 Task: Find connections with filter location Campo de la Cruz with filter topic #linkedinlearningwith filter profile language French with filter current company MetrixLab with filter school Shiv Nadar University with filter industry Insurance and Employee Benefit Funds with filter service category Virtual Assistance with filter keywords title Social Media Specialist
Action: Mouse moved to (616, 80)
Screenshot: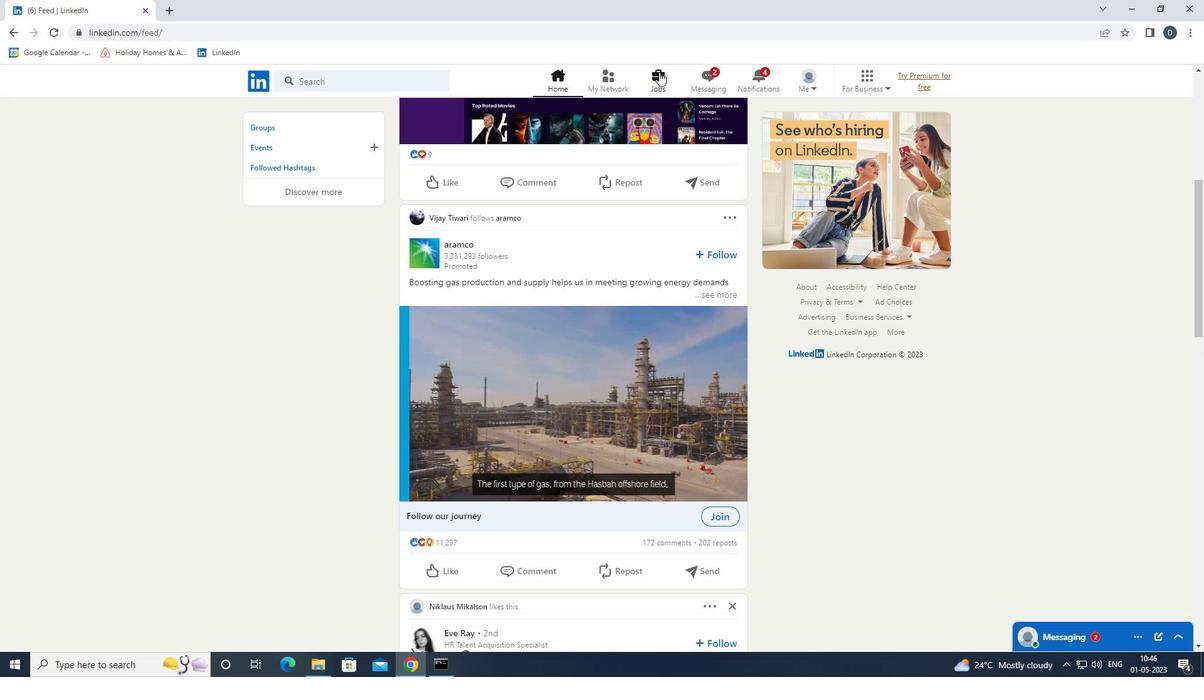 
Action: Mouse pressed left at (616, 80)
Screenshot: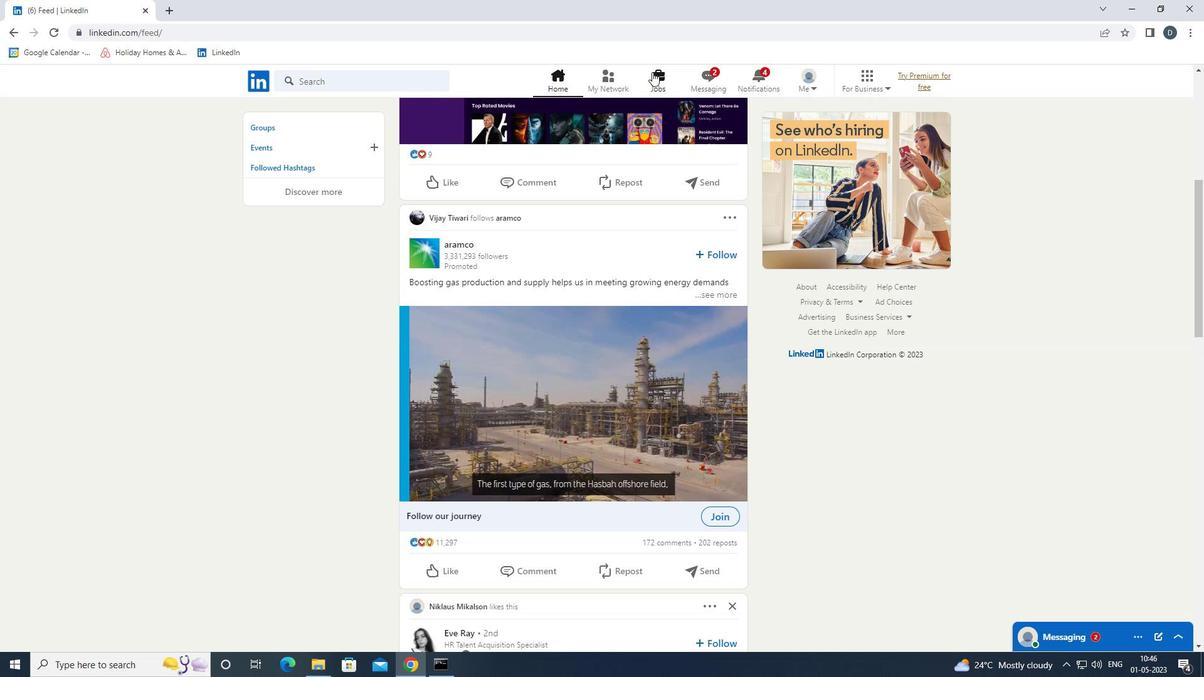 
Action: Mouse moved to (416, 153)
Screenshot: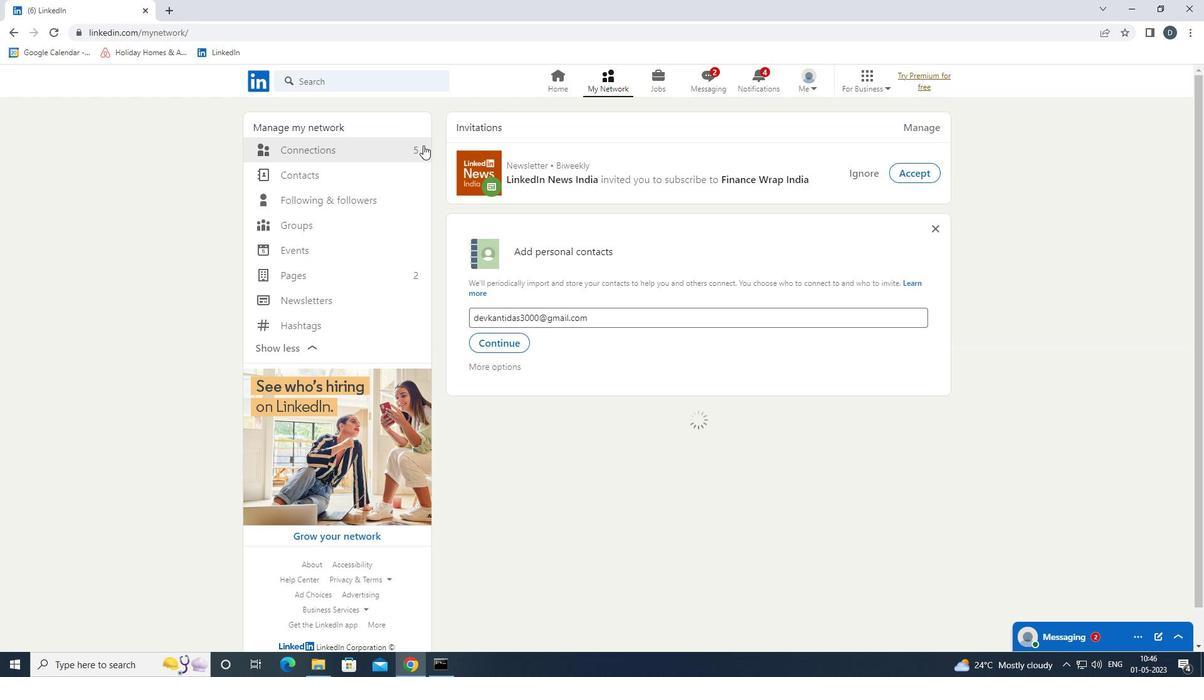 
Action: Mouse pressed left at (416, 153)
Screenshot: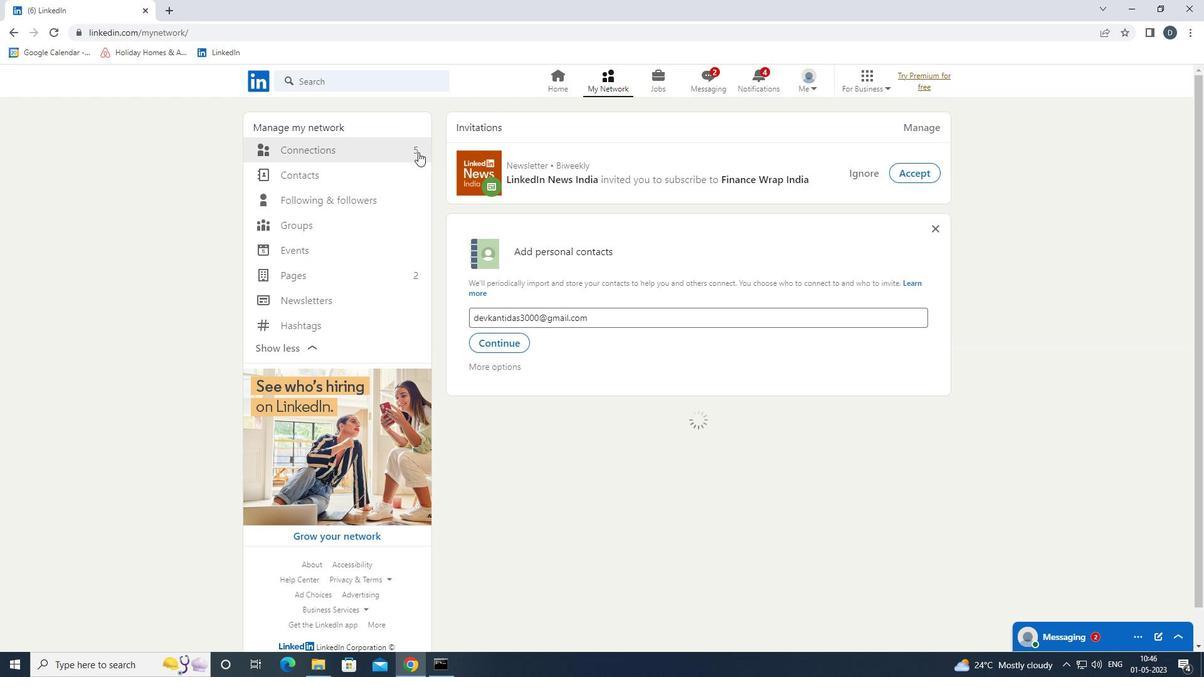 
Action: Mouse moved to (414, 150)
Screenshot: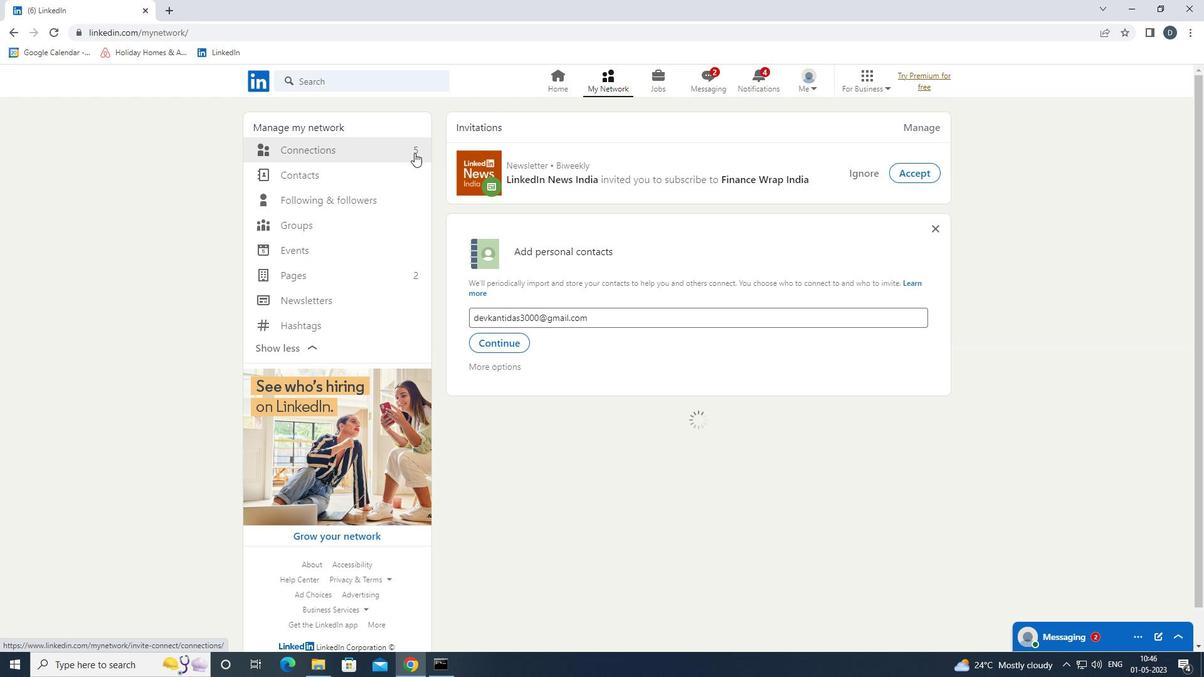 
Action: Mouse pressed left at (414, 150)
Screenshot: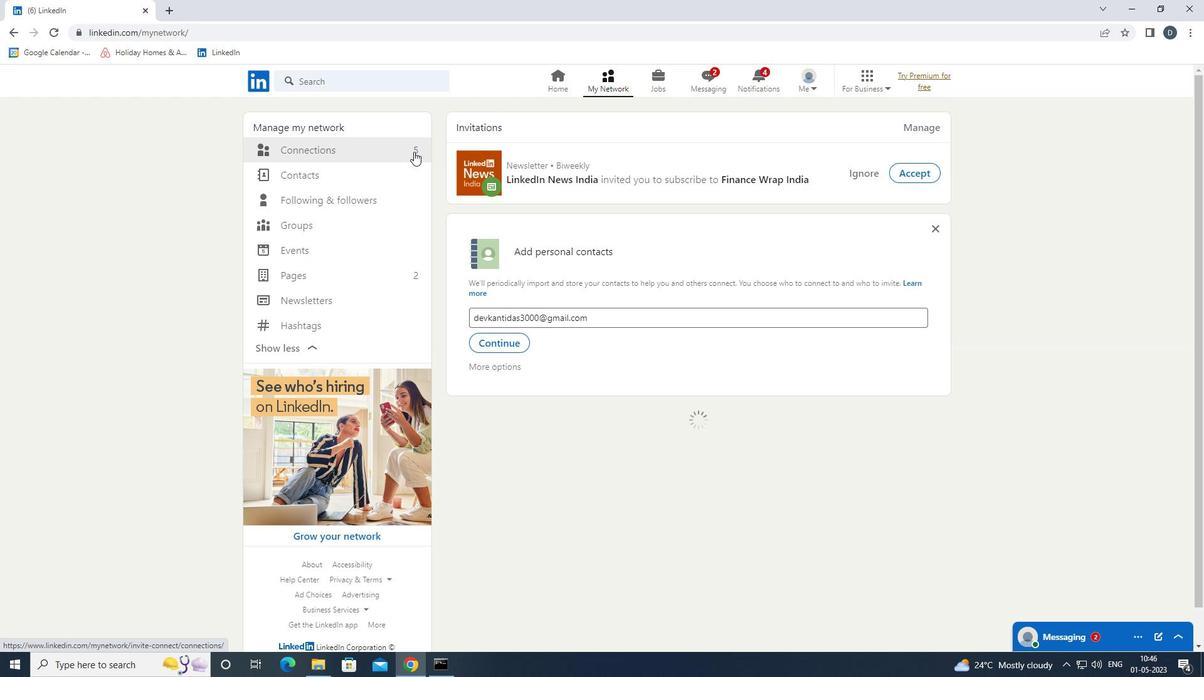 
Action: Mouse moved to (711, 151)
Screenshot: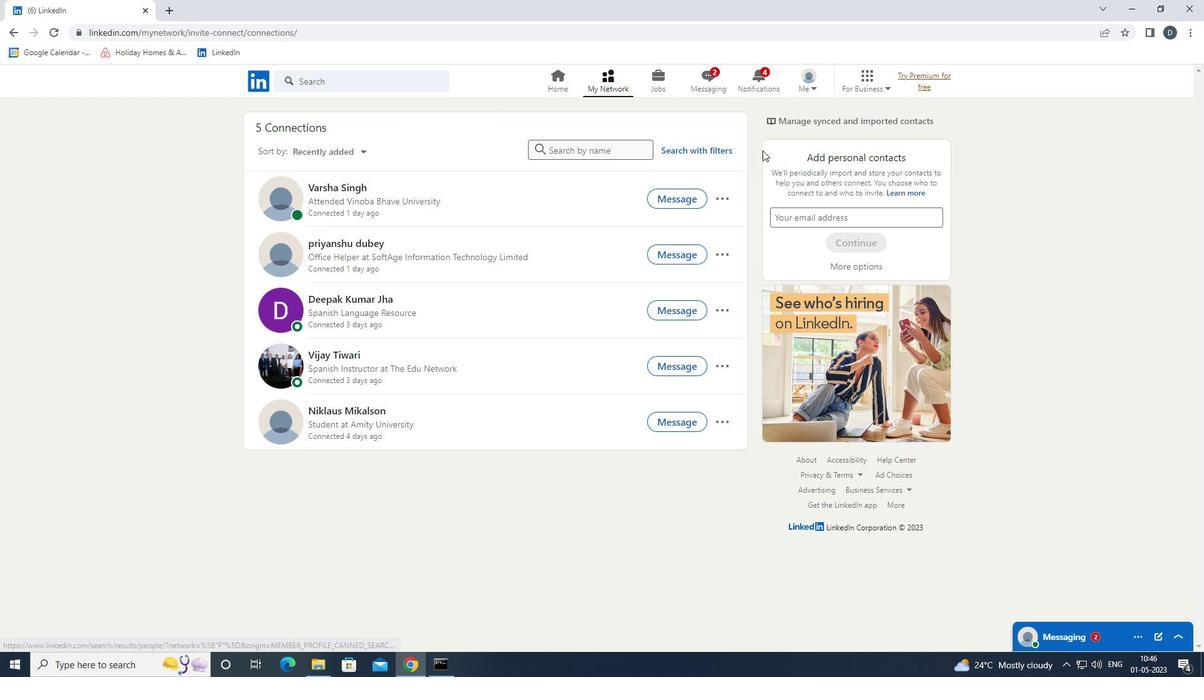 
Action: Mouse pressed left at (711, 151)
Screenshot: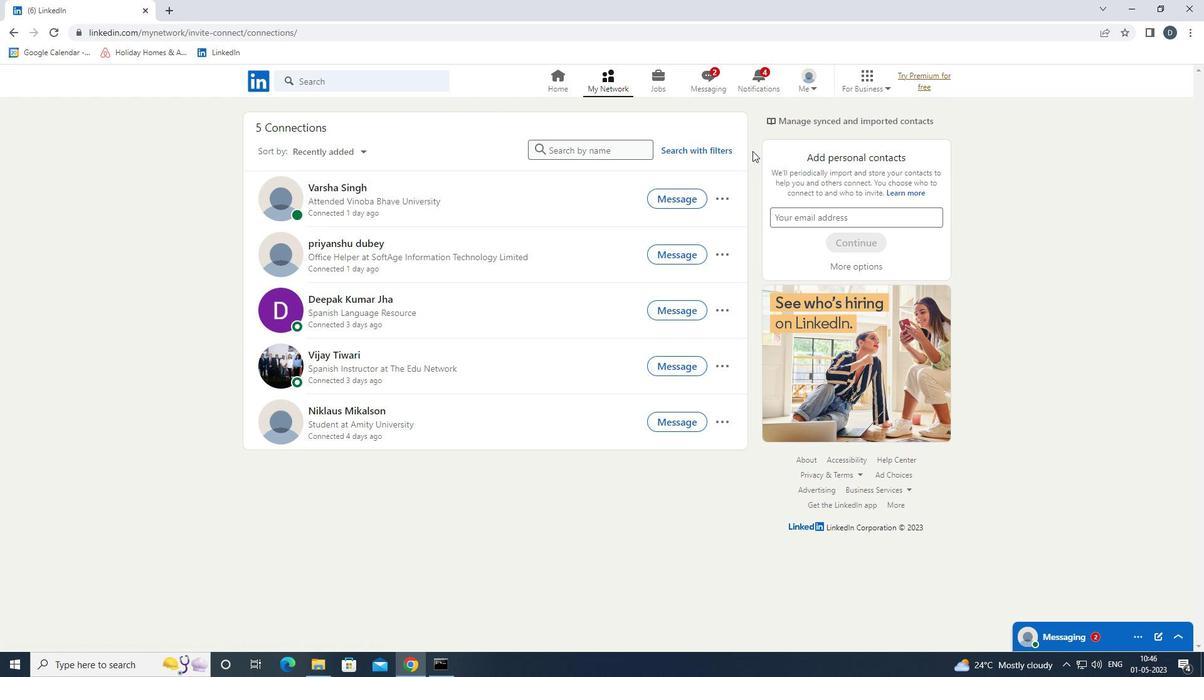 
Action: Mouse moved to (636, 116)
Screenshot: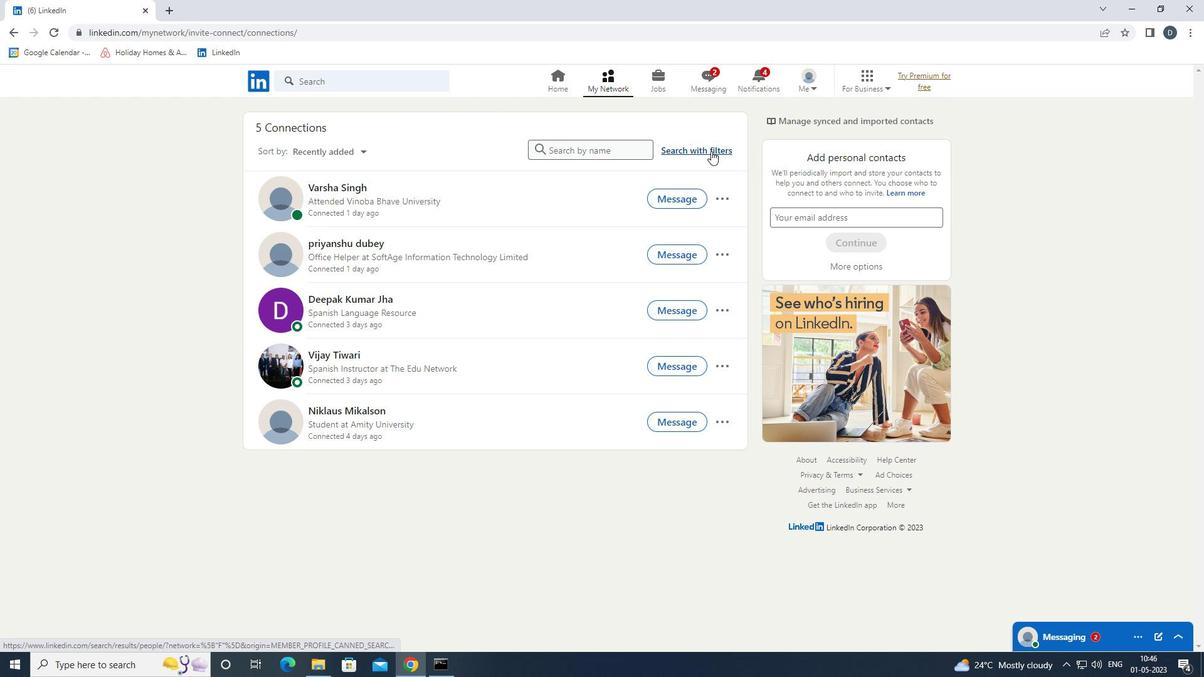 
Action: Mouse pressed left at (636, 116)
Screenshot: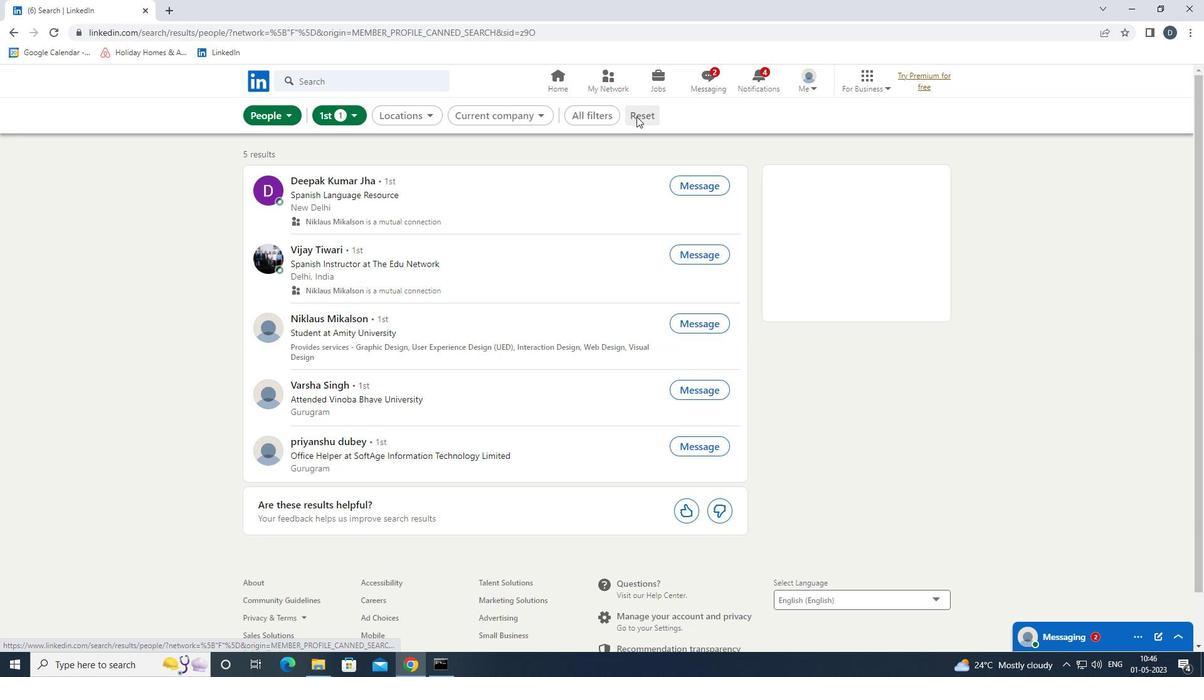 
Action: Mouse moved to (622, 115)
Screenshot: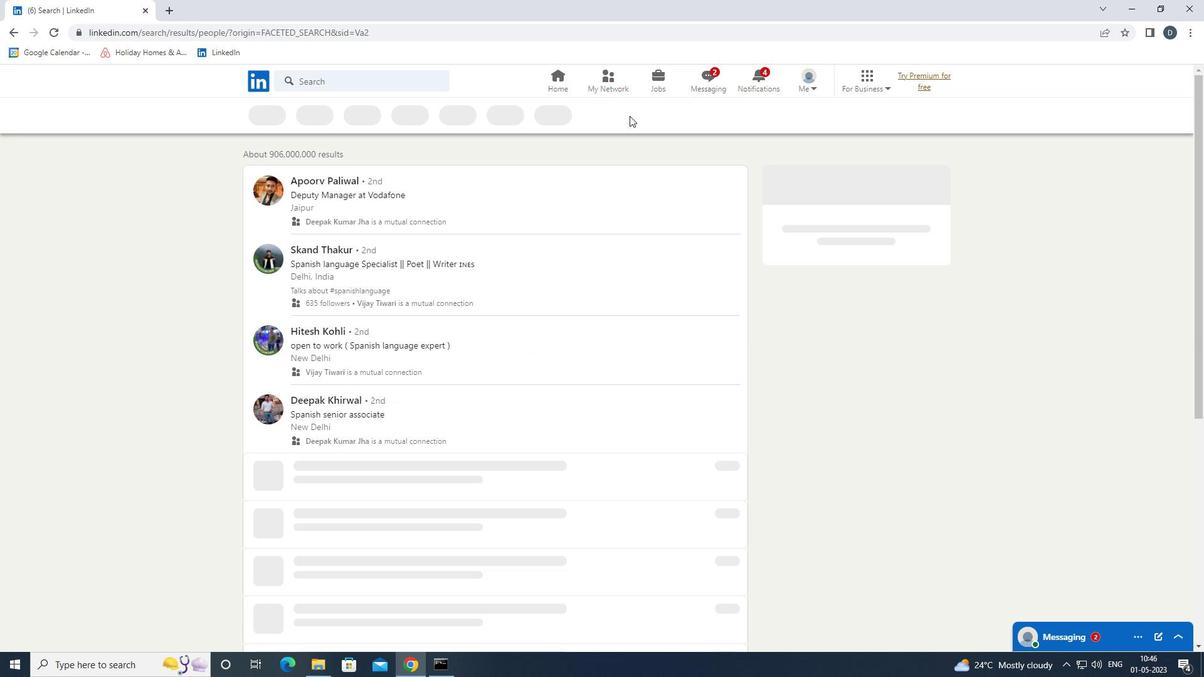
Action: Mouse pressed left at (622, 115)
Screenshot: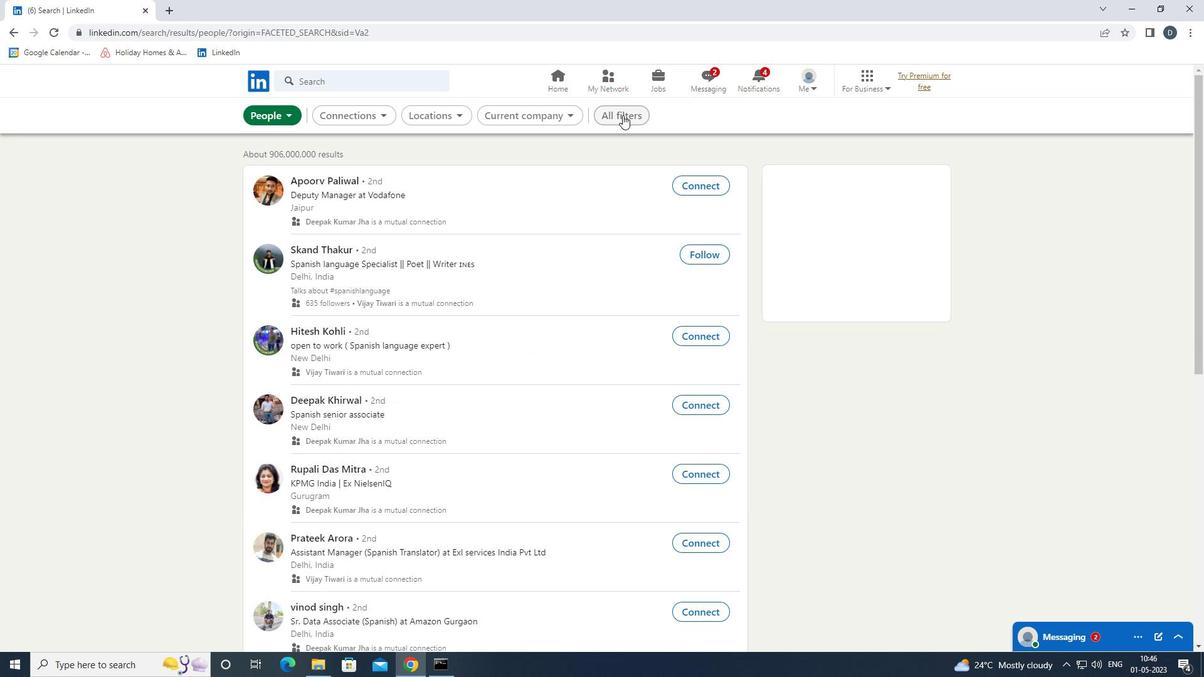 
Action: Mouse moved to (1035, 274)
Screenshot: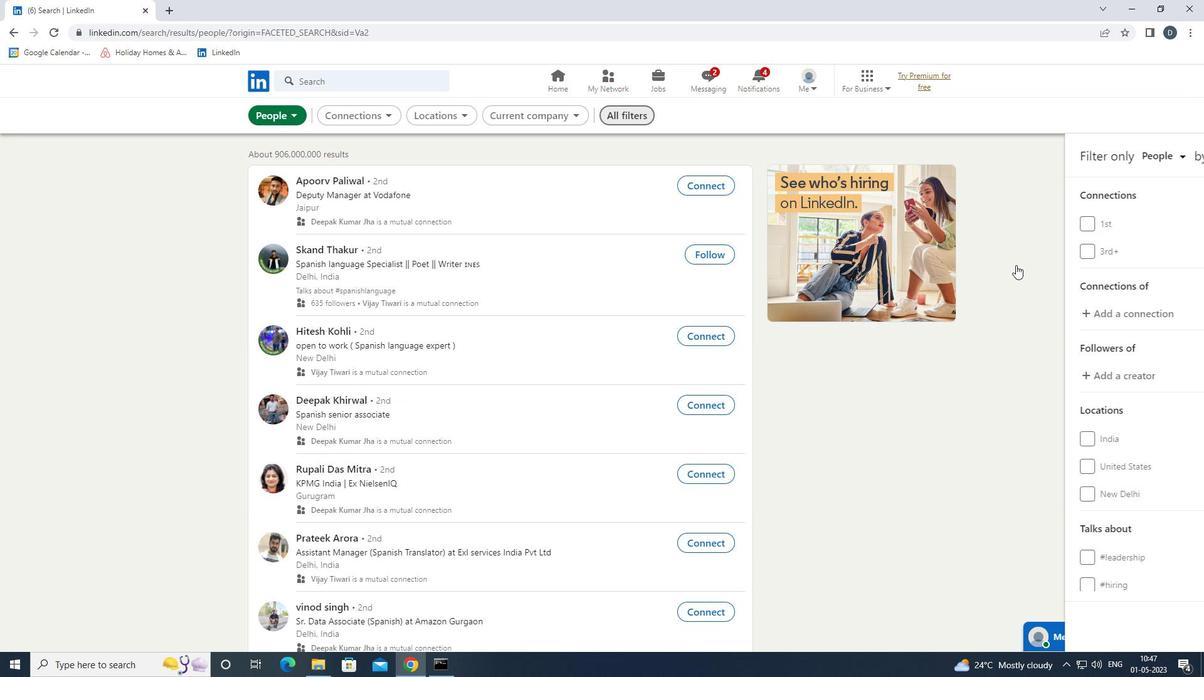 
Action: Mouse scrolled (1035, 274) with delta (0, 0)
Screenshot: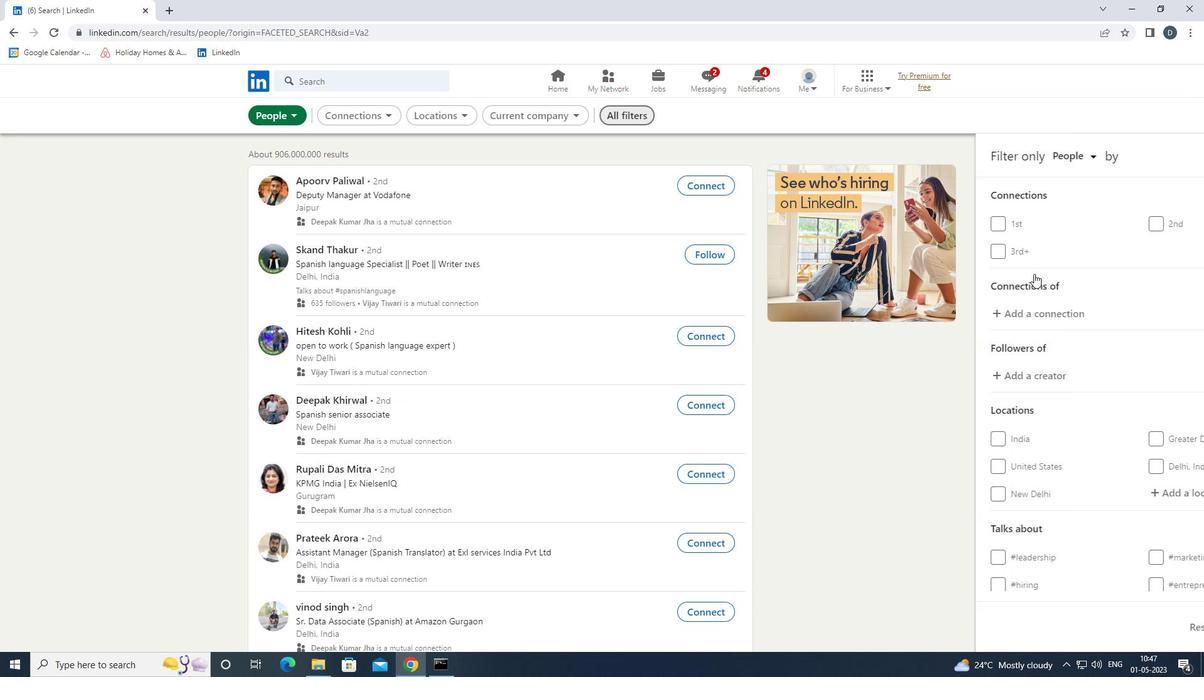 
Action: Mouse scrolled (1035, 274) with delta (0, 0)
Screenshot: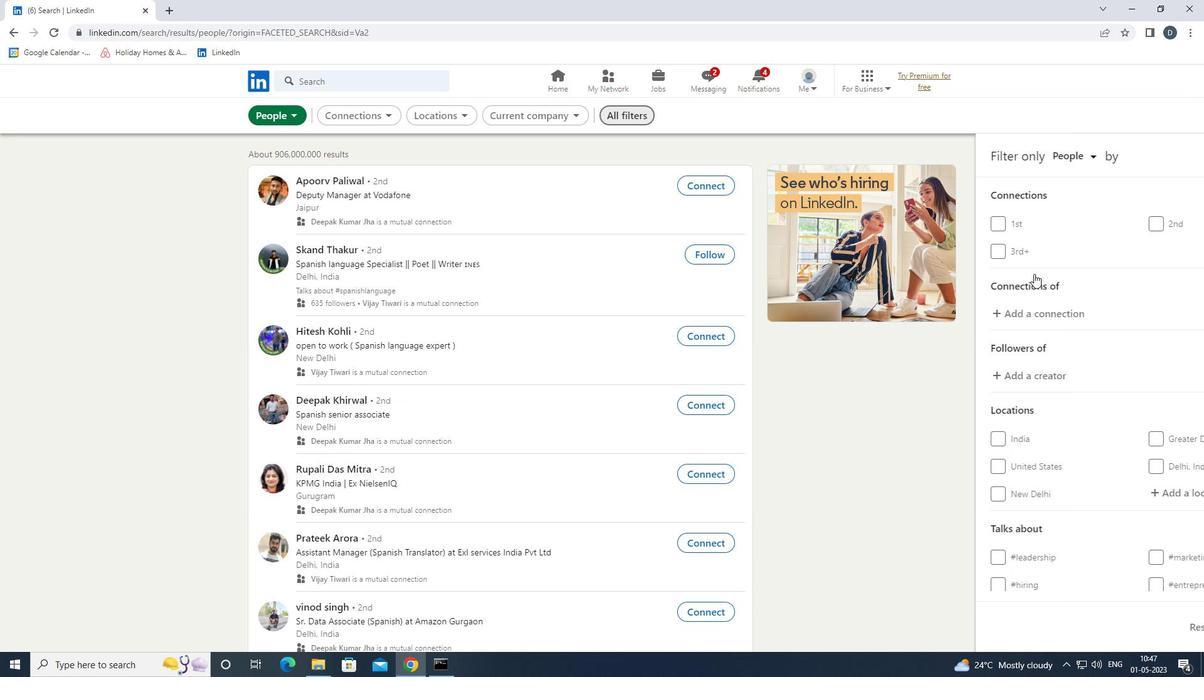 
Action: Mouse moved to (1095, 366)
Screenshot: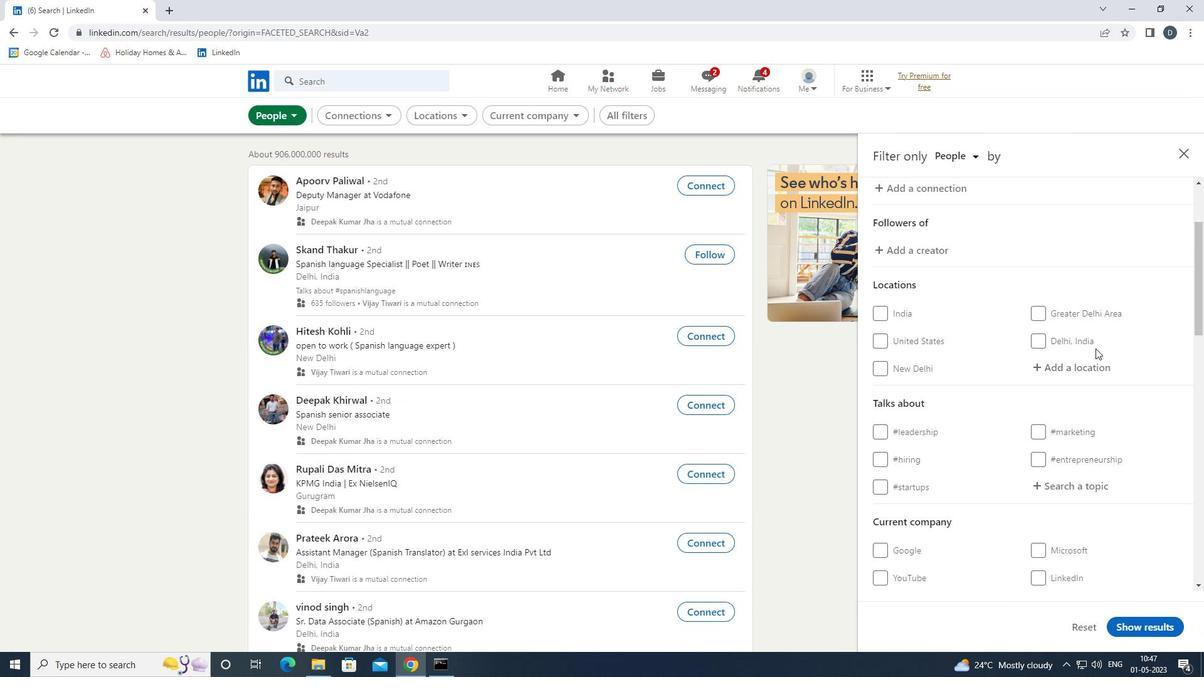 
Action: Mouse pressed left at (1095, 366)
Screenshot: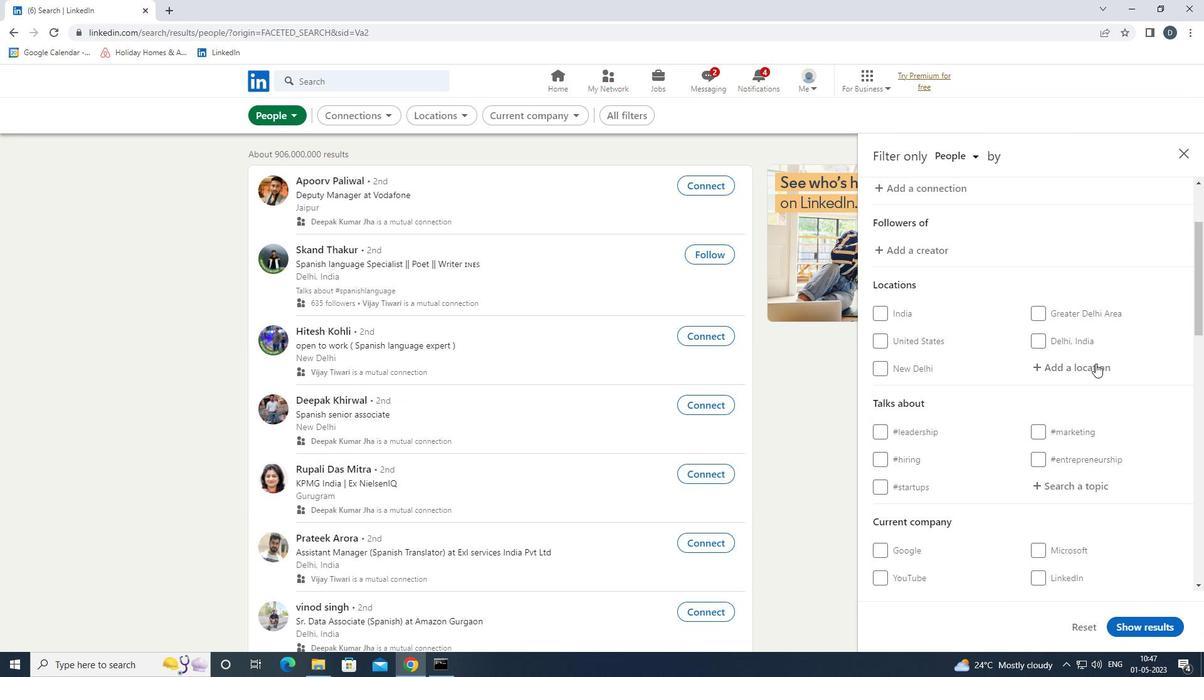 
Action: Key pressed <Key.shift>CAMPO<Key.space><Key.shift>DE<Key.space>LA<Key.space><Key.down><Key.down><Key.enter>
Screenshot: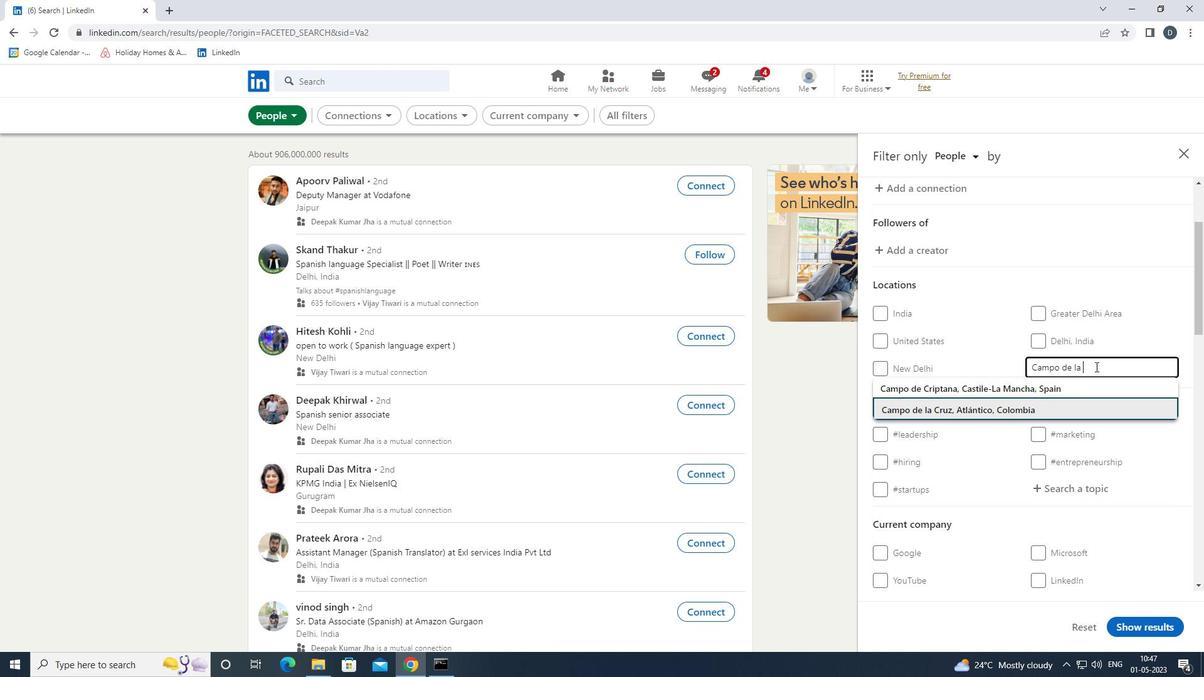 
Action: Mouse scrolled (1095, 366) with delta (0, 0)
Screenshot: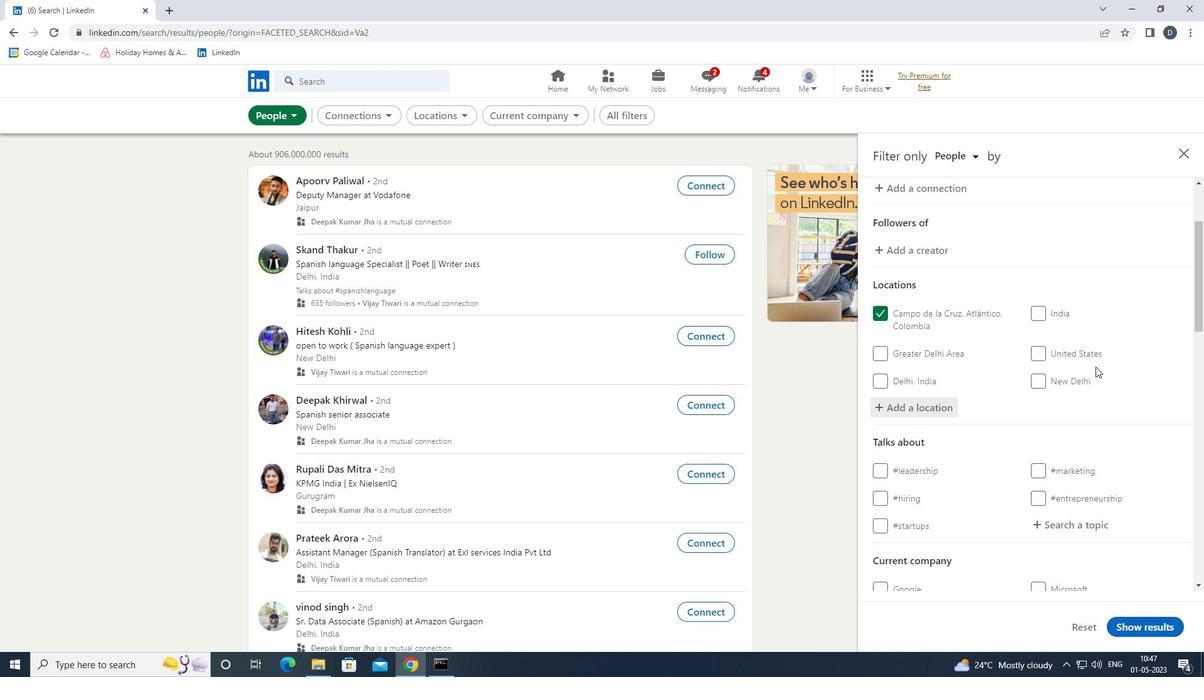 
Action: Mouse scrolled (1095, 366) with delta (0, 0)
Screenshot: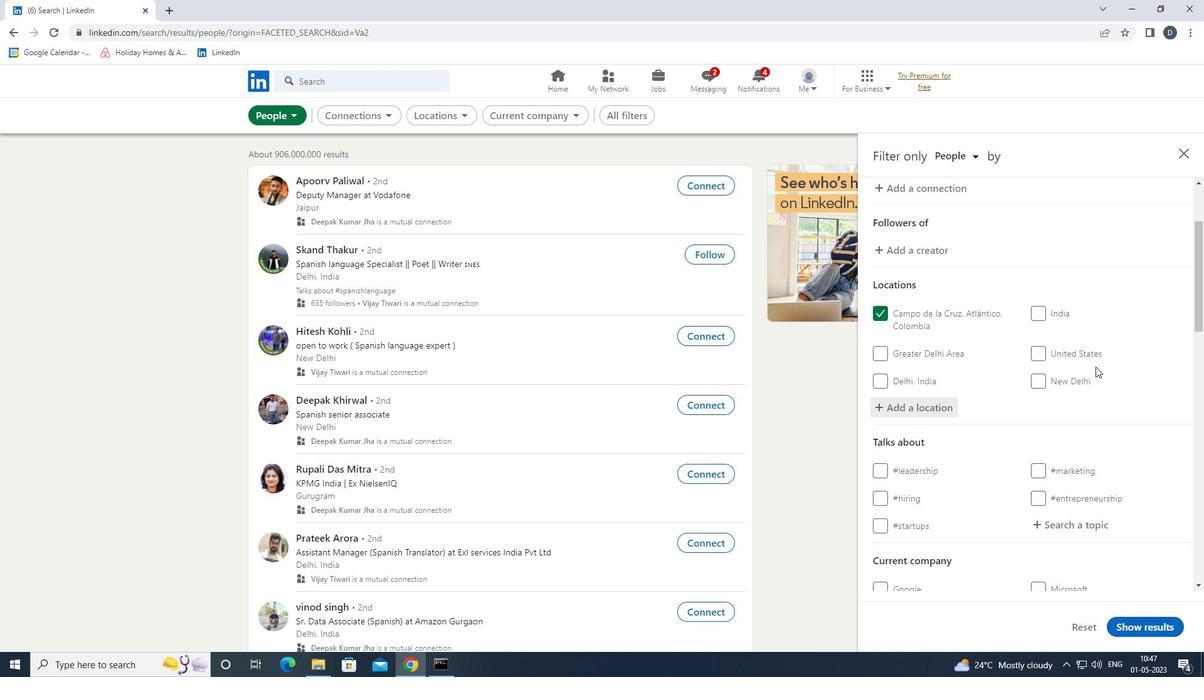
Action: Mouse scrolled (1095, 366) with delta (0, 0)
Screenshot: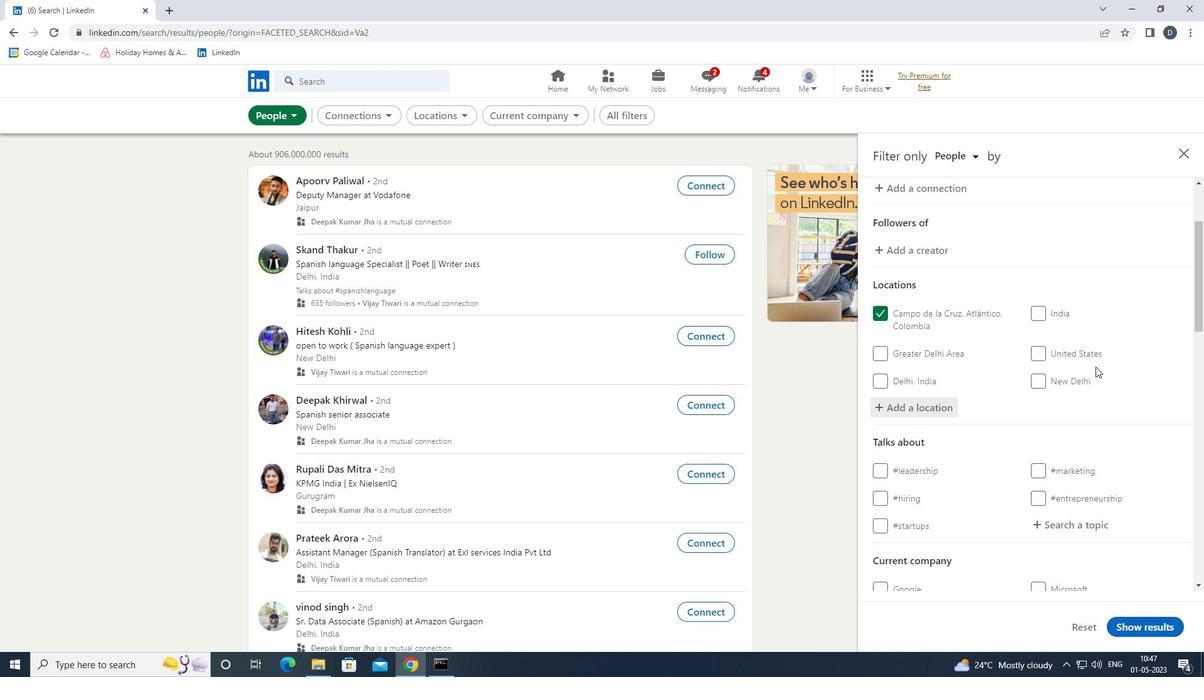 
Action: Mouse moved to (1090, 339)
Screenshot: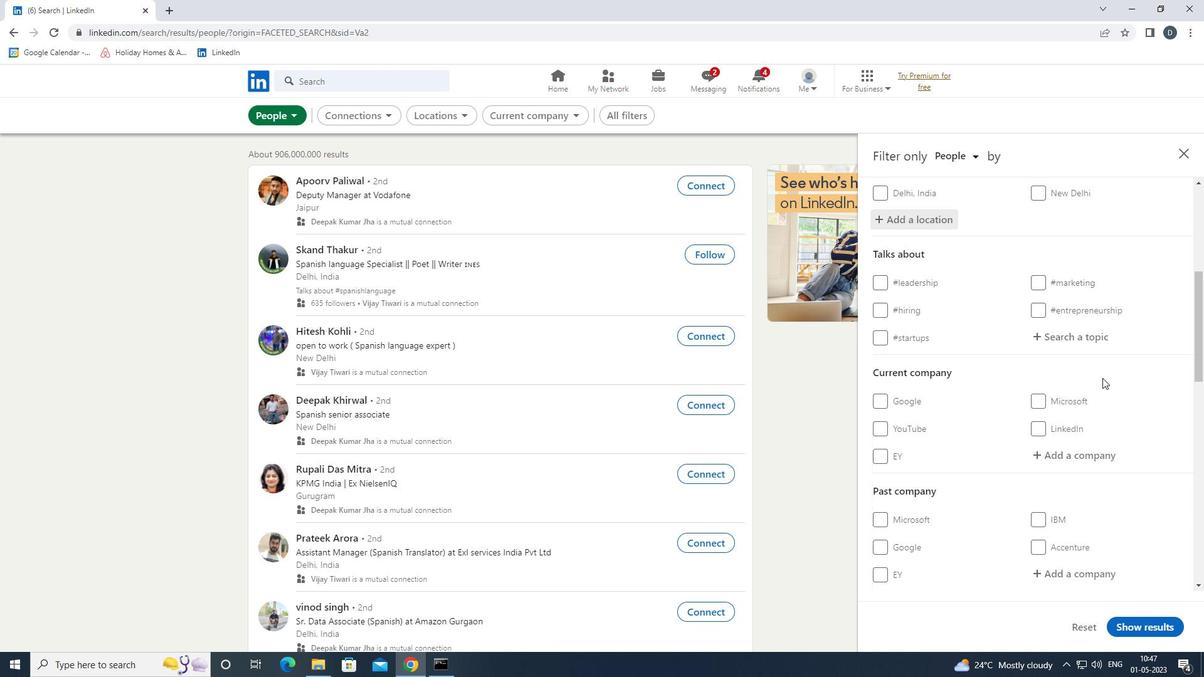 
Action: Mouse pressed left at (1090, 339)
Screenshot: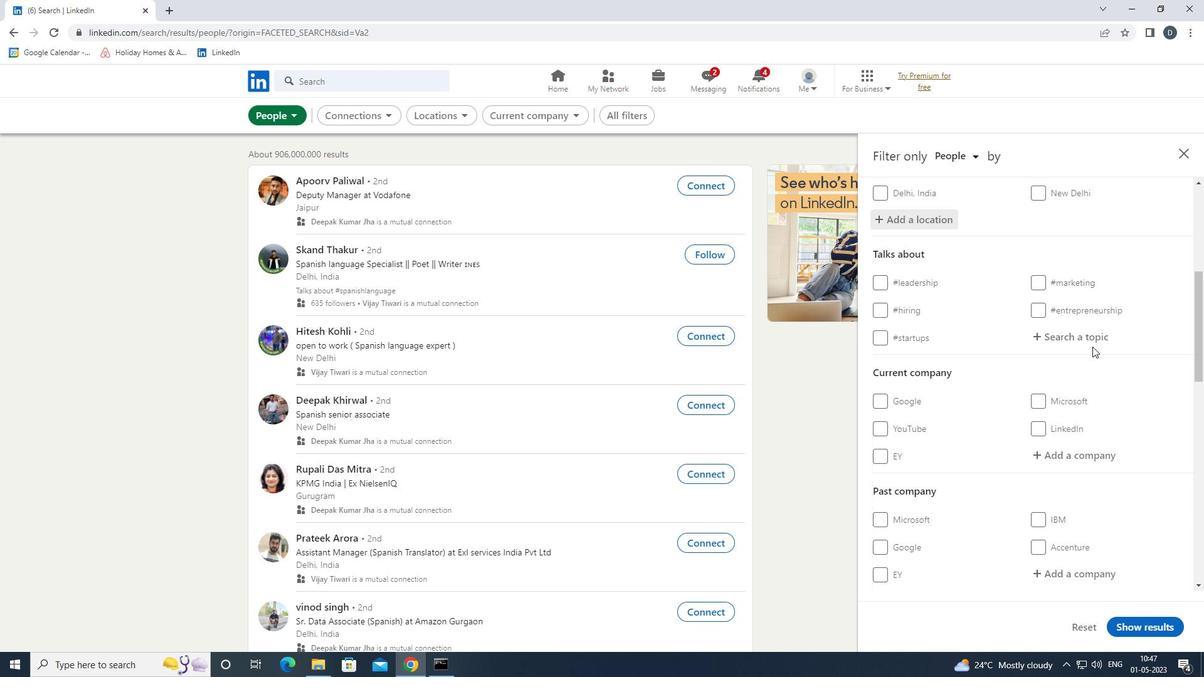 
Action: Key pressed <Key.shift><Key.shift><Key.shift><Key.shift><Key.shift>#LINE<Key.backspace>KEDINLEARNING
Screenshot: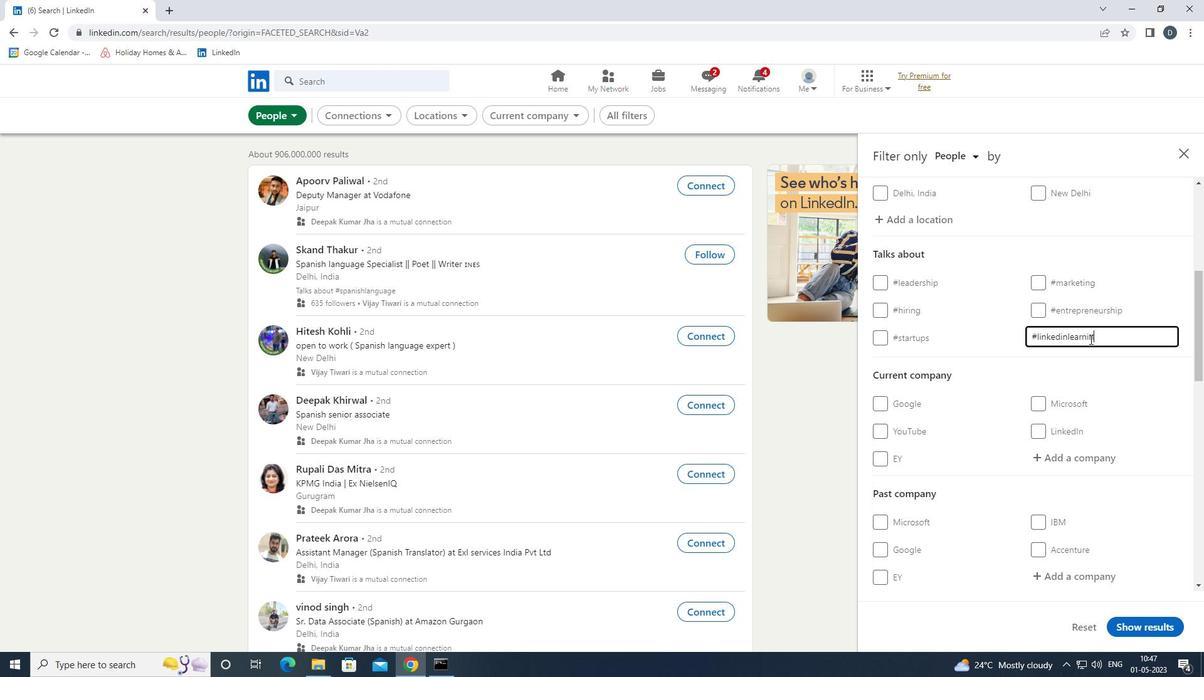 
Action: Mouse moved to (1085, 335)
Screenshot: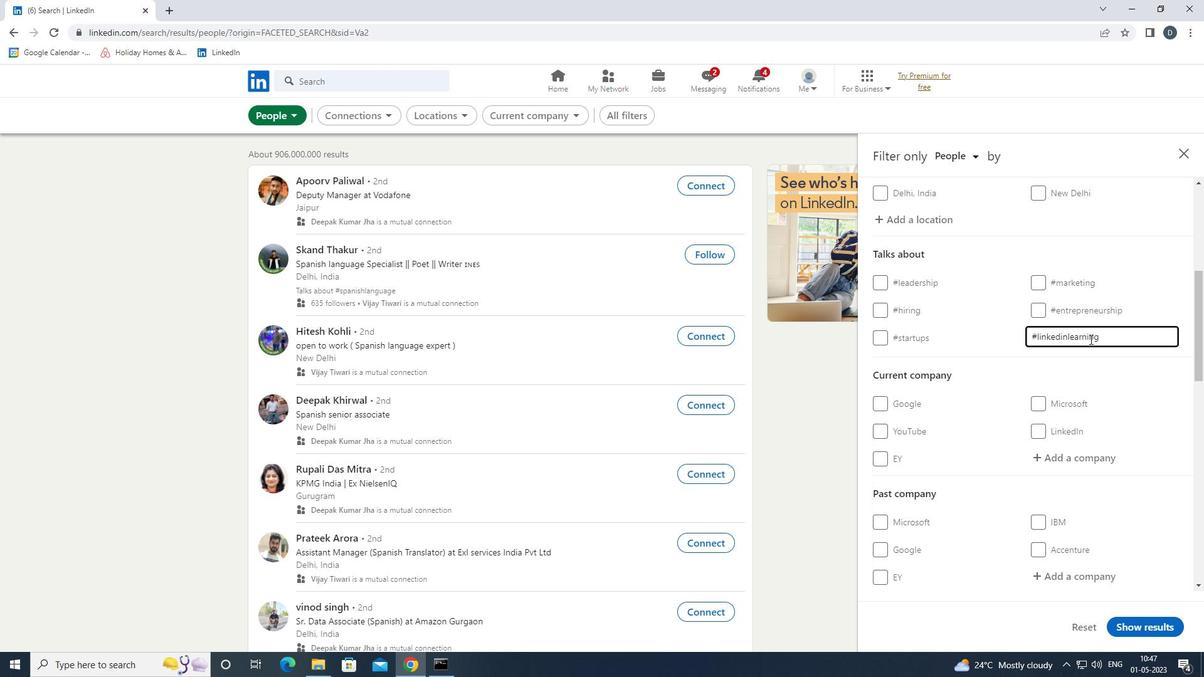 
Action: Mouse scrolled (1085, 334) with delta (0, 0)
Screenshot: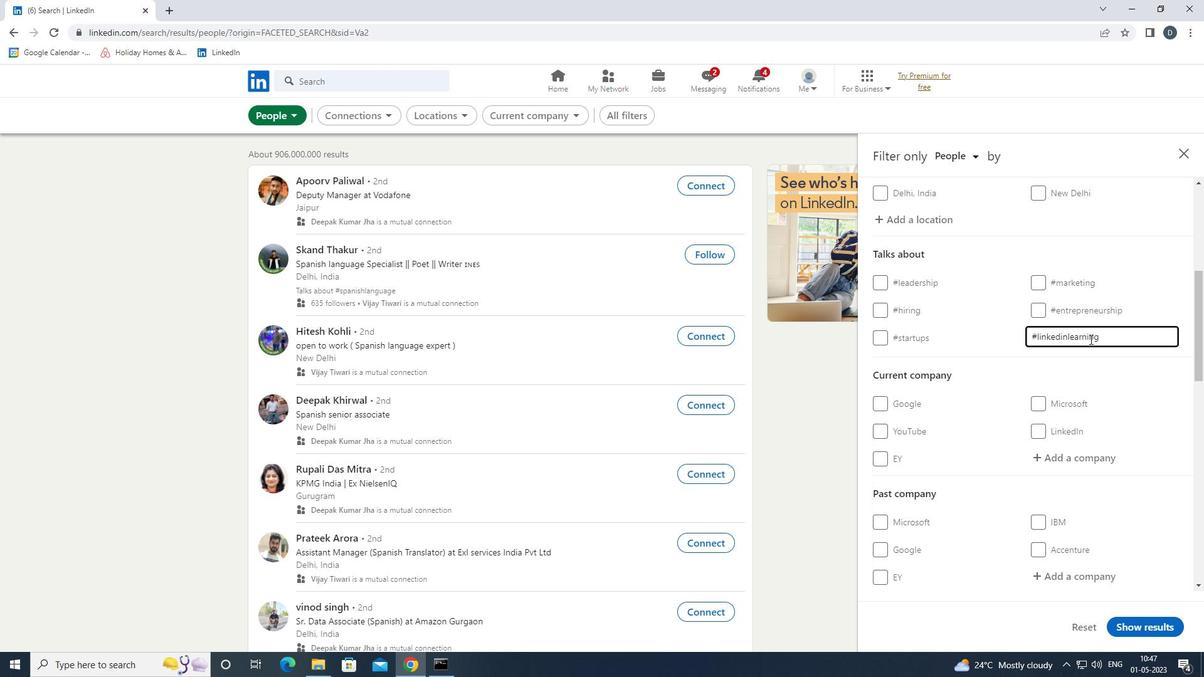 
Action: Mouse scrolled (1085, 334) with delta (0, 0)
Screenshot: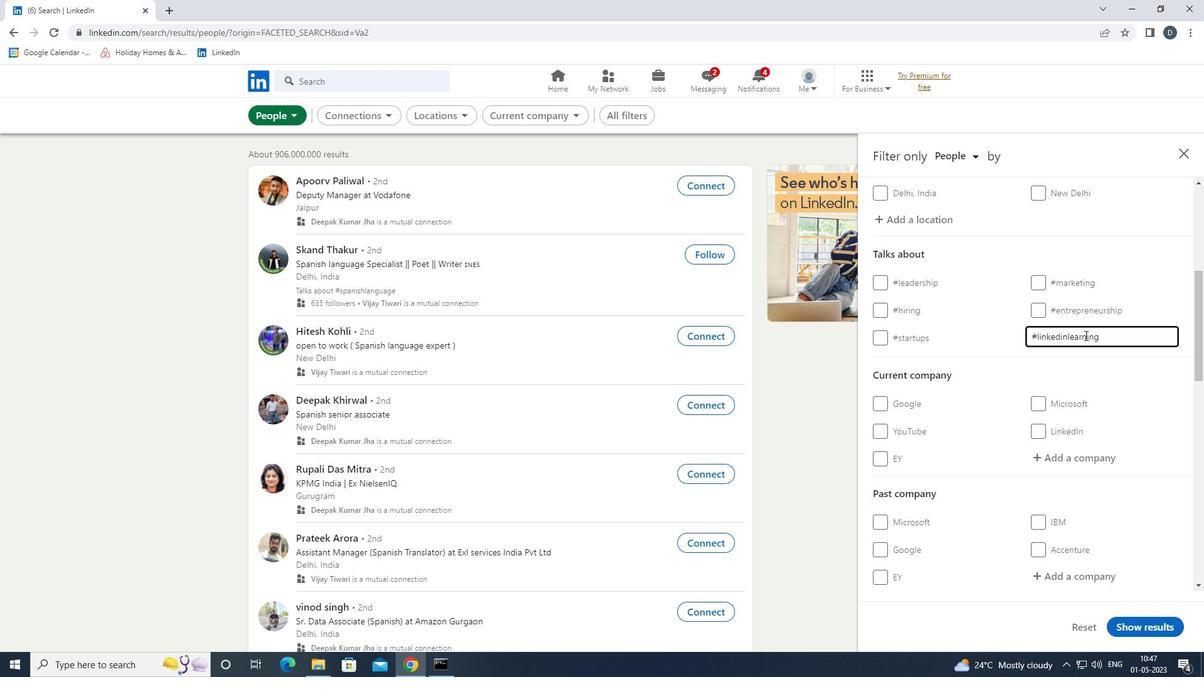 
Action: Mouse moved to (1095, 358)
Screenshot: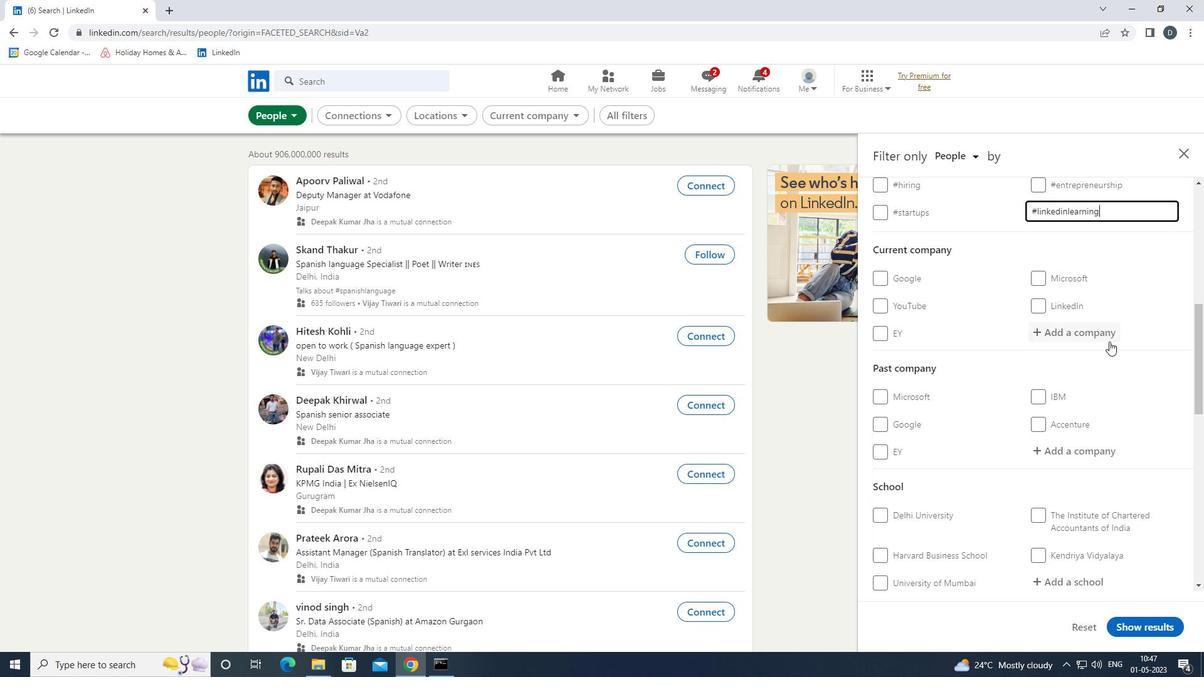 
Action: Mouse scrolled (1095, 358) with delta (0, 0)
Screenshot: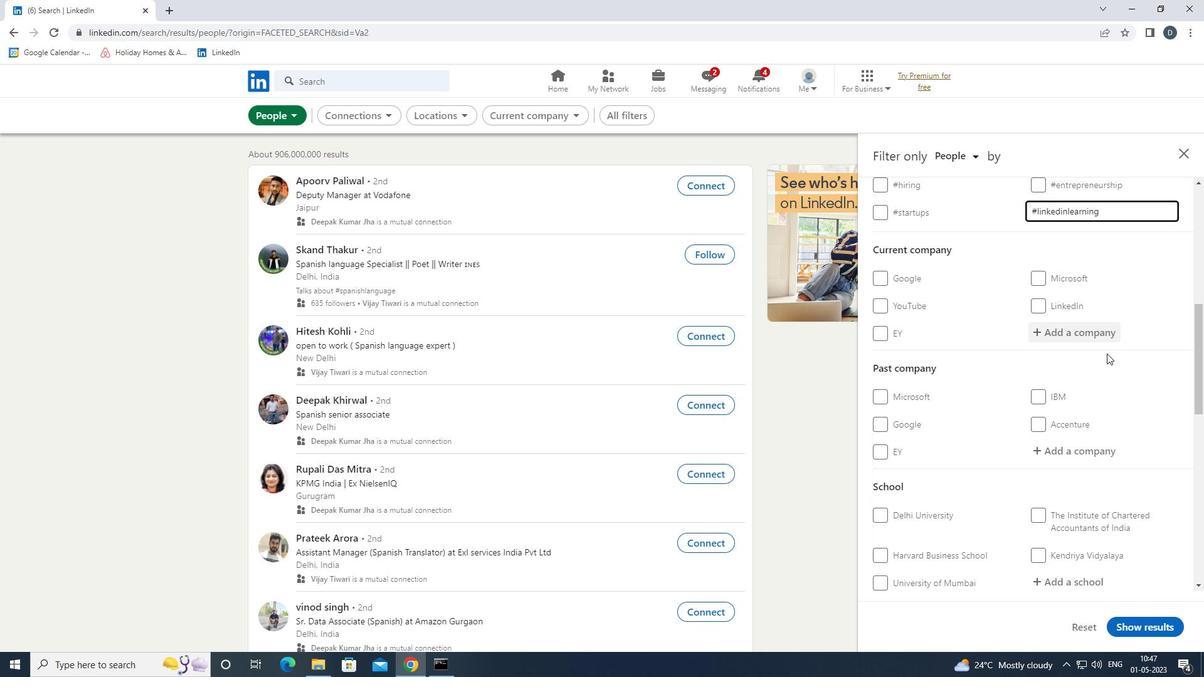 
Action: Mouse scrolled (1095, 358) with delta (0, 0)
Screenshot: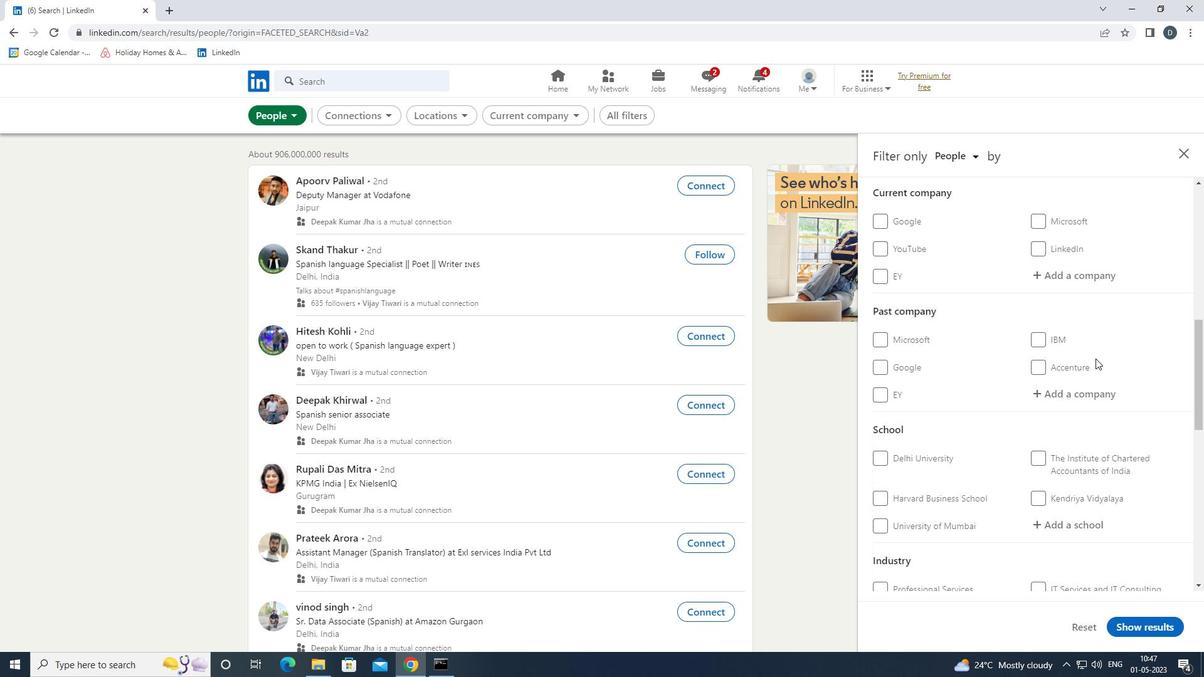 
Action: Mouse scrolled (1095, 358) with delta (0, 0)
Screenshot: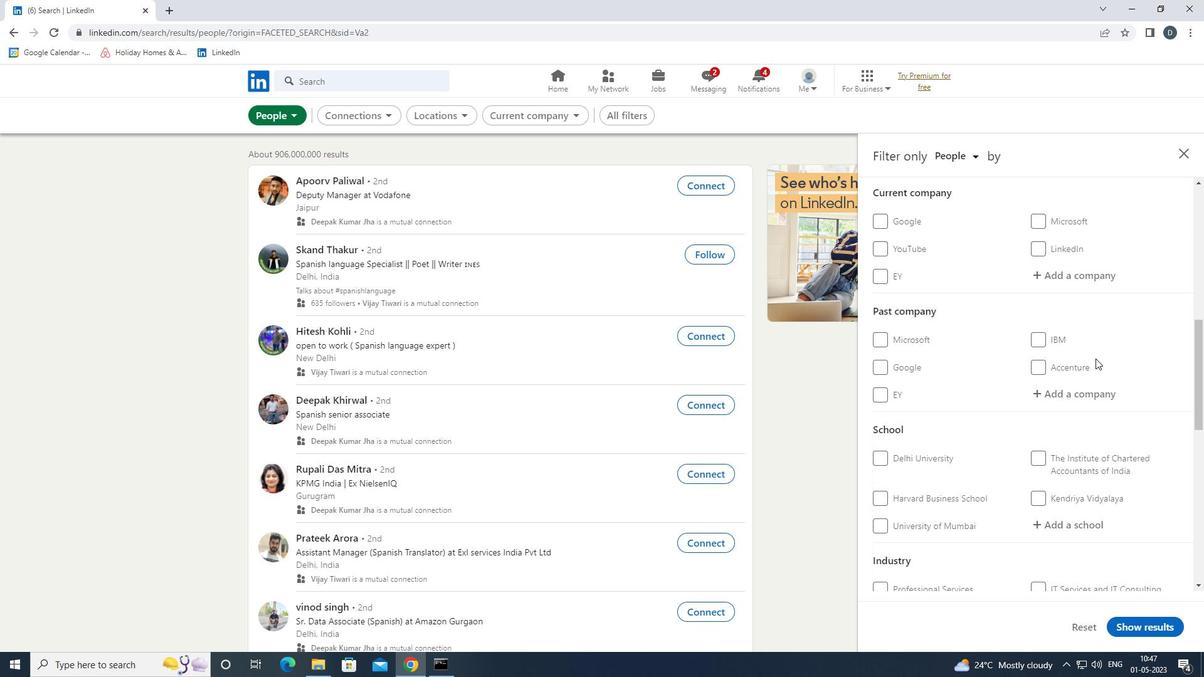 
Action: Mouse scrolled (1095, 358) with delta (0, 0)
Screenshot: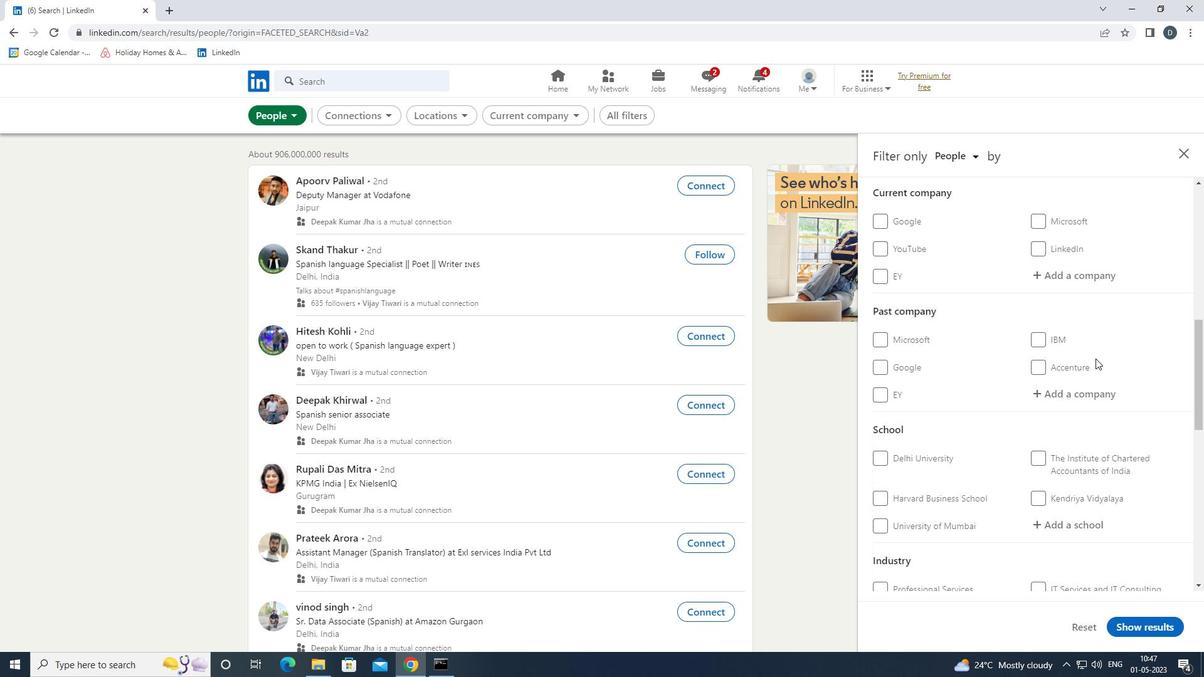
Action: Mouse scrolled (1095, 358) with delta (0, 0)
Screenshot: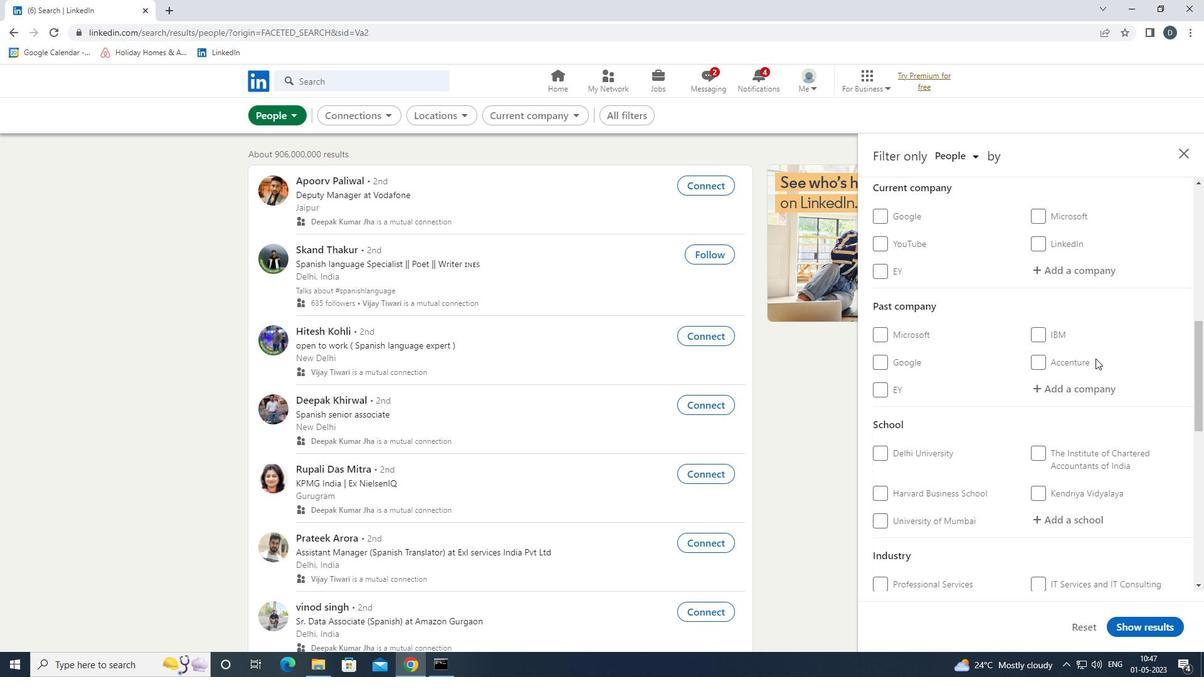 
Action: Mouse scrolled (1095, 358) with delta (0, 0)
Screenshot: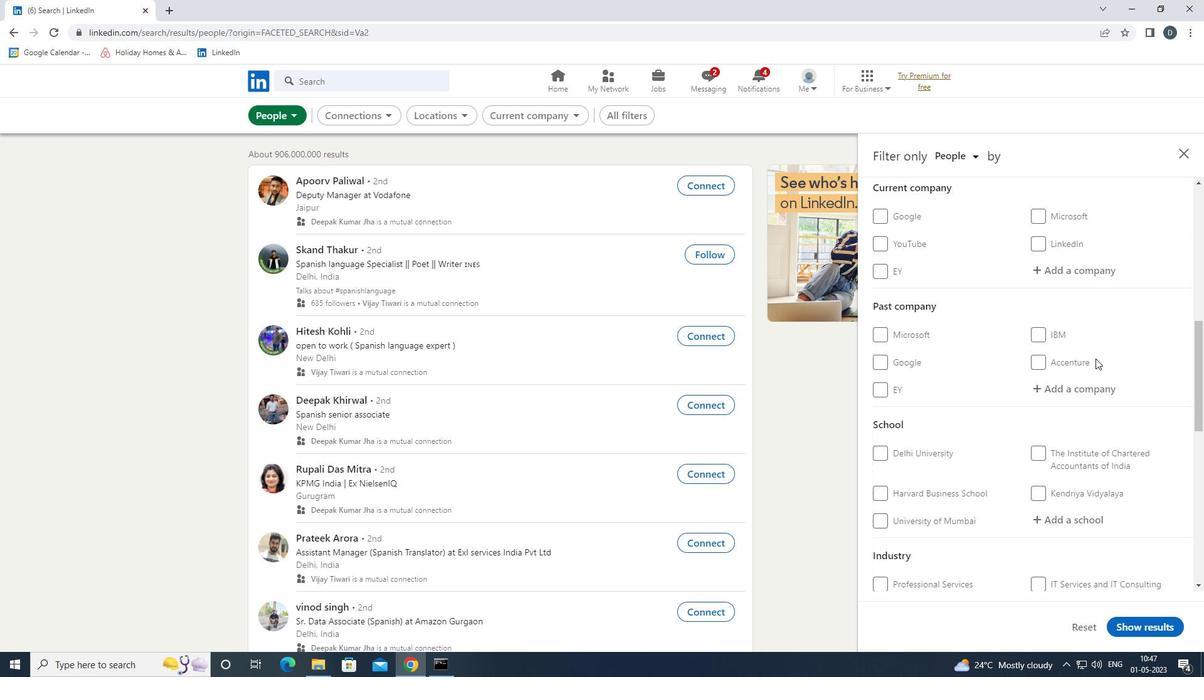 
Action: Mouse moved to (1058, 411)
Screenshot: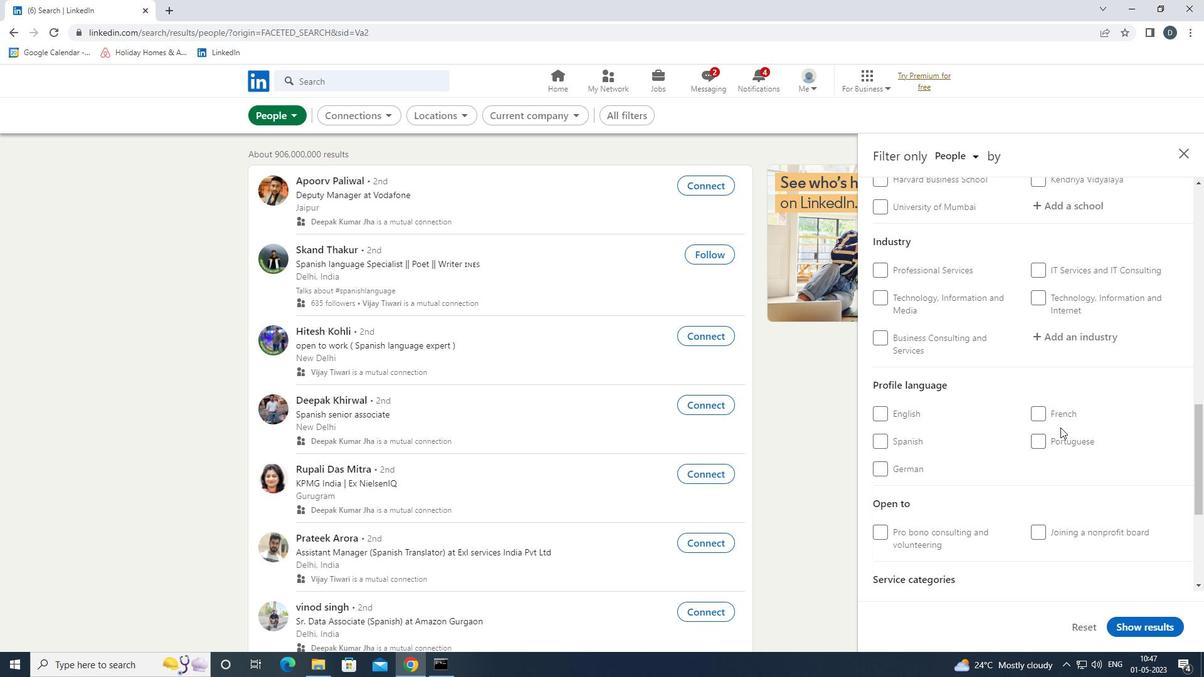 
Action: Mouse pressed left at (1058, 411)
Screenshot: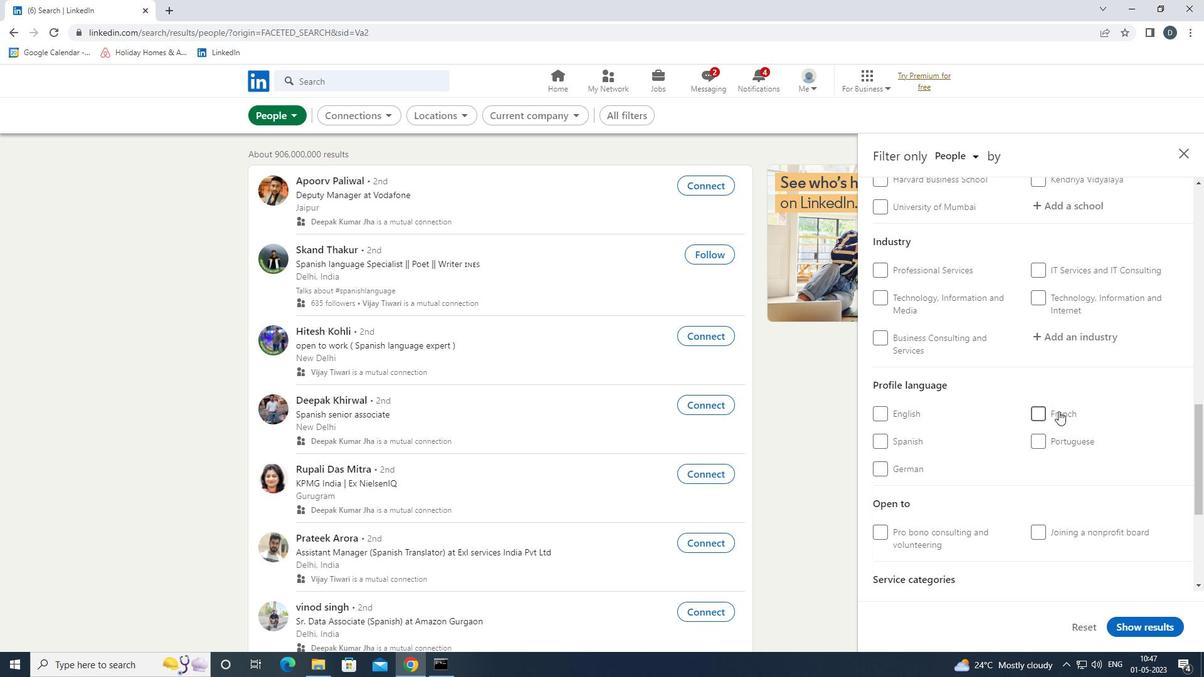
Action: Mouse scrolled (1058, 412) with delta (0, 0)
Screenshot: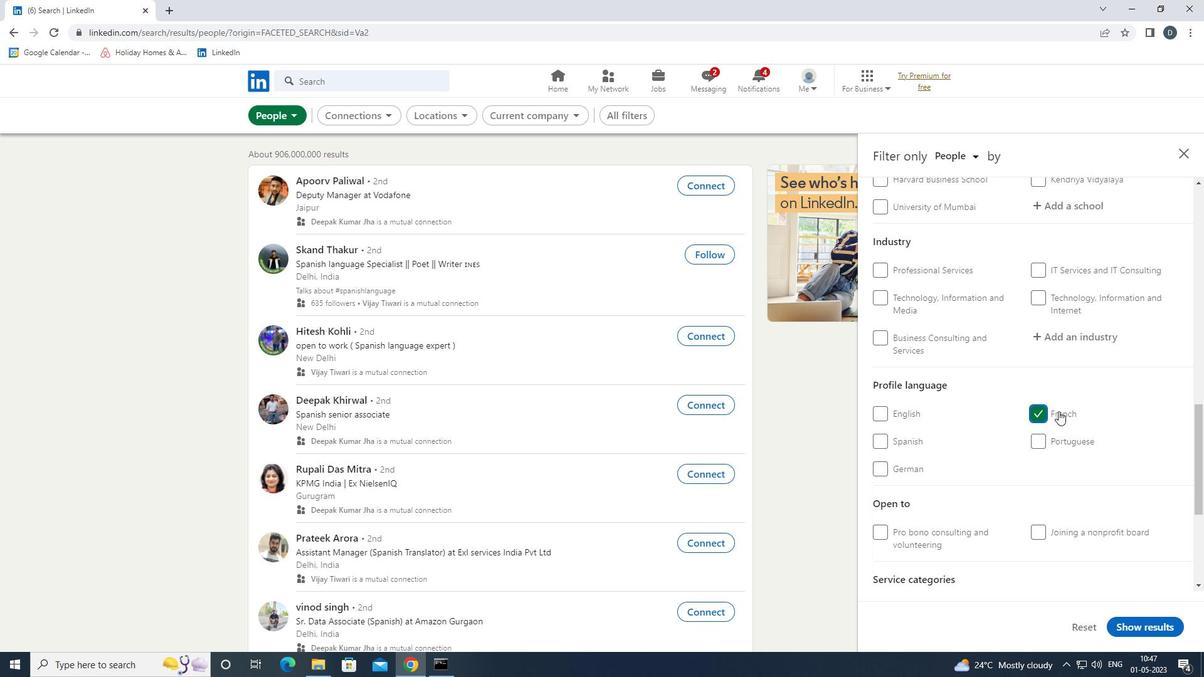 
Action: Mouse scrolled (1058, 412) with delta (0, 0)
Screenshot: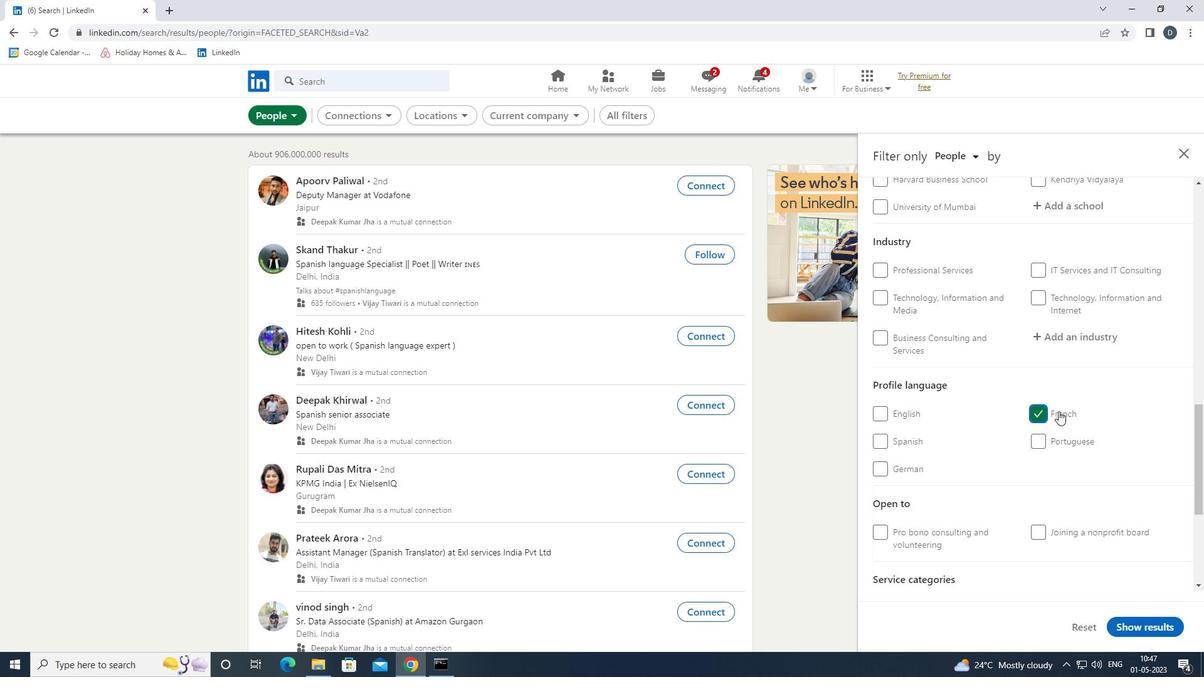 
Action: Mouse scrolled (1058, 412) with delta (0, 0)
Screenshot: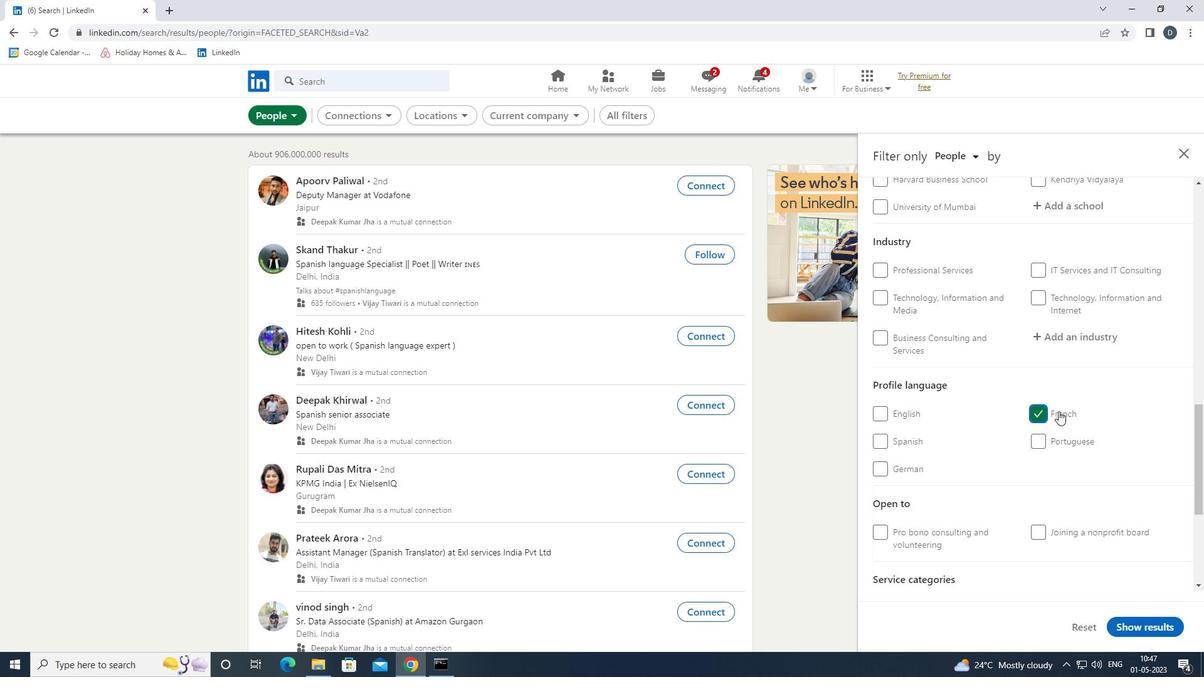 
Action: Mouse scrolled (1058, 412) with delta (0, 0)
Screenshot: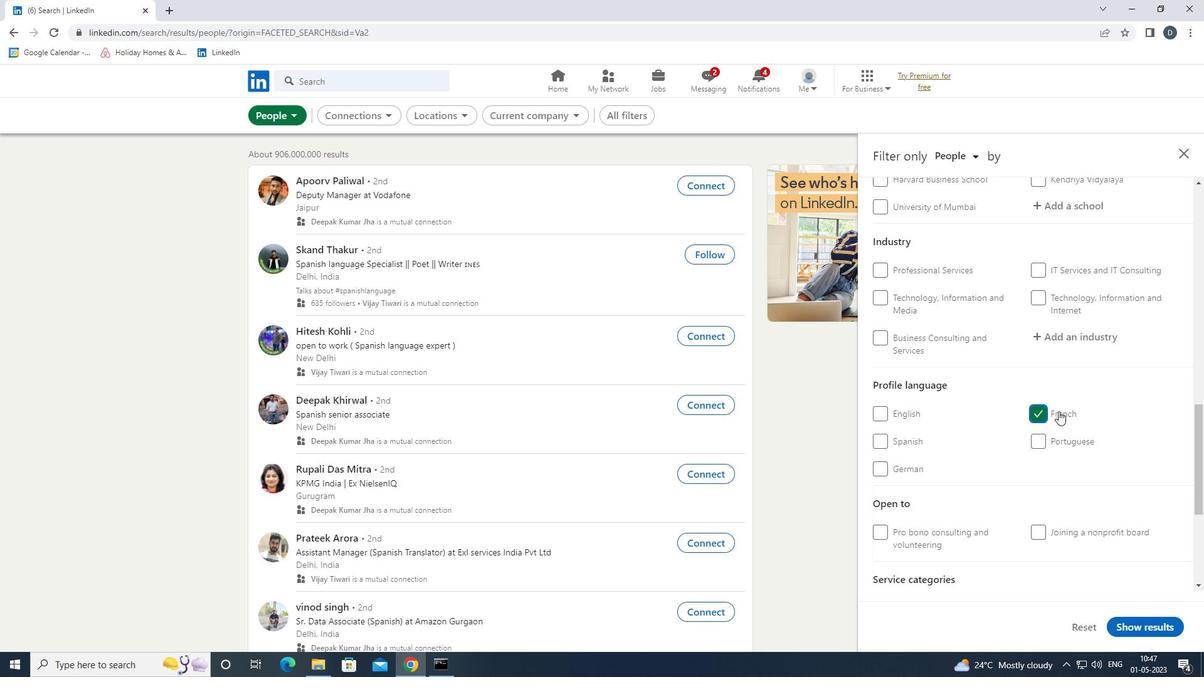 
Action: Mouse scrolled (1058, 412) with delta (0, 0)
Screenshot: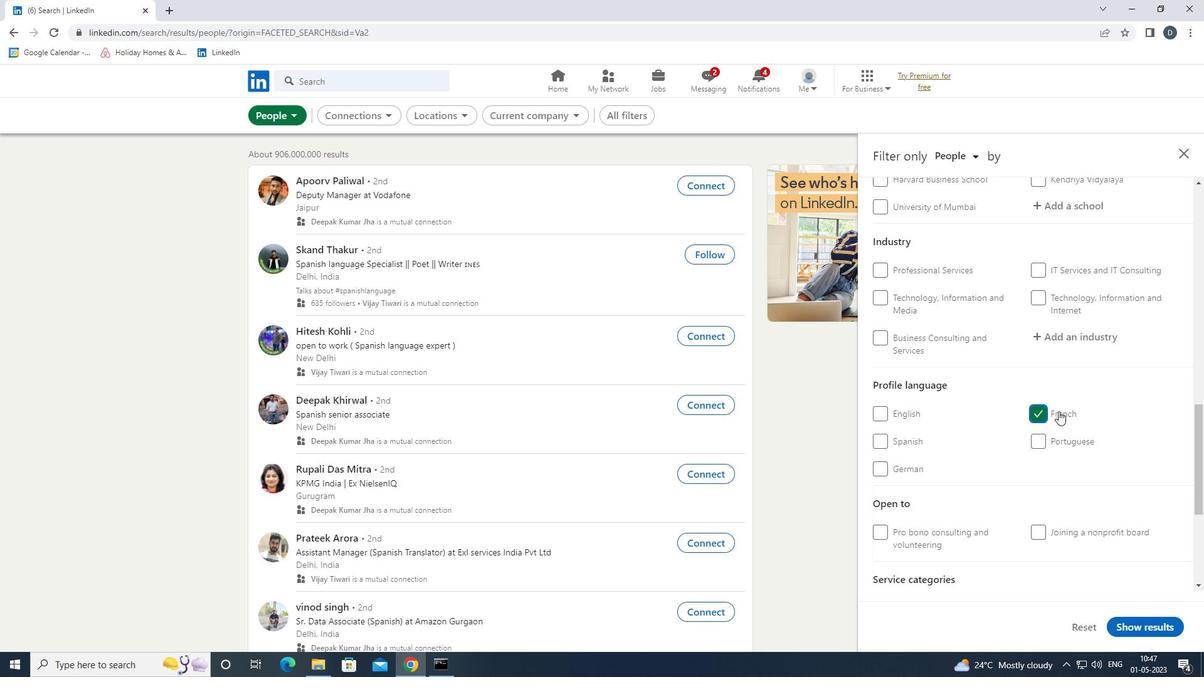 
Action: Mouse moved to (1058, 410)
Screenshot: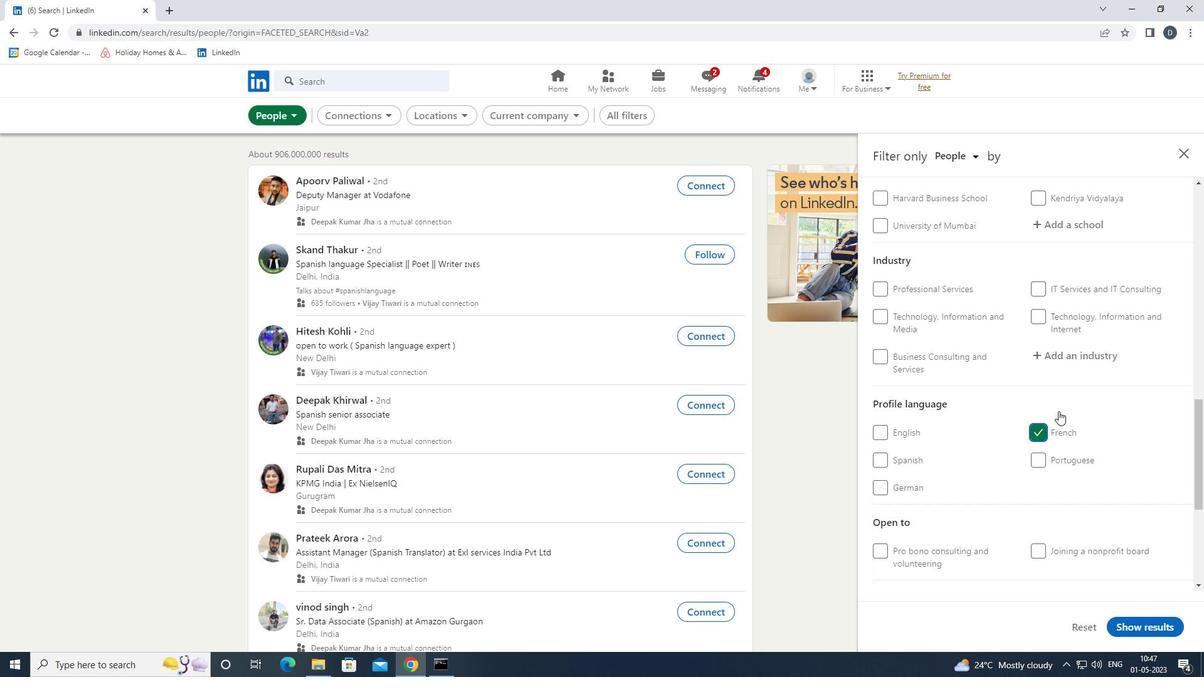 
Action: Mouse scrolled (1058, 410) with delta (0, 0)
Screenshot: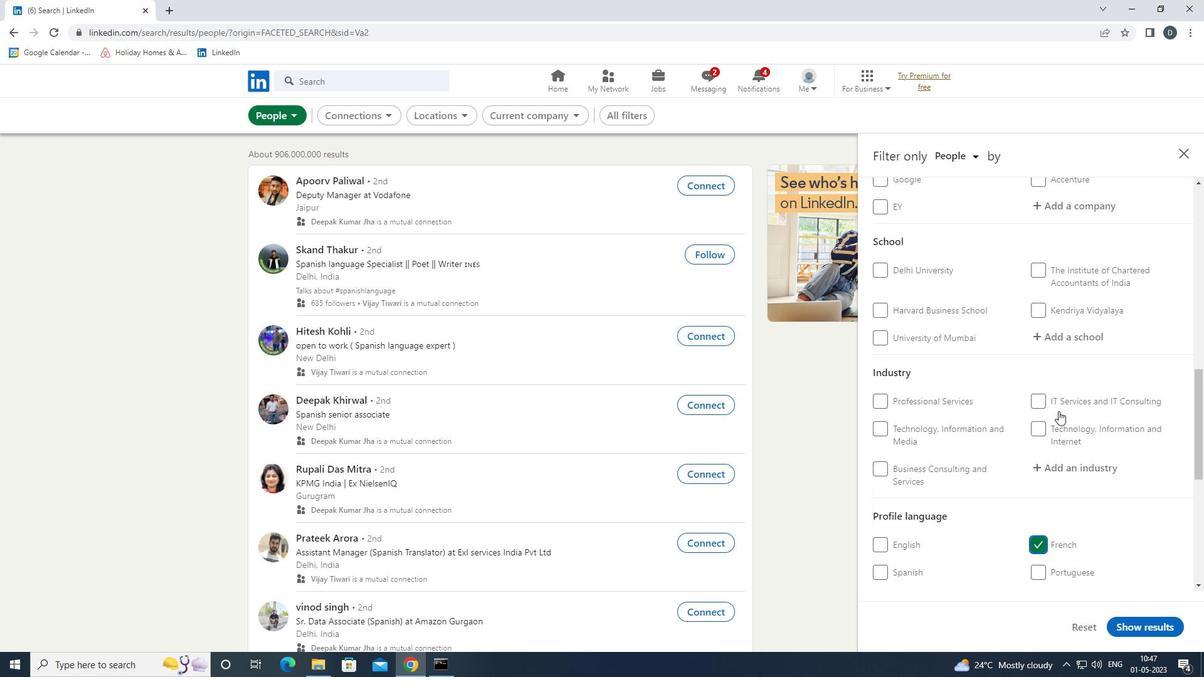
Action: Mouse moved to (1082, 330)
Screenshot: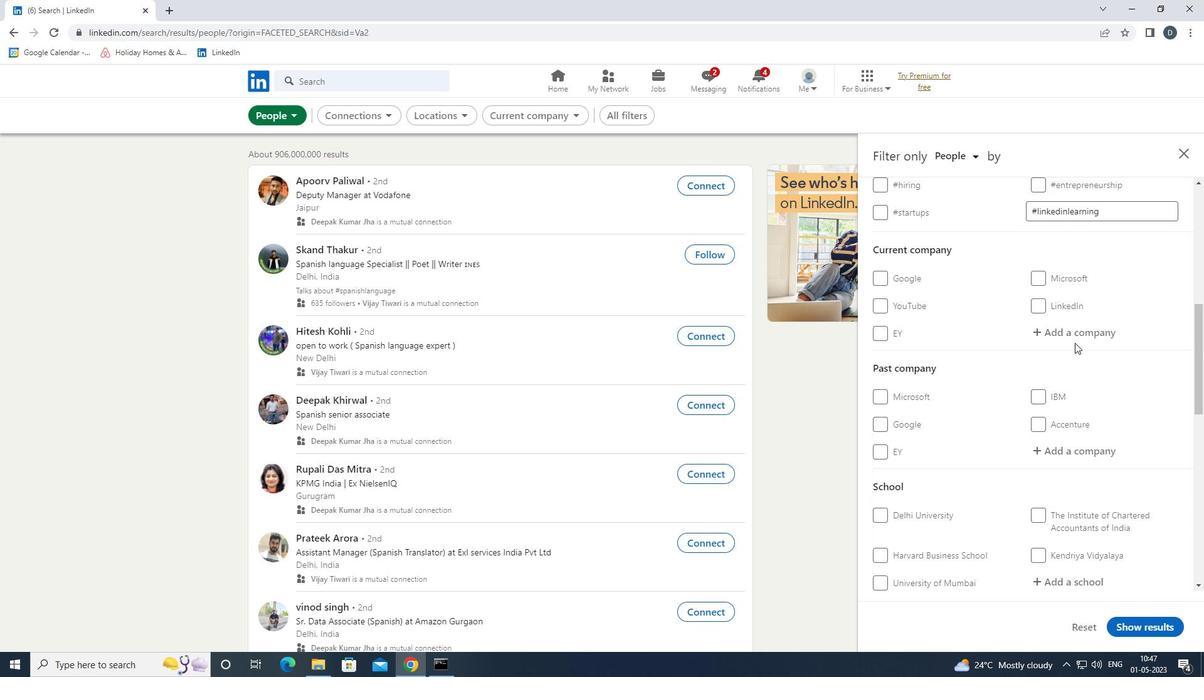 
Action: Mouse pressed left at (1082, 330)
Screenshot: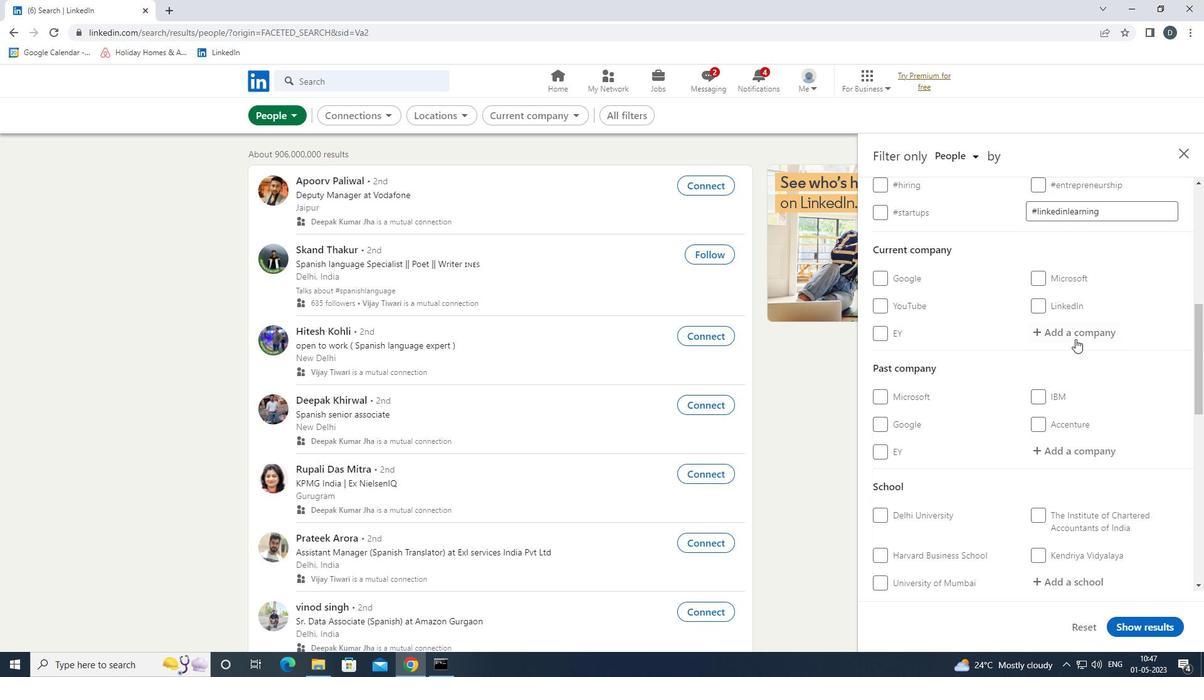 
Action: Key pressed <Key.shift><Key.shift>METRIX<Key.shift>LAB<Key.down><Key.enter>
Screenshot: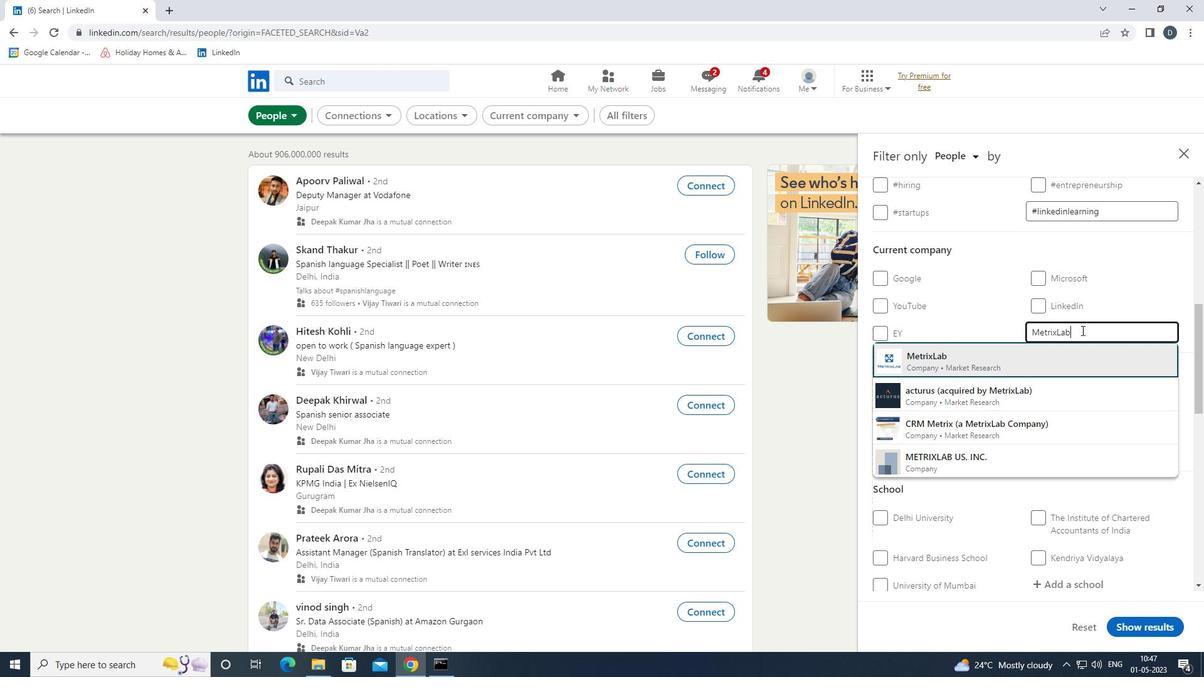 
Action: Mouse scrolled (1082, 329) with delta (0, 0)
Screenshot: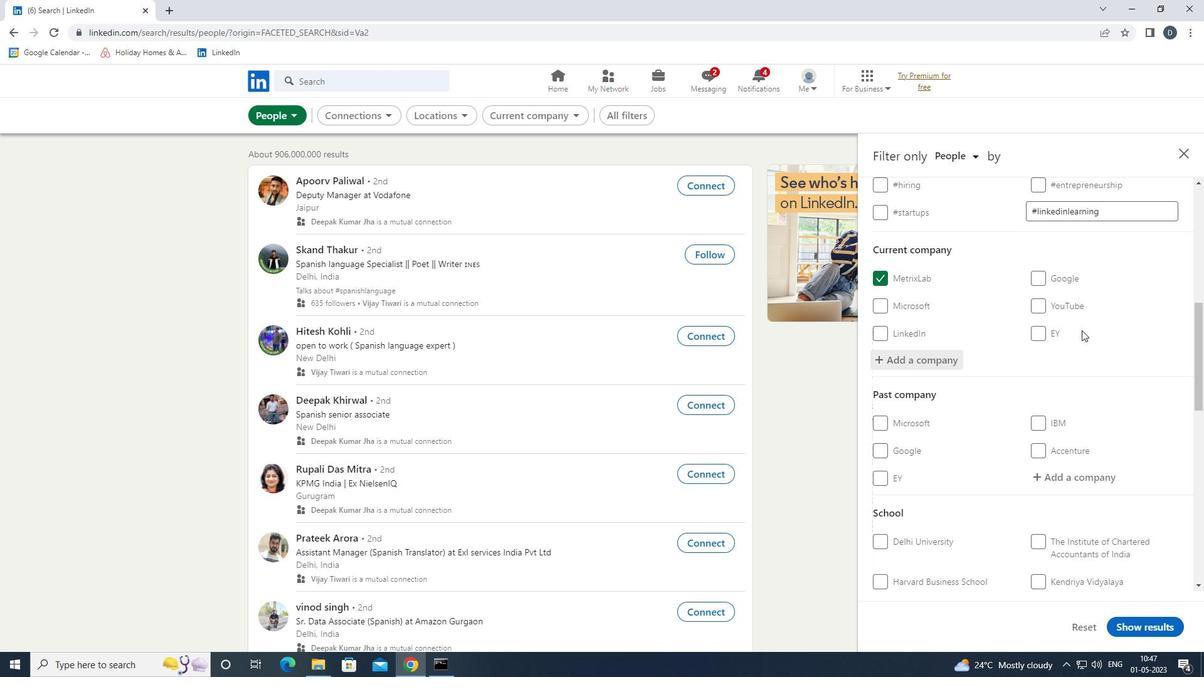
Action: Mouse moved to (1082, 330)
Screenshot: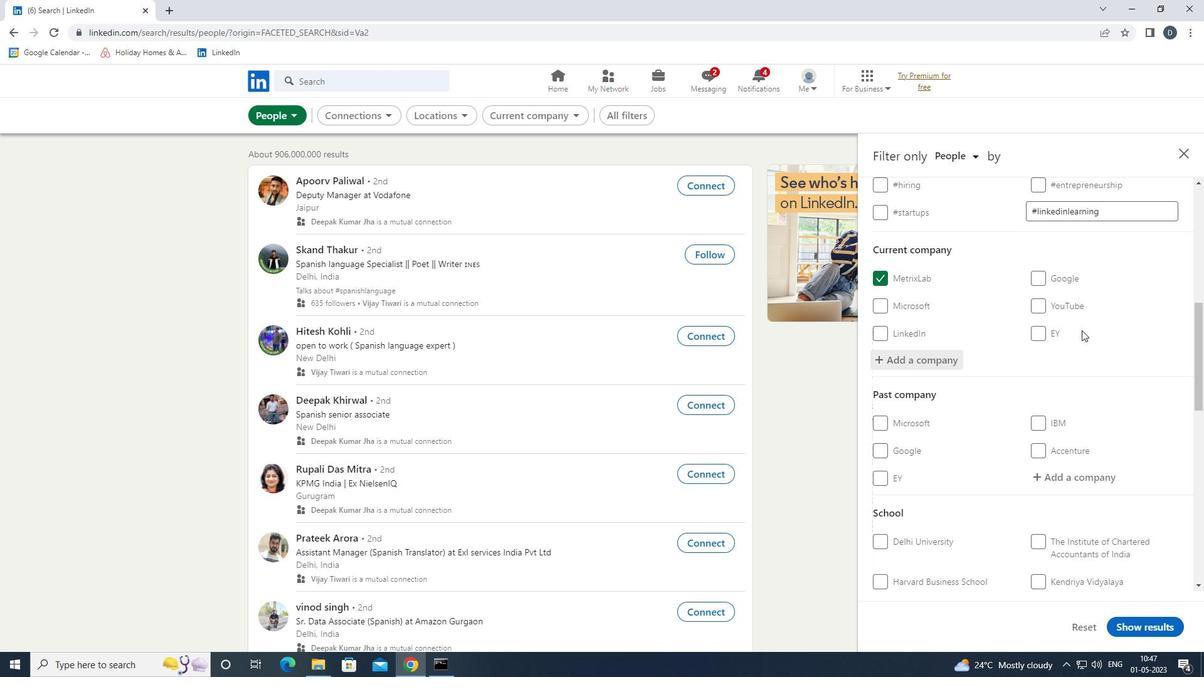
Action: Mouse scrolled (1082, 329) with delta (0, 0)
Screenshot: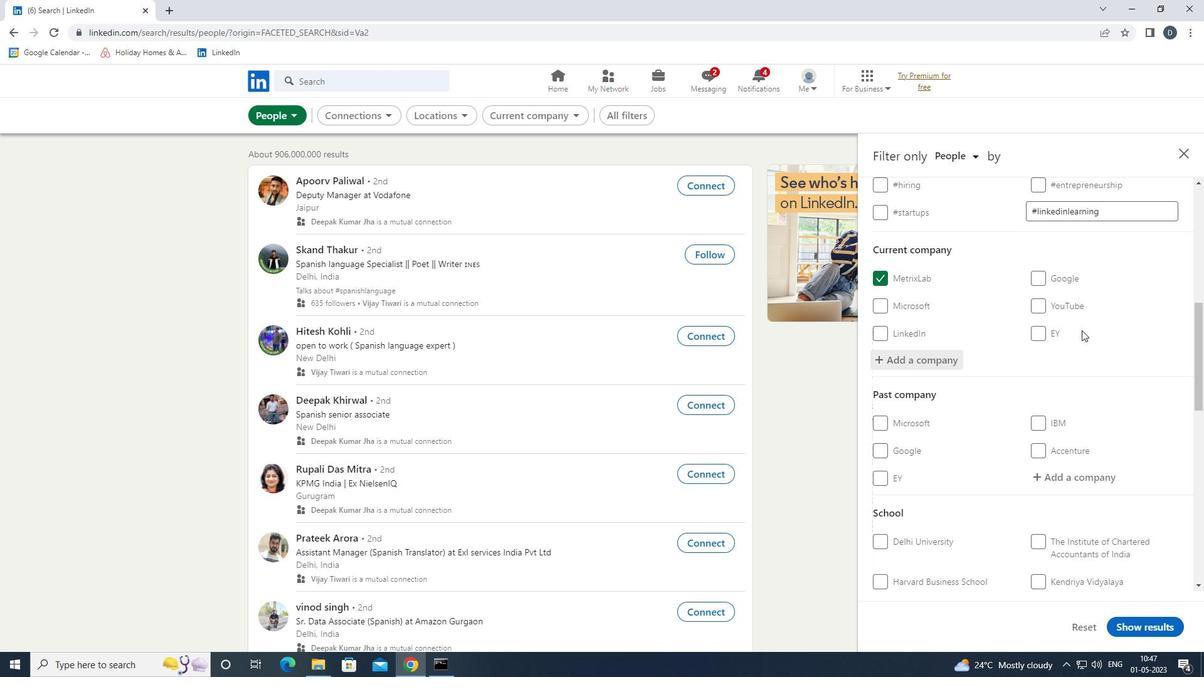 
Action: Mouse moved to (1089, 366)
Screenshot: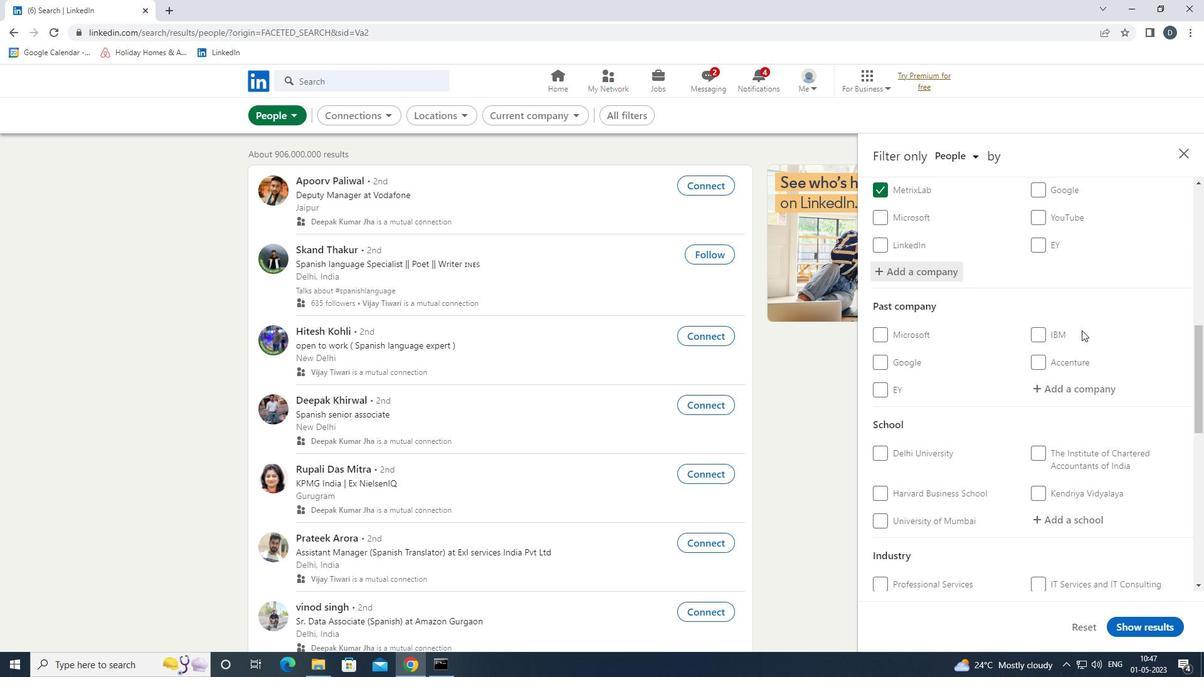 
Action: Mouse scrolled (1089, 366) with delta (0, 0)
Screenshot: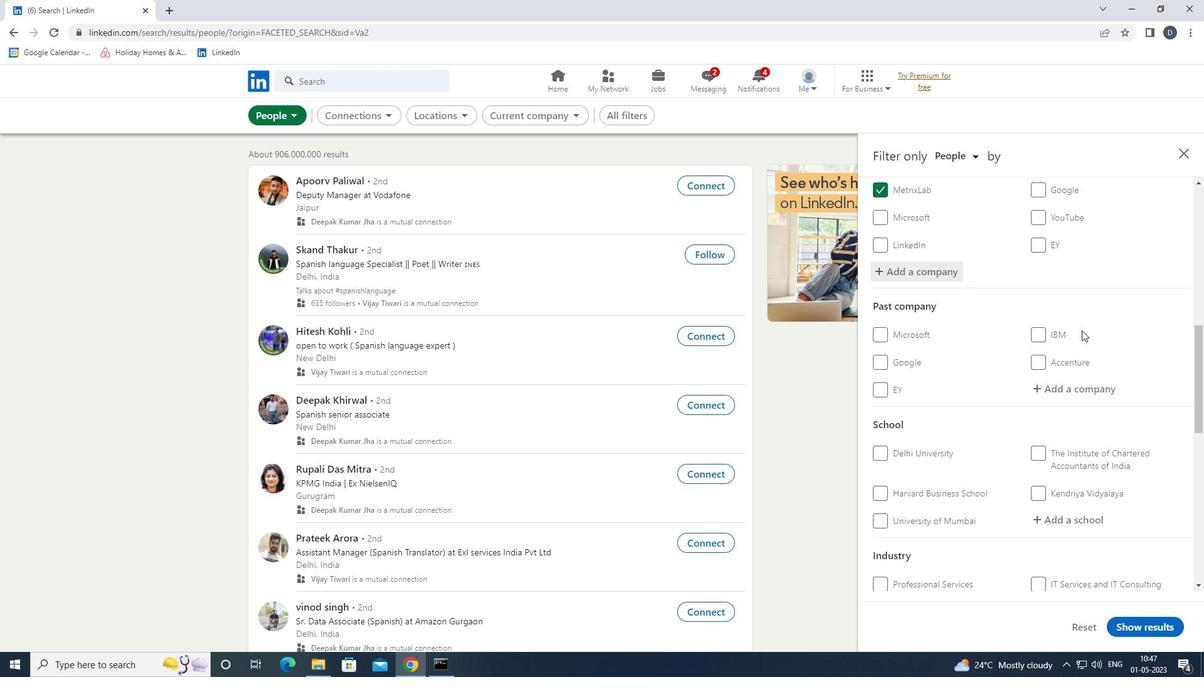 
Action: Mouse moved to (1089, 366)
Screenshot: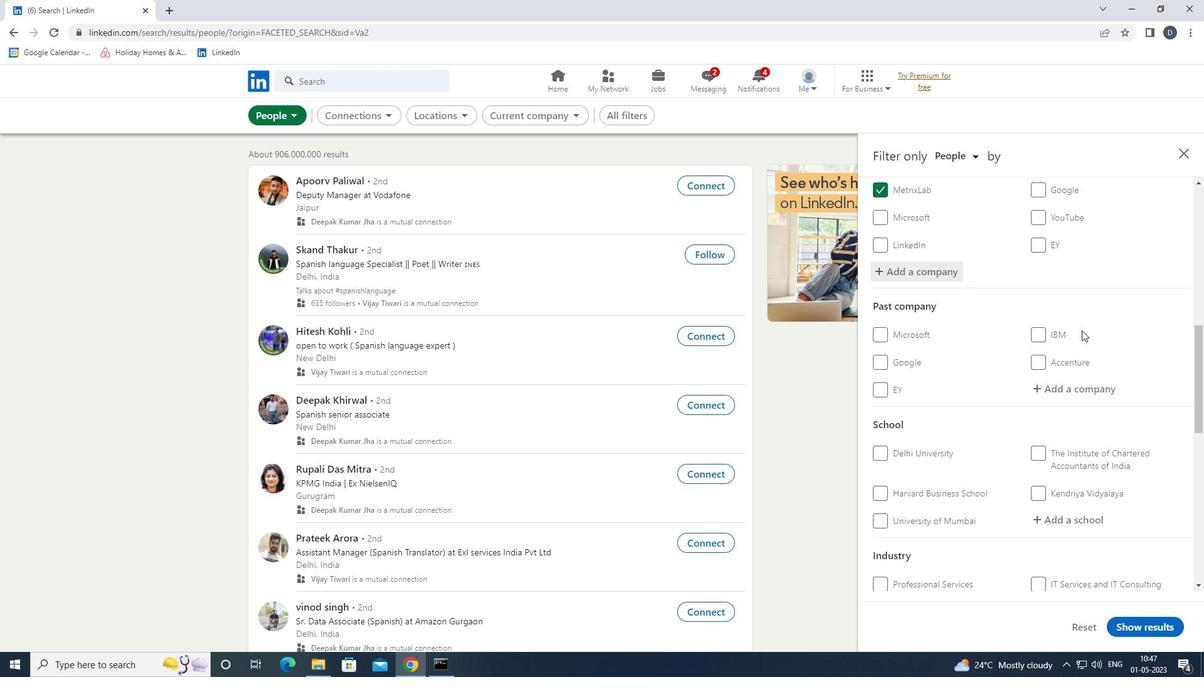 
Action: Mouse scrolled (1089, 366) with delta (0, 0)
Screenshot: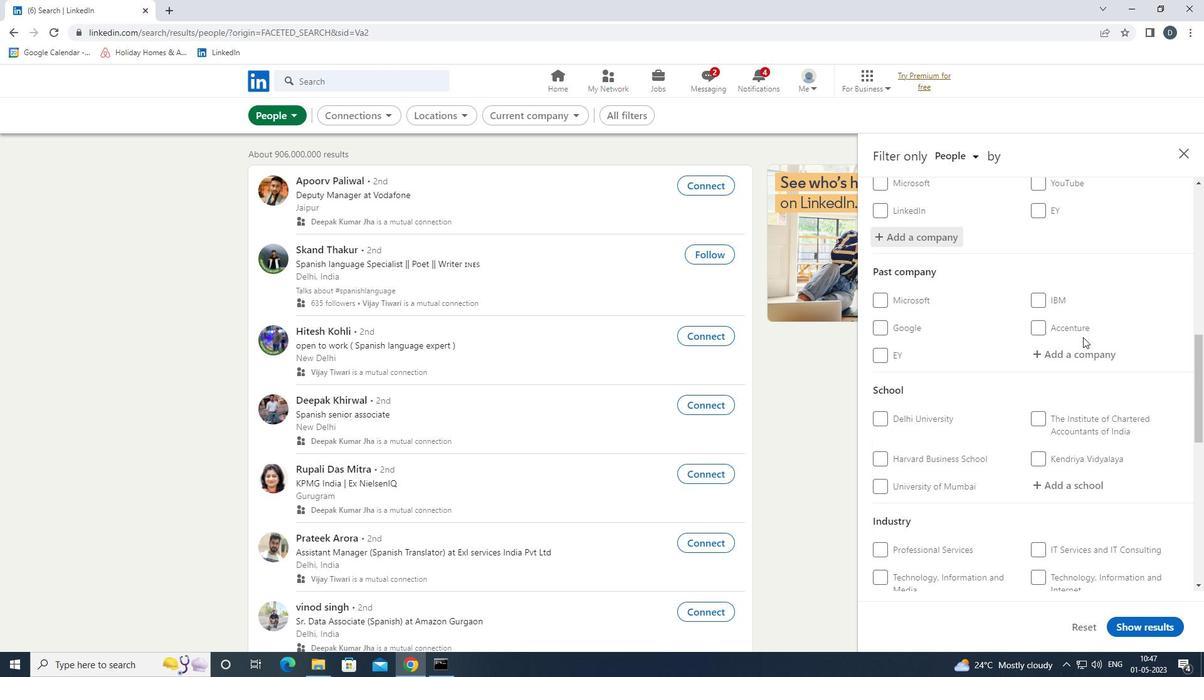 
Action: Mouse moved to (1084, 360)
Screenshot: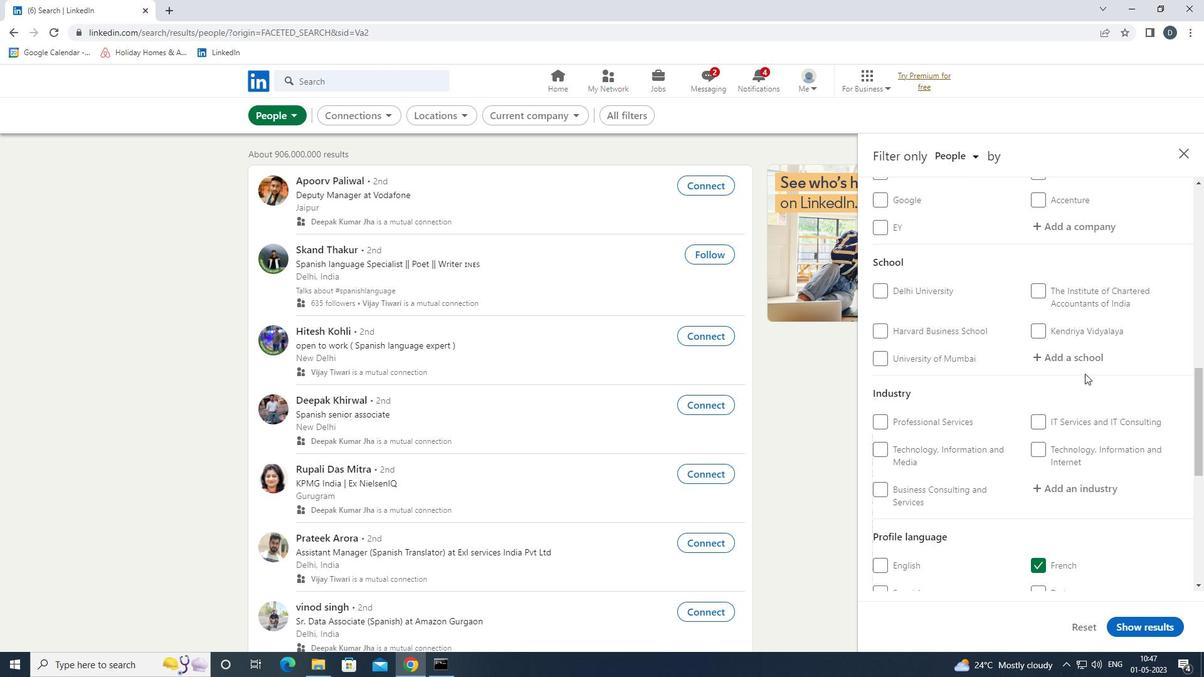 
Action: Mouse pressed left at (1084, 360)
Screenshot: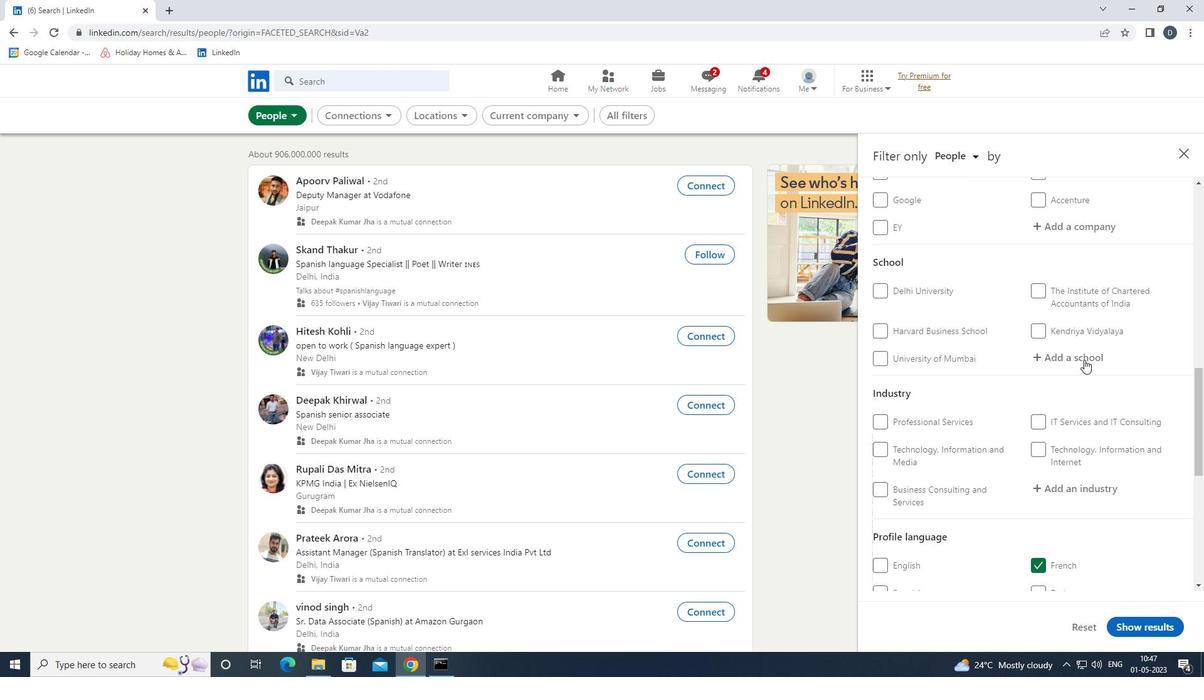 
Action: Key pressed <Key.shift>SHIV<Key.space><Key.shift><Key.shift><Key.shift>NADAR<Key.down><Key.enter>
Screenshot: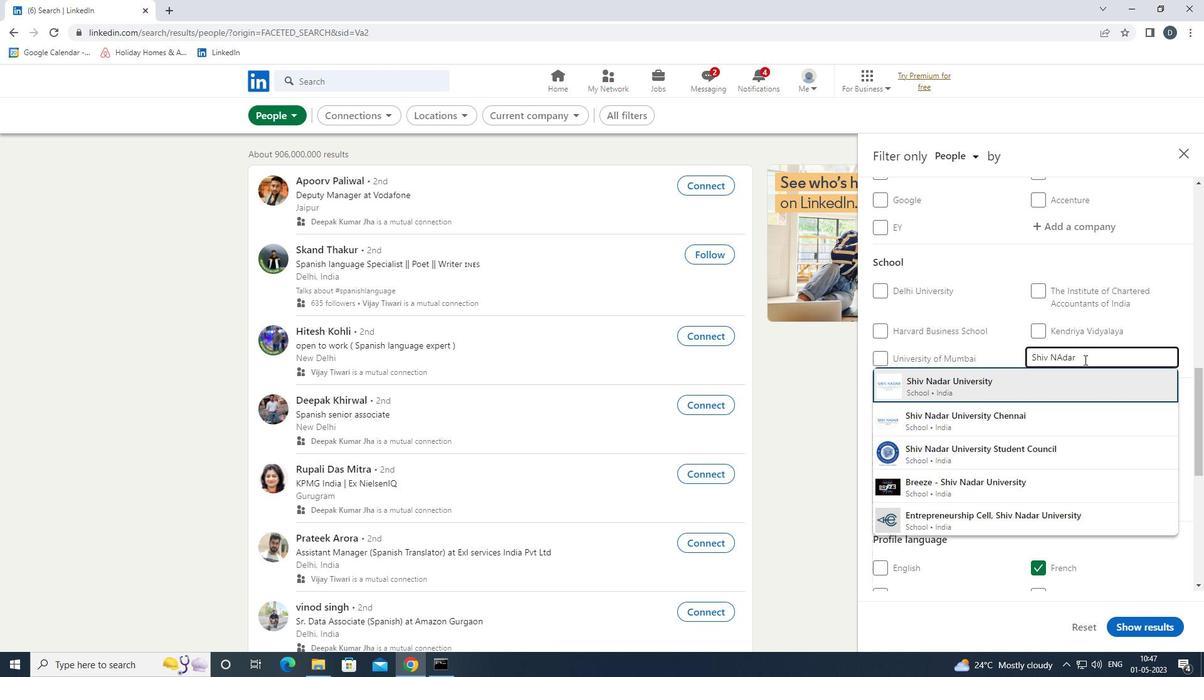
Action: Mouse scrolled (1084, 359) with delta (0, 0)
Screenshot: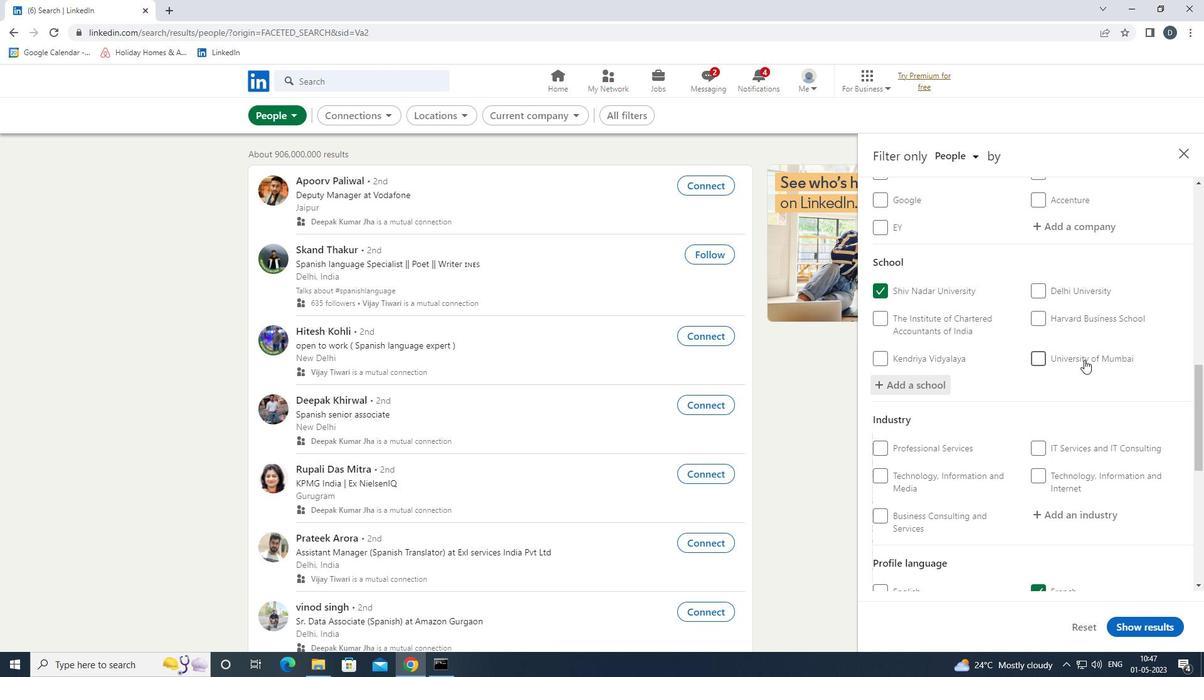 
Action: Mouse moved to (1080, 365)
Screenshot: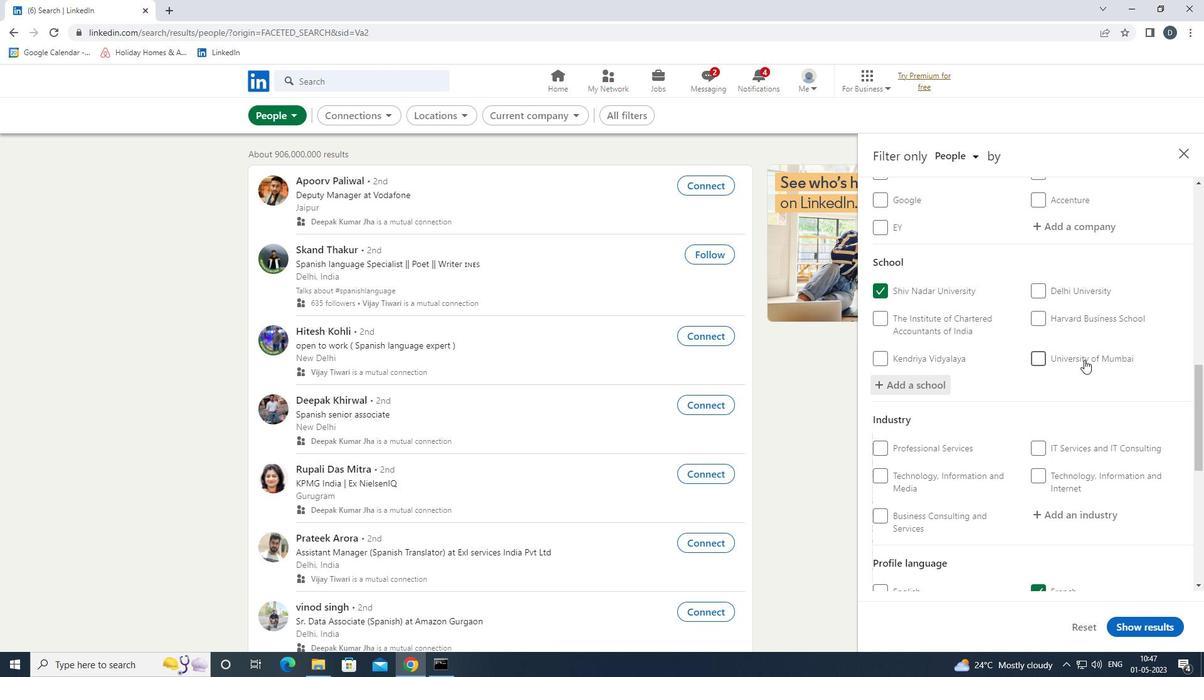 
Action: Mouse scrolled (1080, 365) with delta (0, 0)
Screenshot: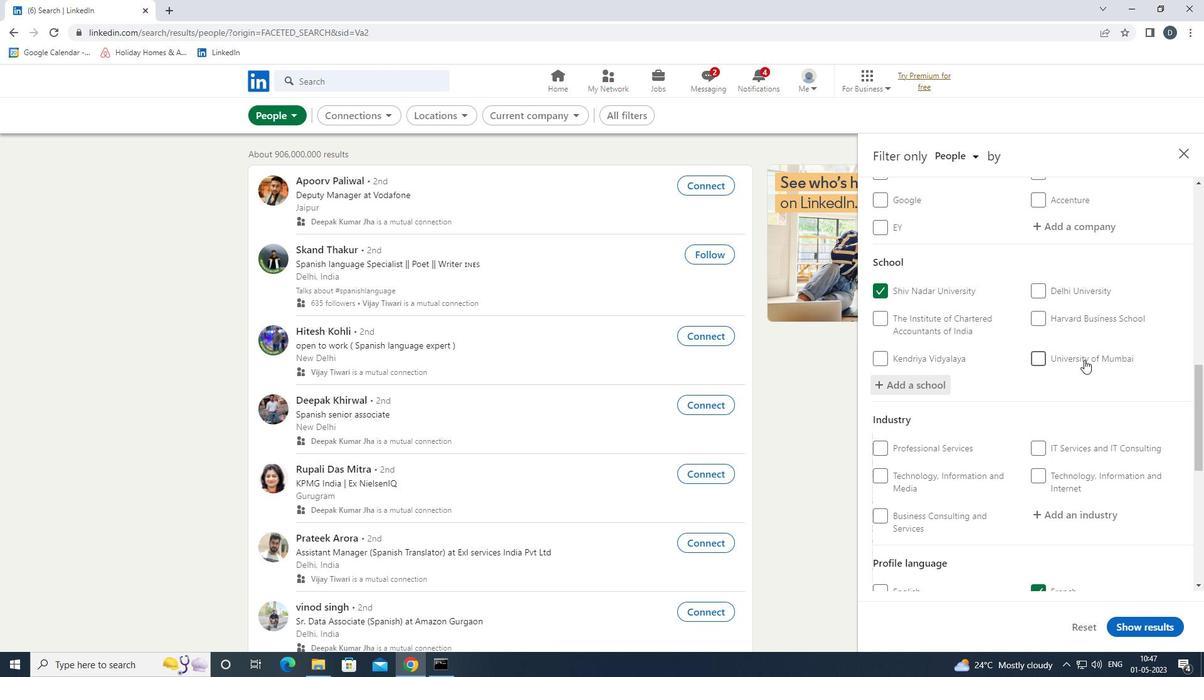 
Action: Mouse moved to (1080, 388)
Screenshot: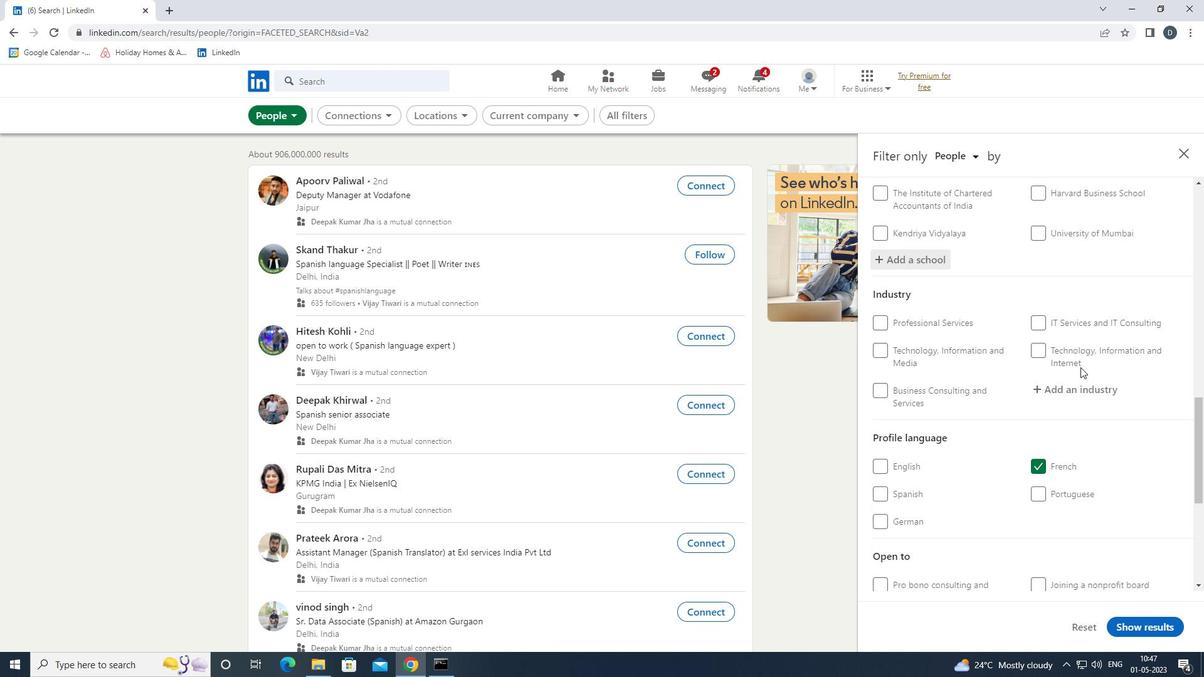 
Action: Mouse pressed left at (1080, 388)
Screenshot: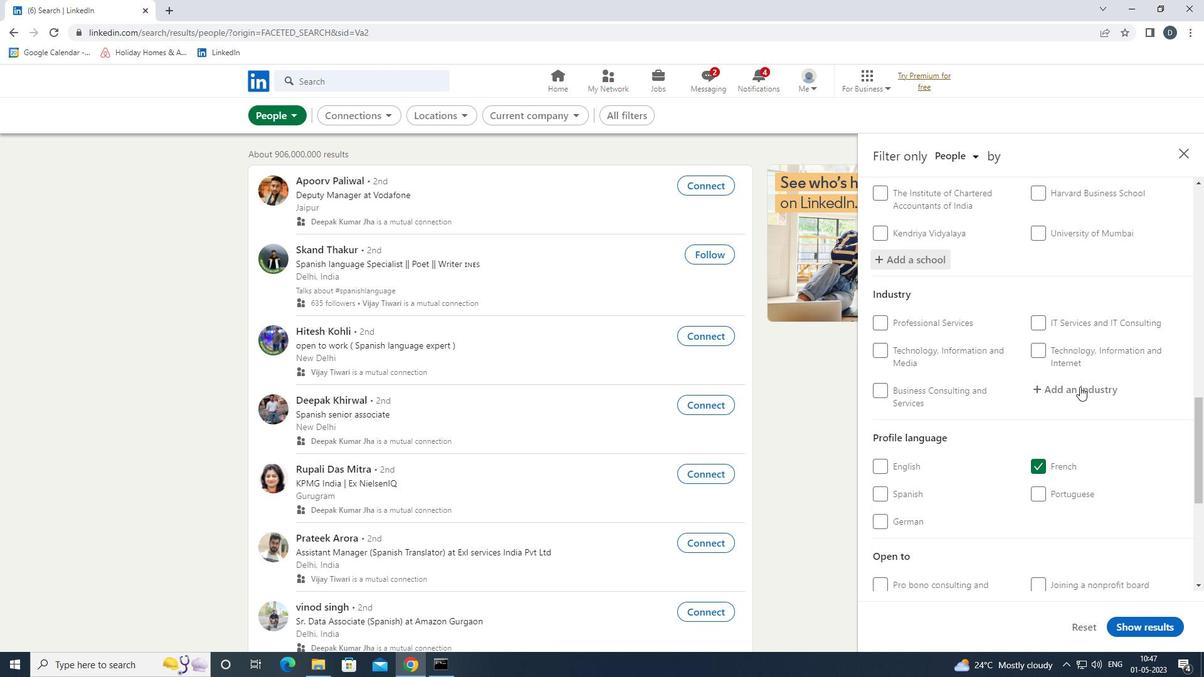 
Action: Mouse moved to (1075, 390)
Screenshot: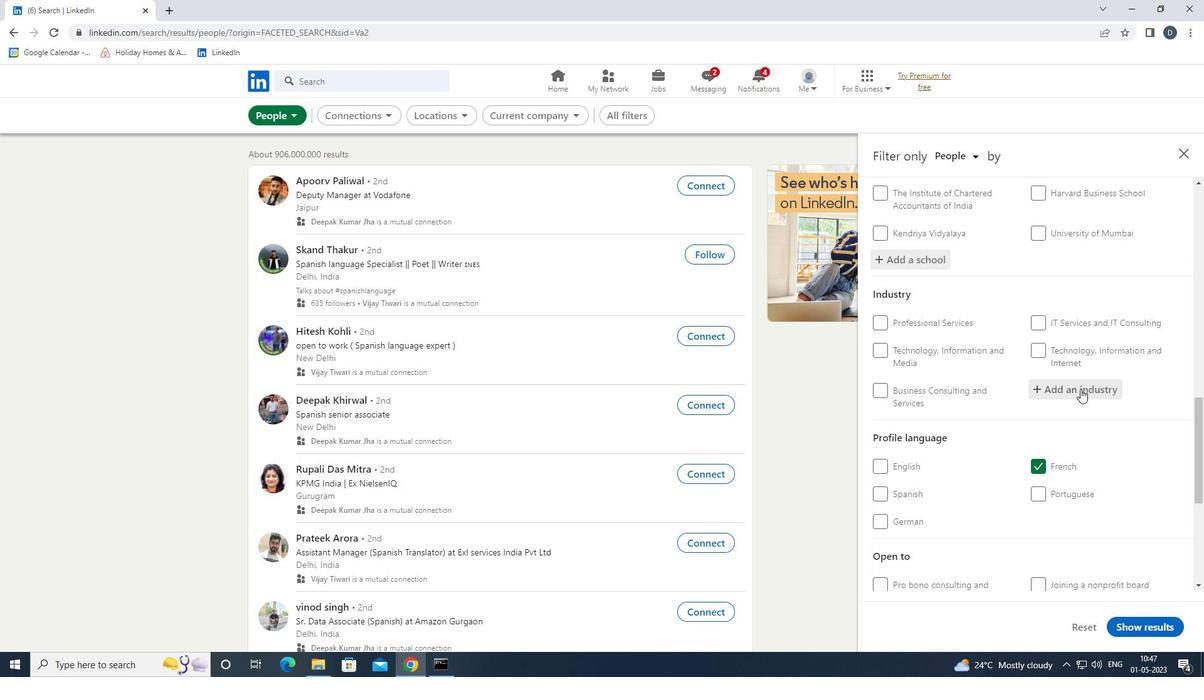 
Action: Key pressed <Key.shift>INSU<Key.down><Key.down><Key.enter>
Screenshot: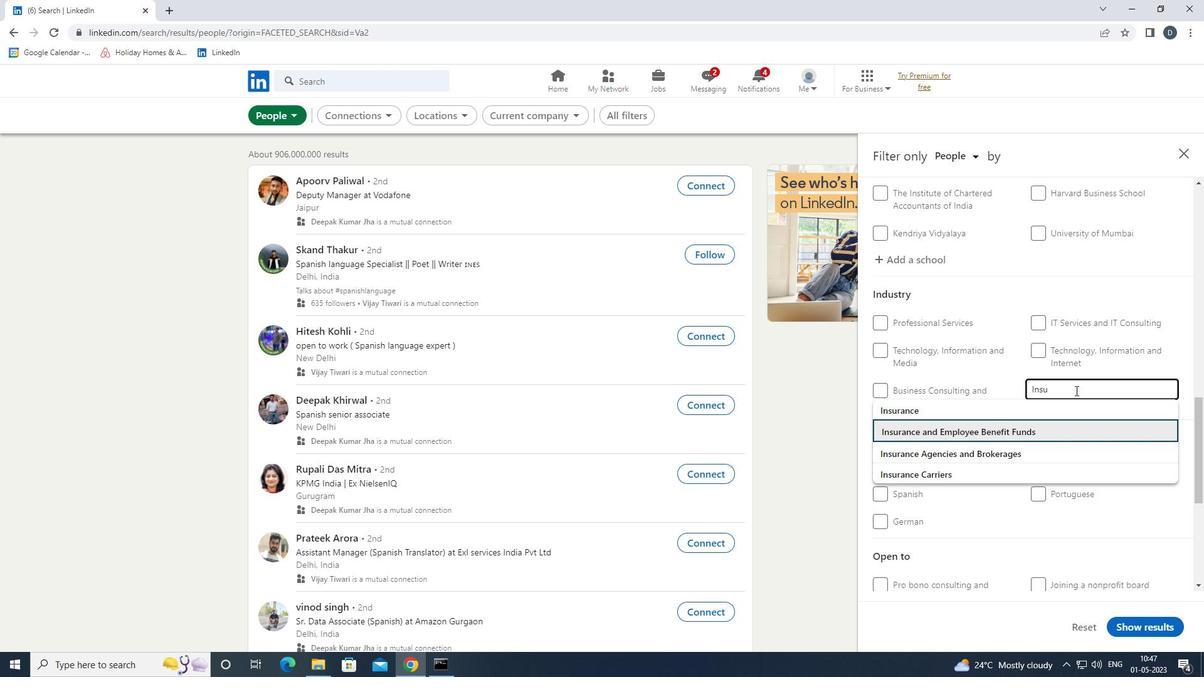 
Action: Mouse scrolled (1075, 390) with delta (0, 0)
Screenshot: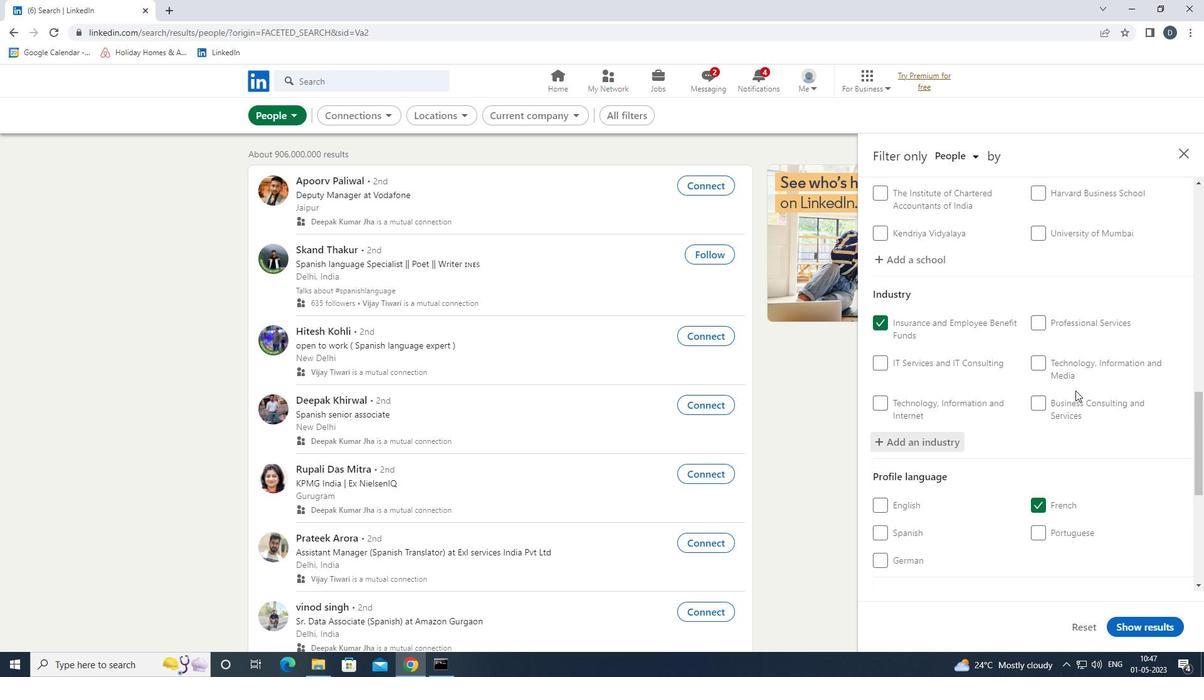 
Action: Mouse moved to (1075, 391)
Screenshot: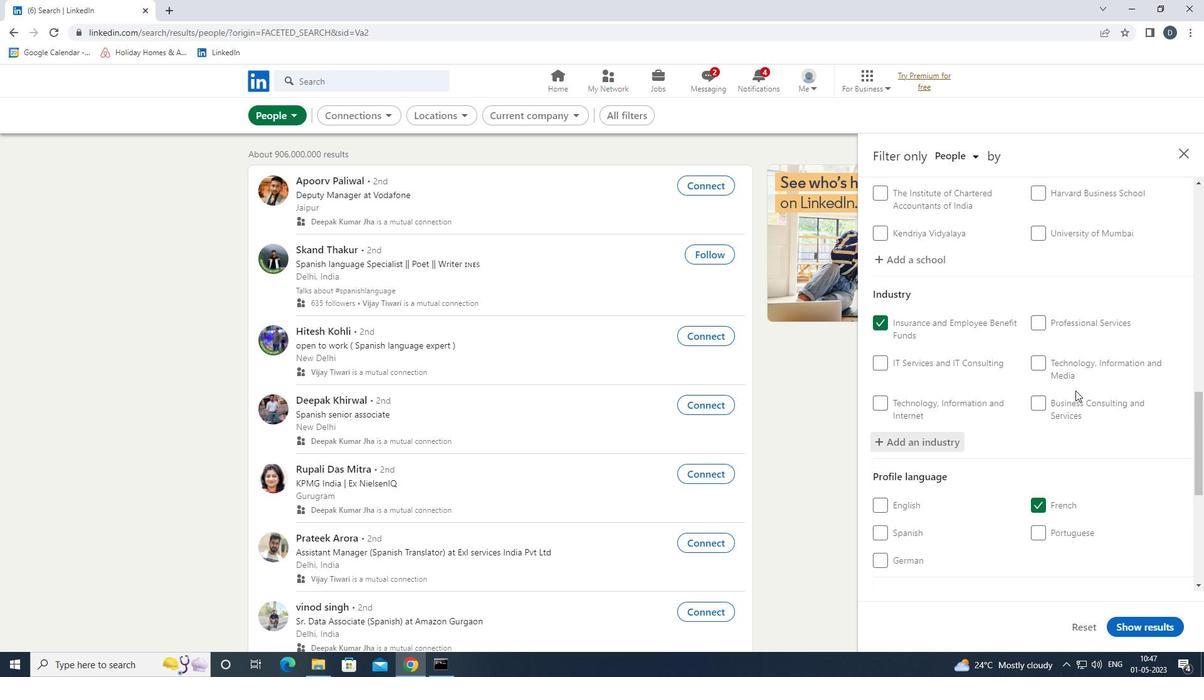
Action: Mouse scrolled (1075, 390) with delta (0, 0)
Screenshot: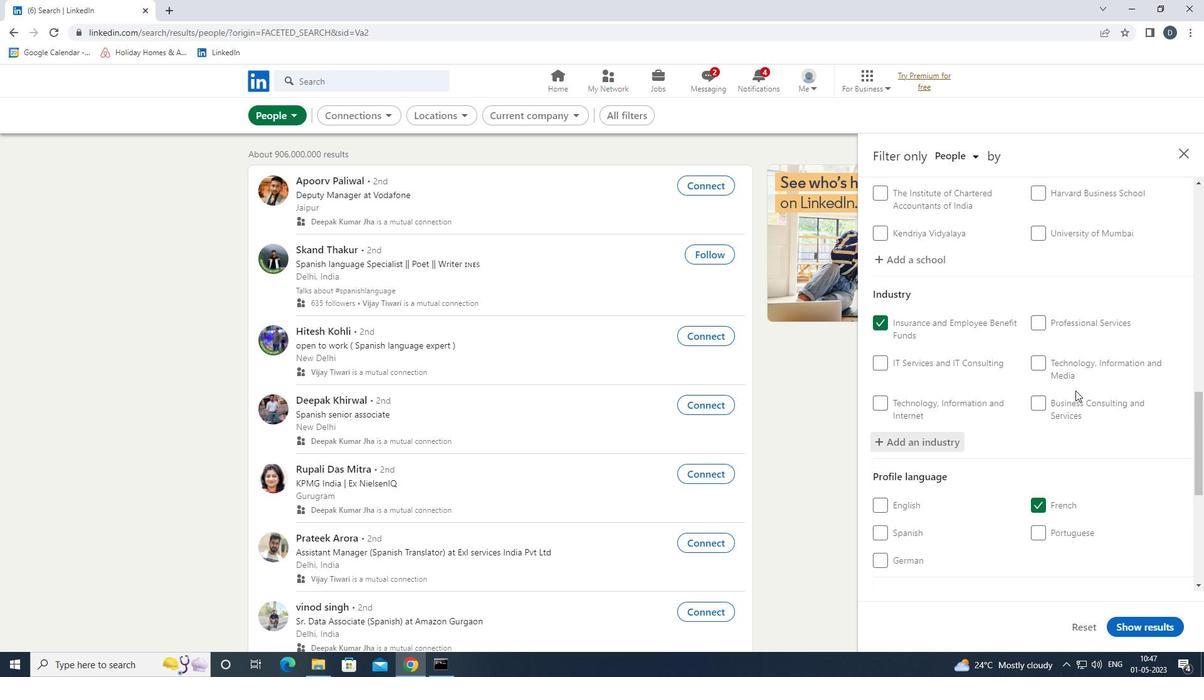 
Action: Mouse moved to (1075, 391)
Screenshot: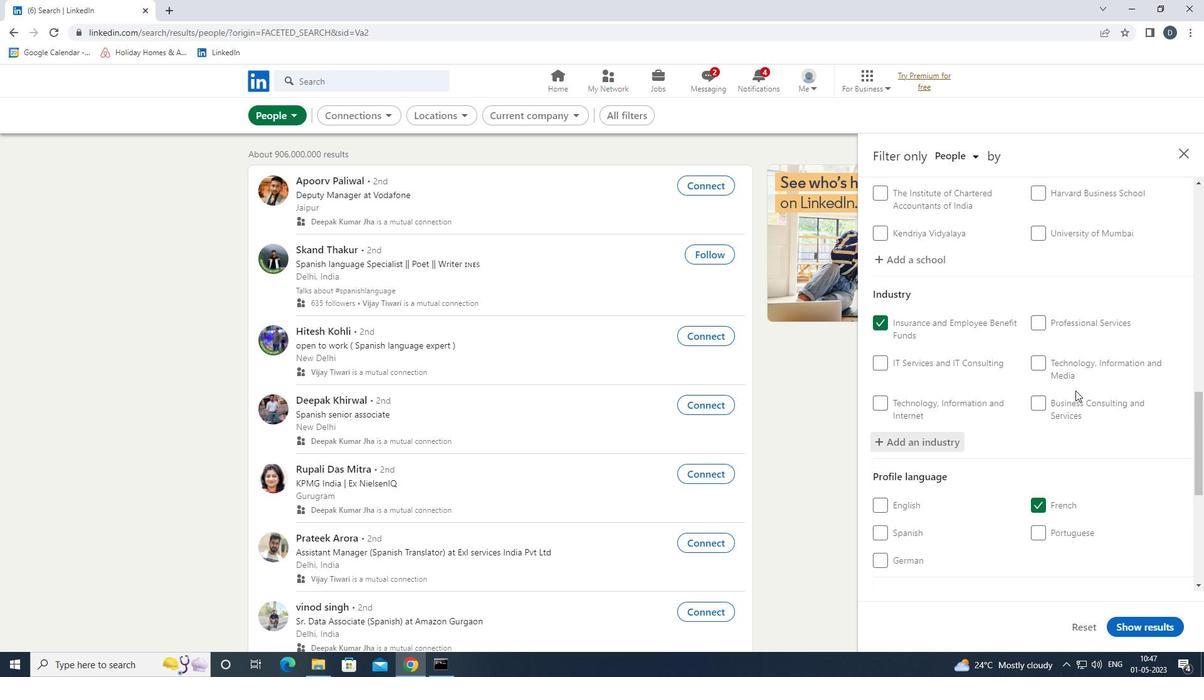 
Action: Mouse scrolled (1075, 390) with delta (0, 0)
Screenshot: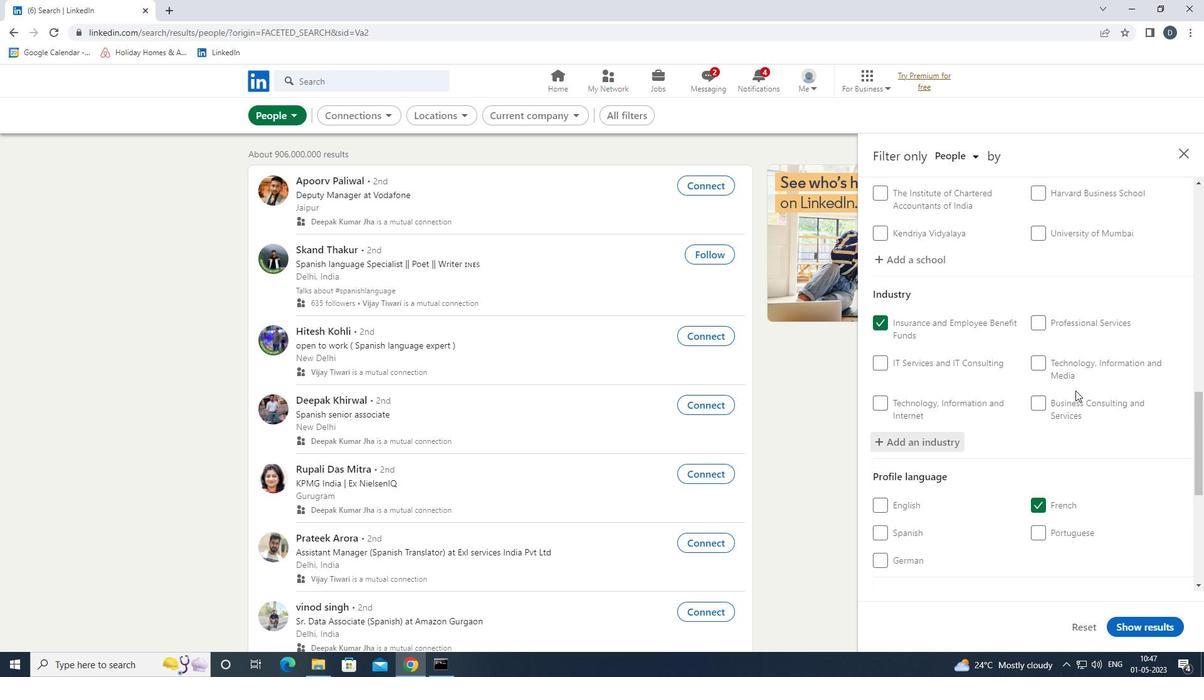 
Action: Mouse scrolled (1075, 390) with delta (0, 0)
Screenshot: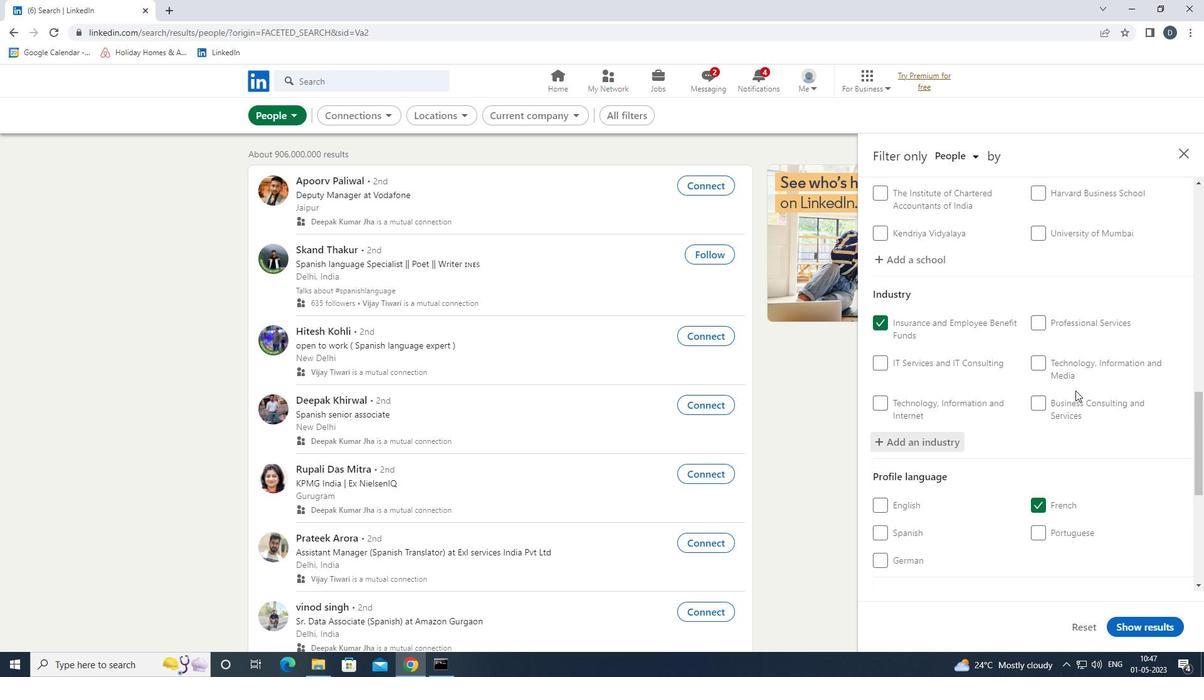 
Action: Mouse moved to (1073, 401)
Screenshot: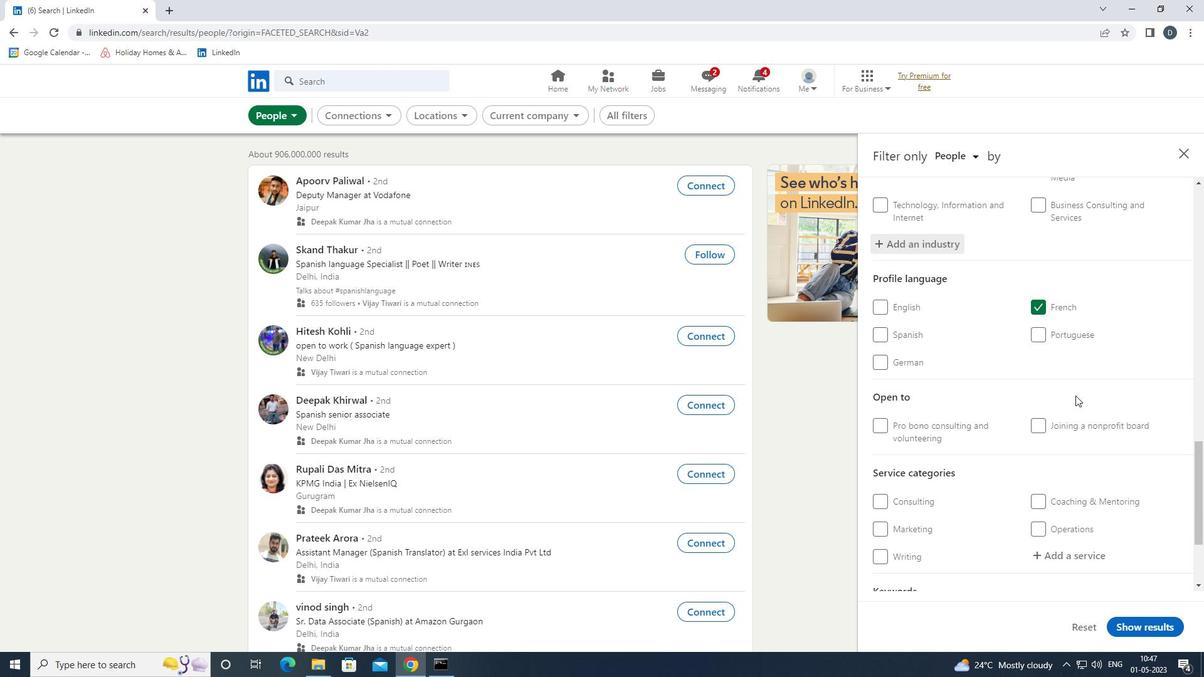
Action: Mouse scrolled (1073, 400) with delta (0, 0)
Screenshot: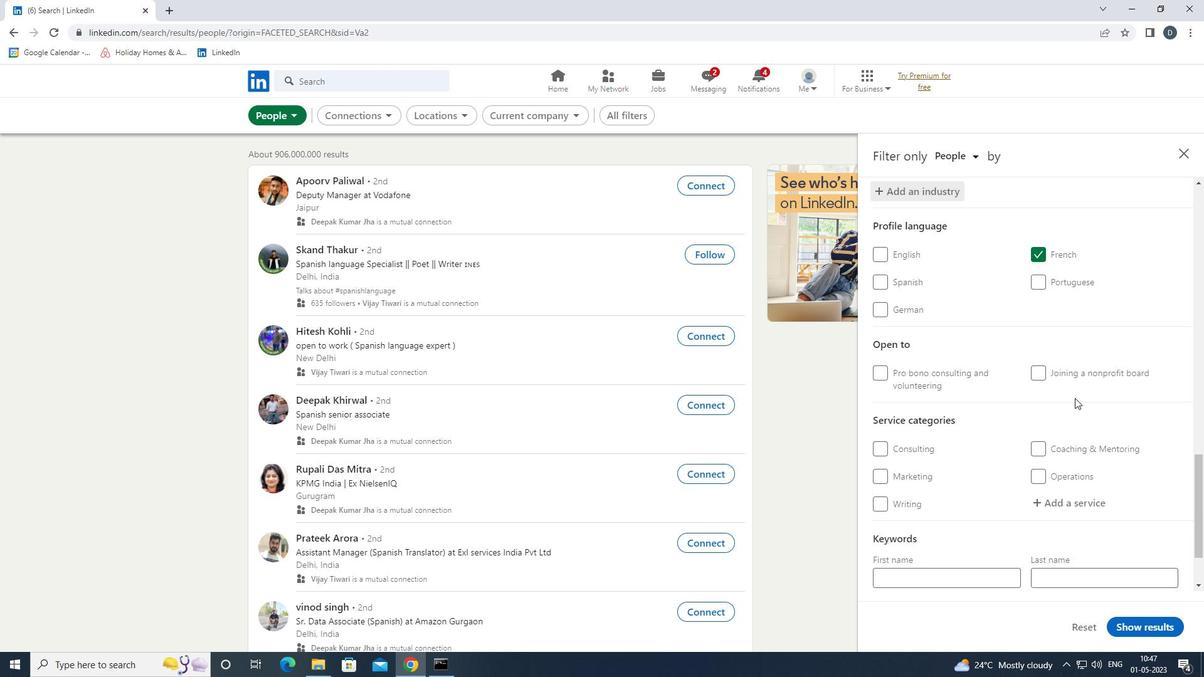 
Action: Mouse moved to (1068, 440)
Screenshot: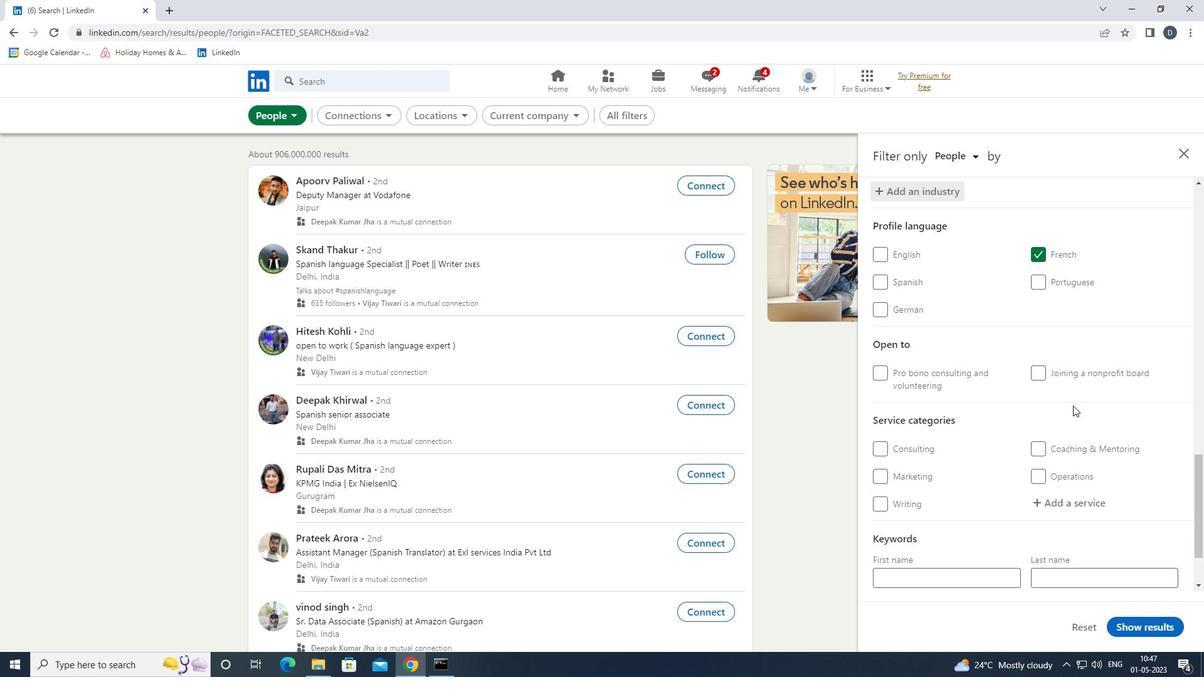 
Action: Mouse scrolled (1068, 439) with delta (0, 0)
Screenshot: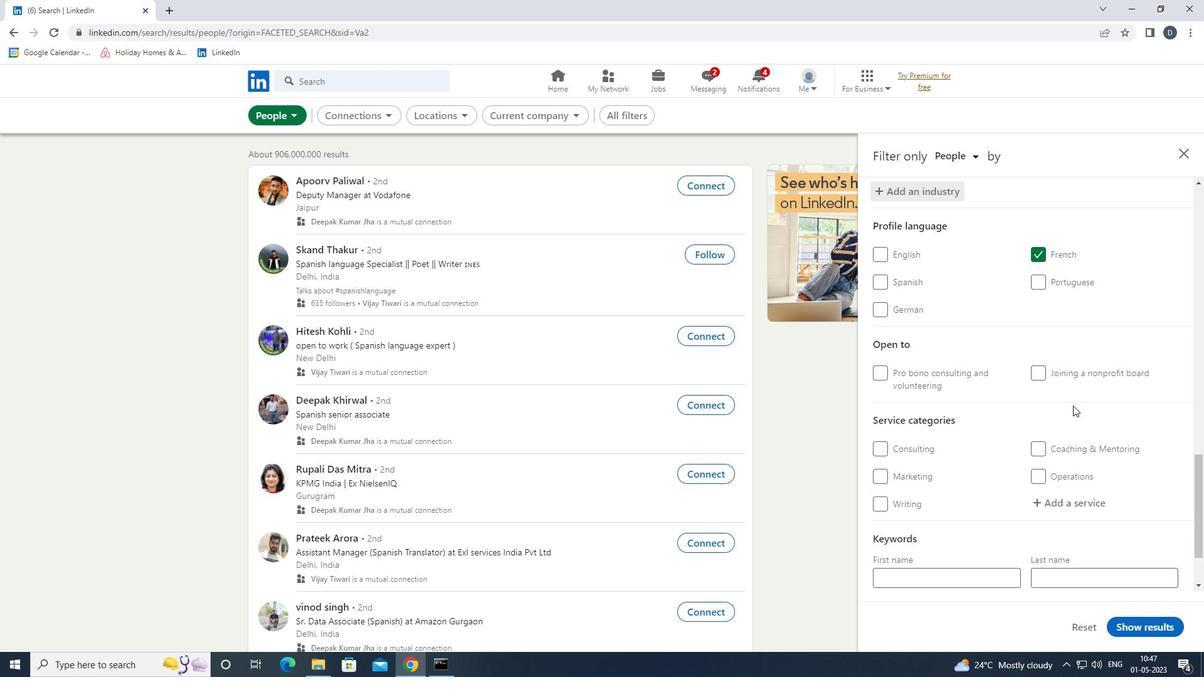 
Action: Mouse moved to (1062, 421)
Screenshot: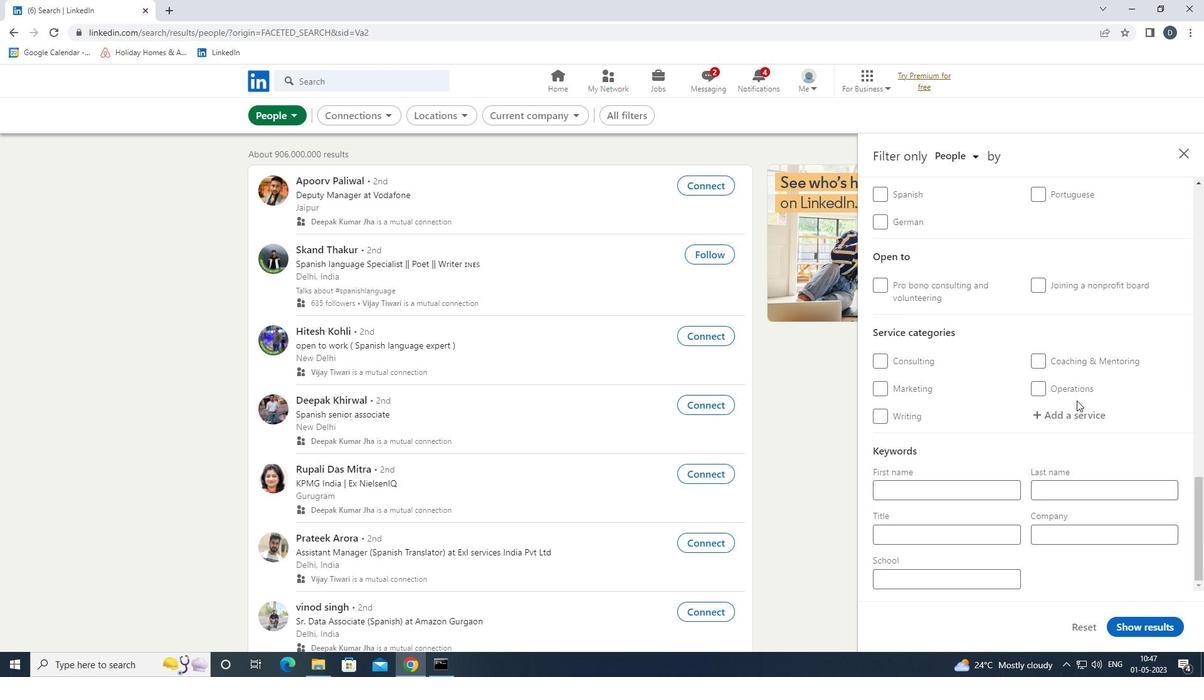 
Action: Mouse pressed left at (1062, 421)
Screenshot: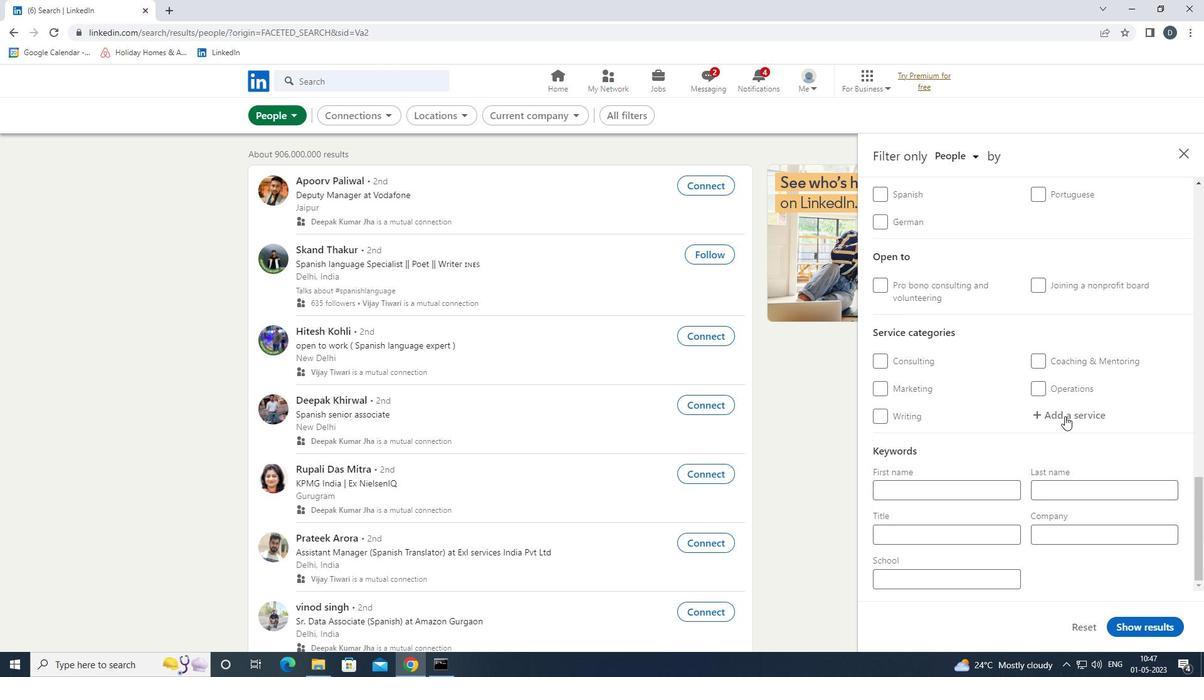 
Action: Key pressed <Key.shift>VIRTUAL<Key.space><Key.shift>ASSIS<Key.down><Key.enter>
Screenshot: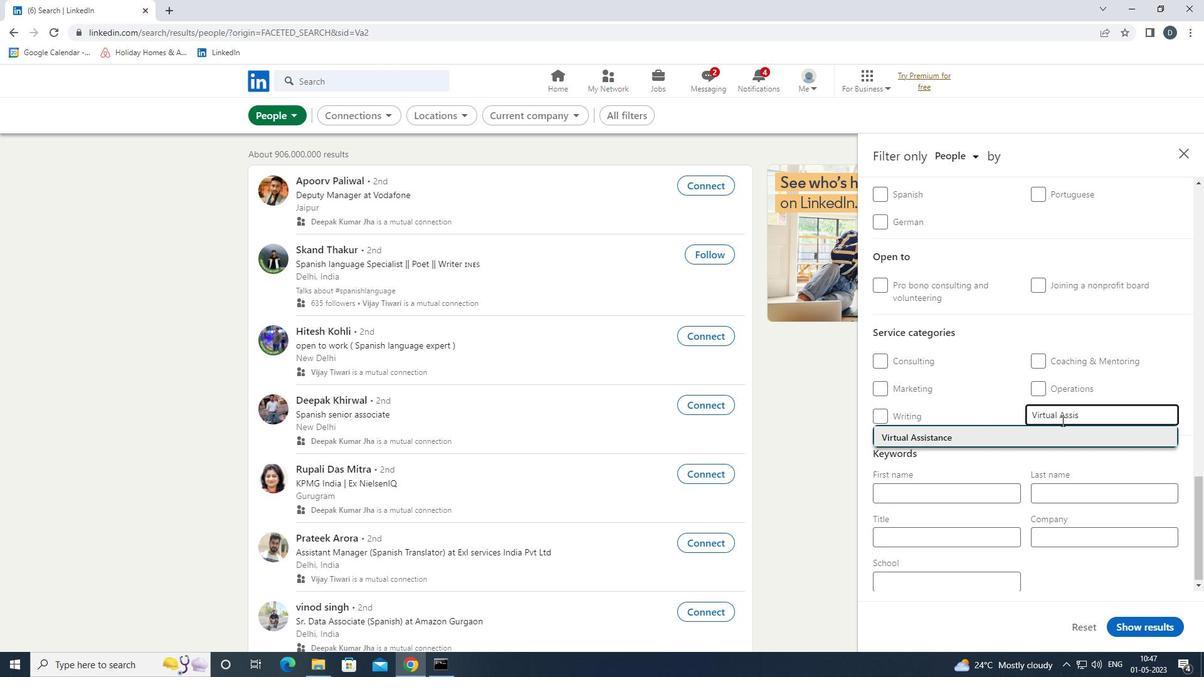
Action: Mouse scrolled (1062, 420) with delta (0, 0)
Screenshot: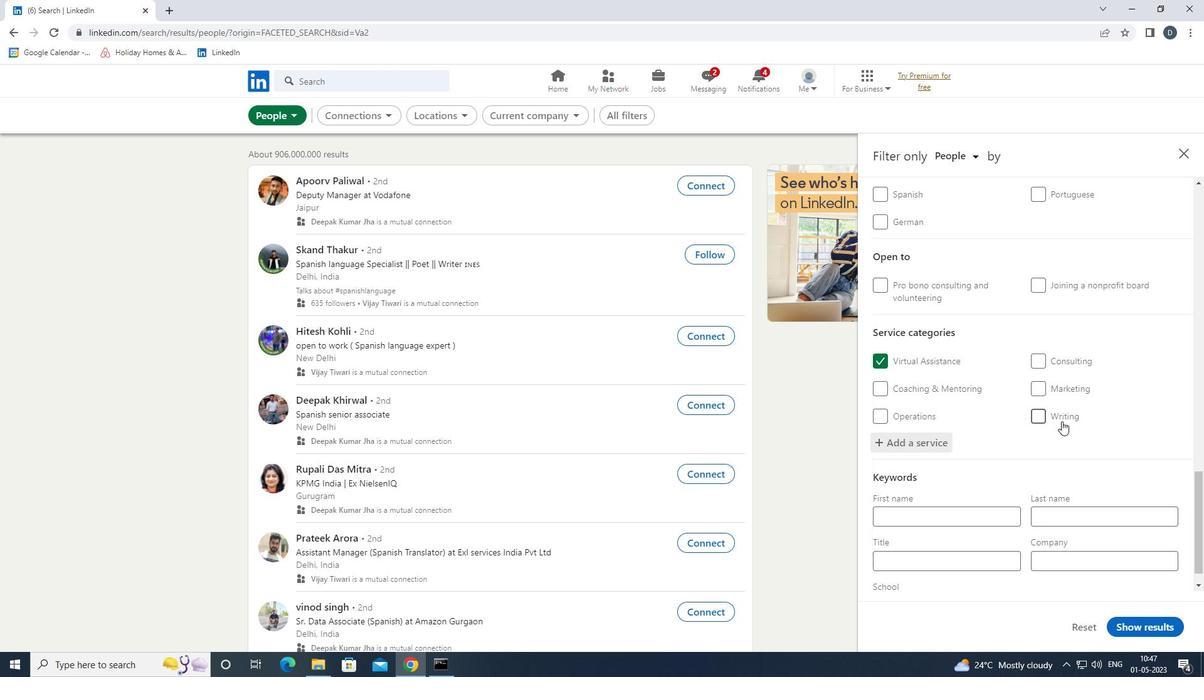 
Action: Mouse moved to (1060, 424)
Screenshot: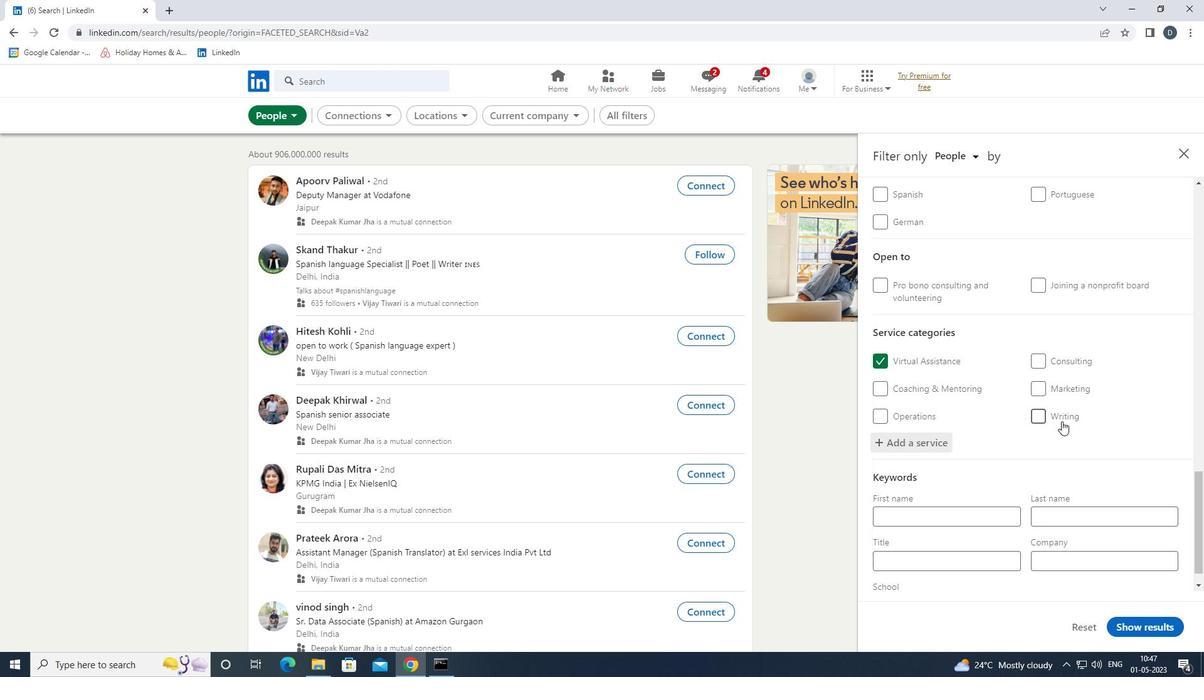 
Action: Mouse scrolled (1060, 423) with delta (0, 0)
Screenshot: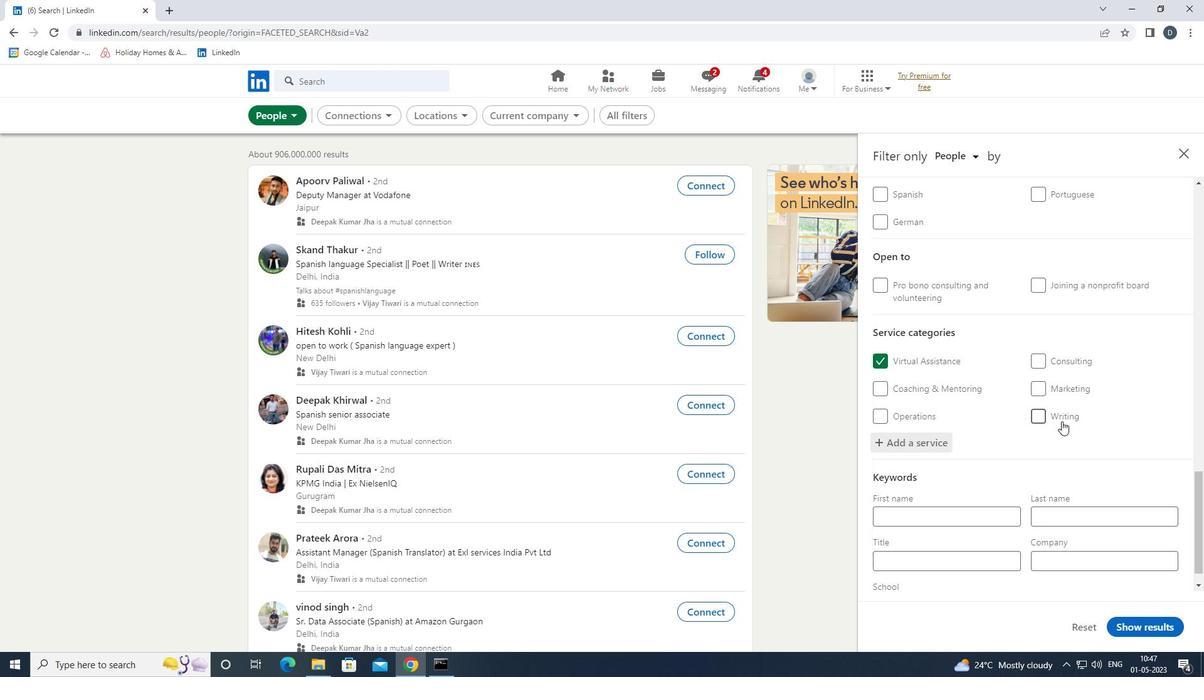 
Action: Mouse moved to (1058, 426)
Screenshot: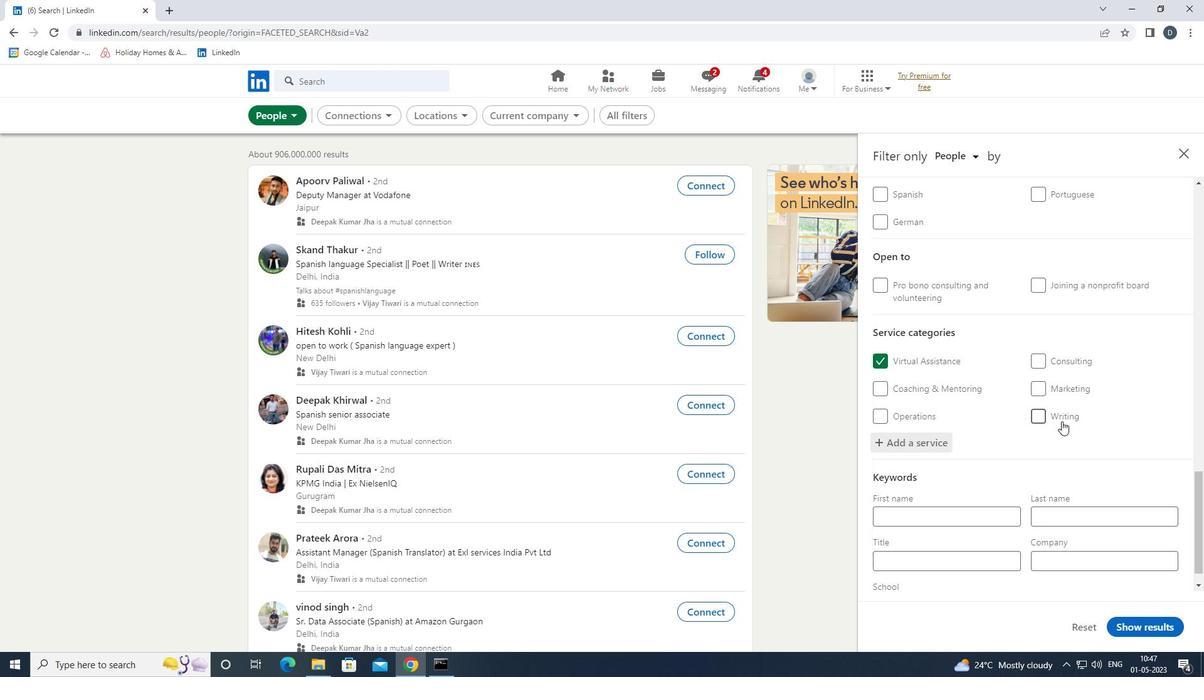 
Action: Mouse scrolled (1058, 425) with delta (0, 0)
Screenshot: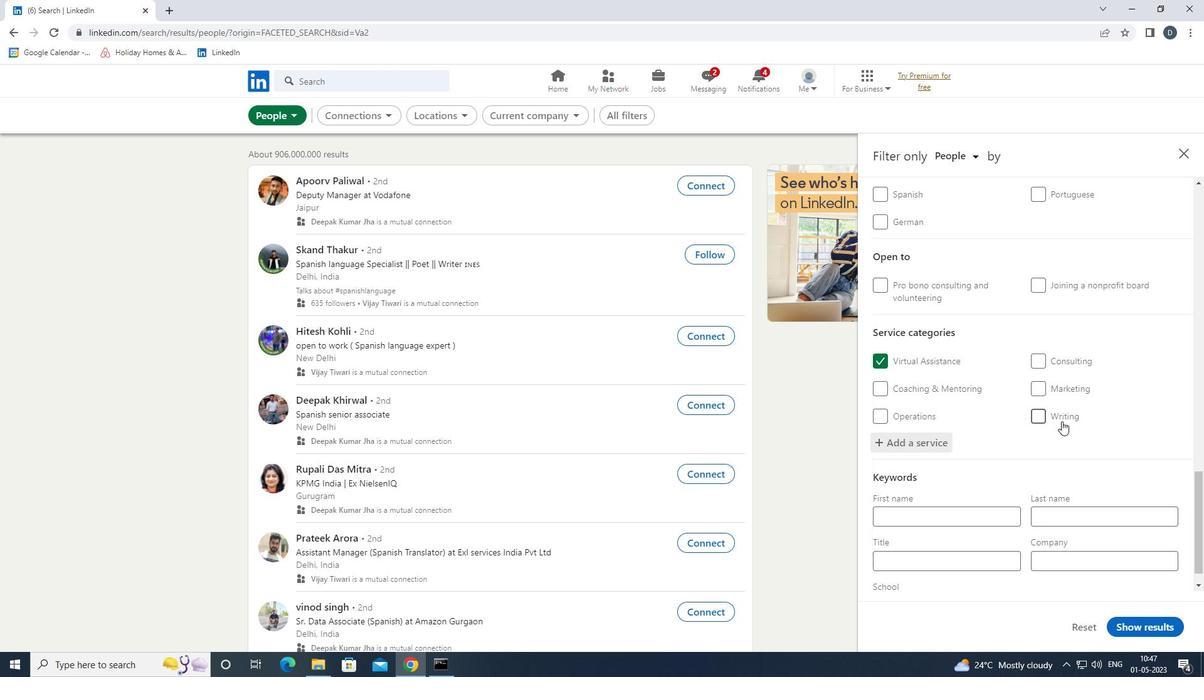 
Action: Mouse moved to (1058, 428)
Screenshot: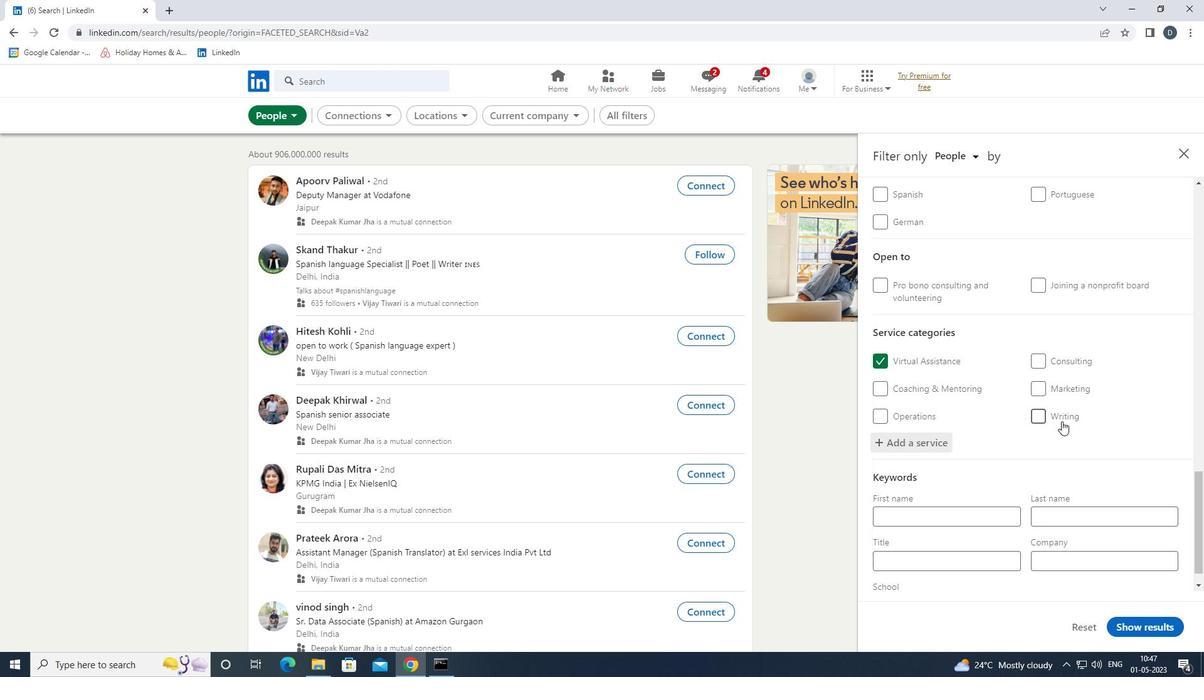 
Action: Mouse scrolled (1058, 427) with delta (0, 0)
Screenshot: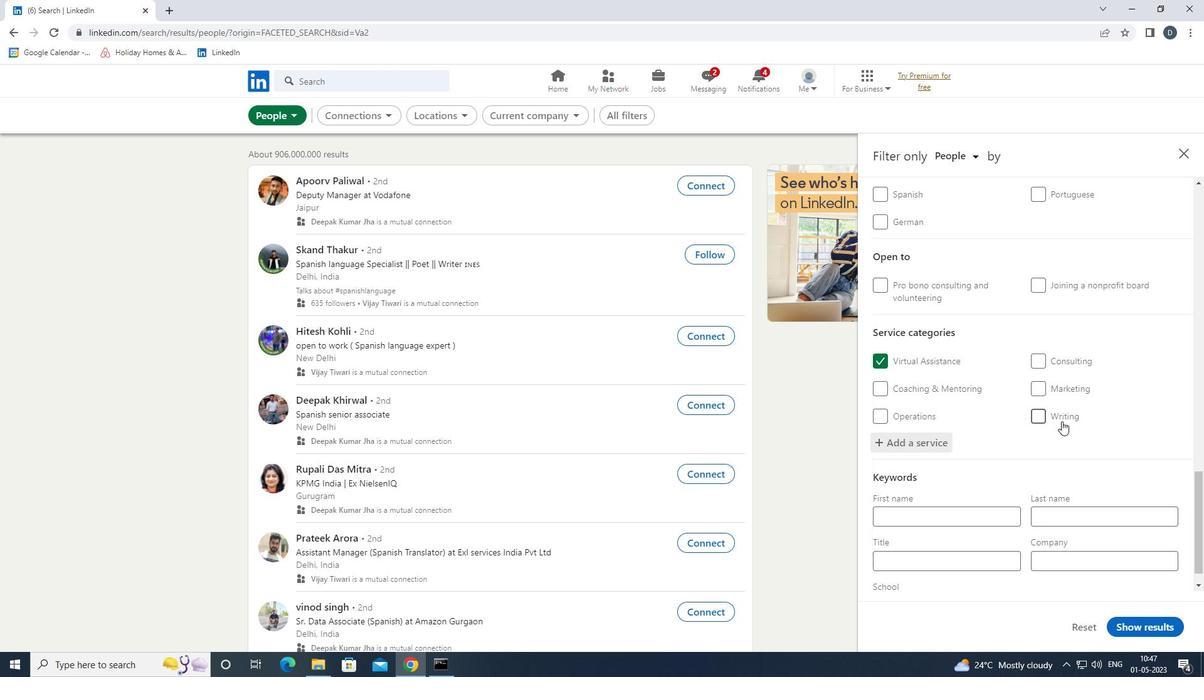 
Action: Mouse moved to (1056, 436)
Screenshot: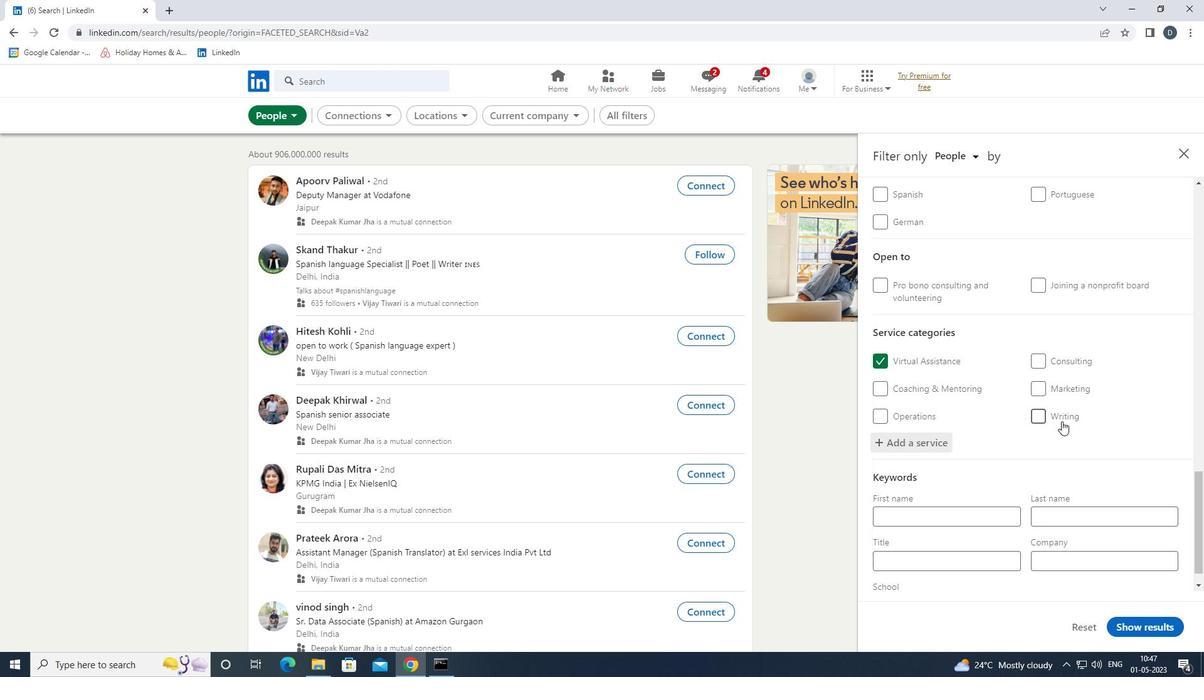 
Action: Mouse scrolled (1056, 435) with delta (0, 0)
Screenshot: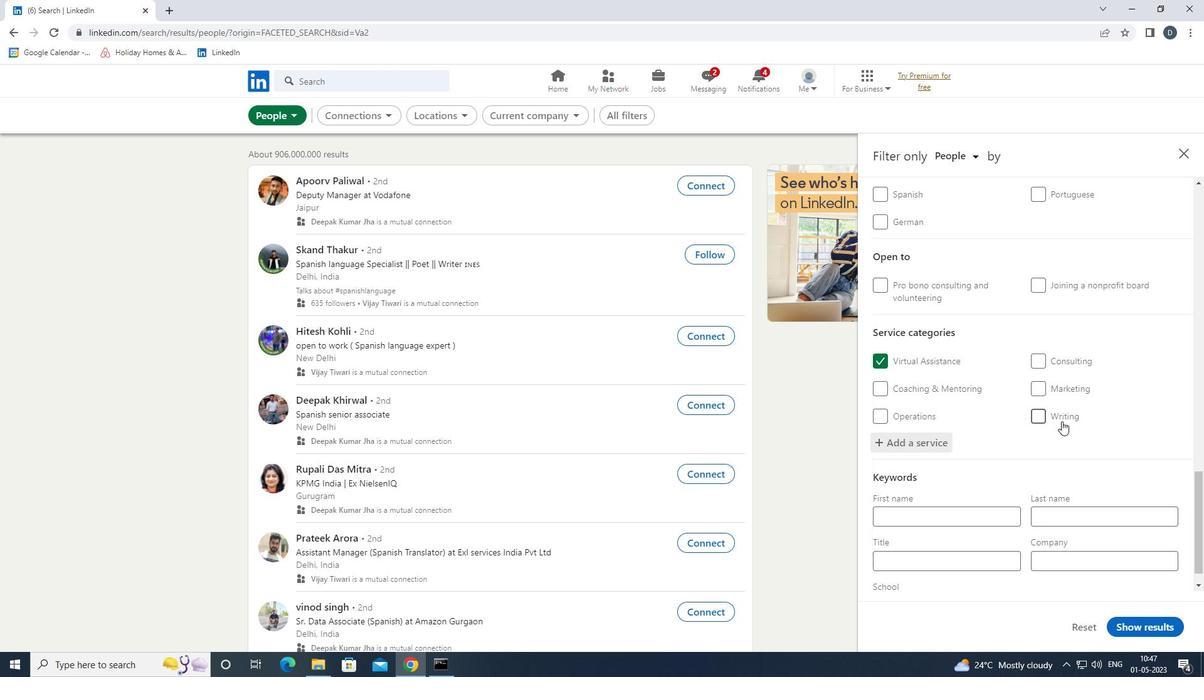 
Action: Mouse moved to (1055, 437)
Screenshot: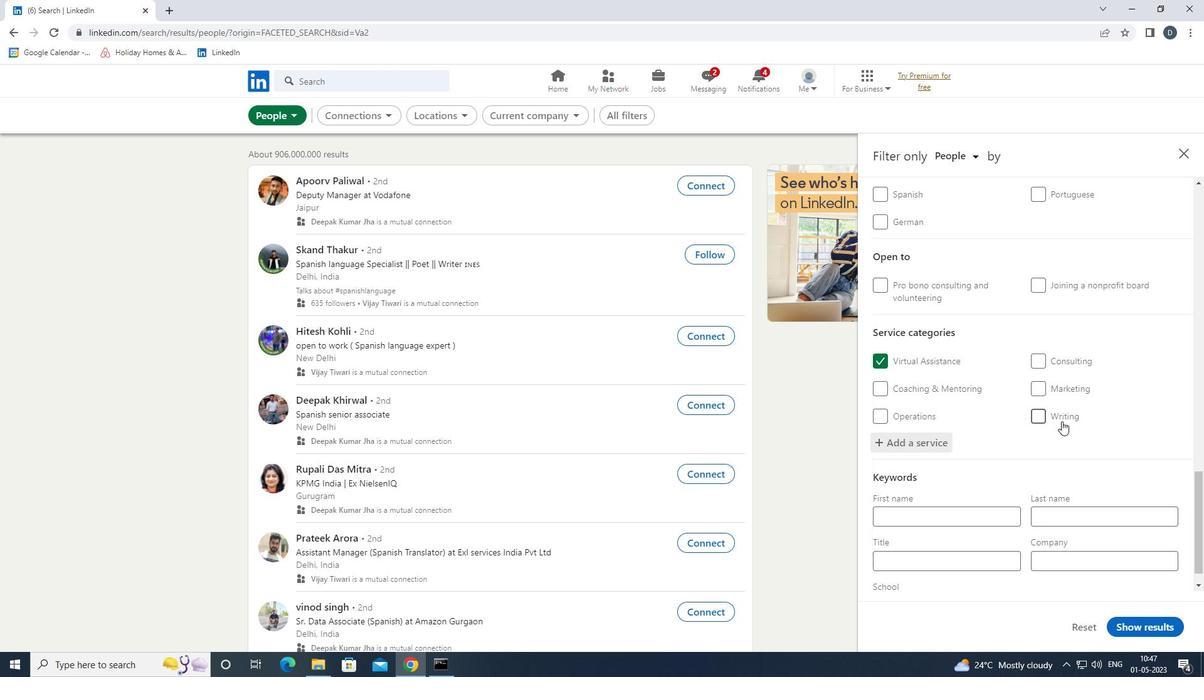 
Action: Mouse scrolled (1055, 436) with delta (0, 0)
Screenshot: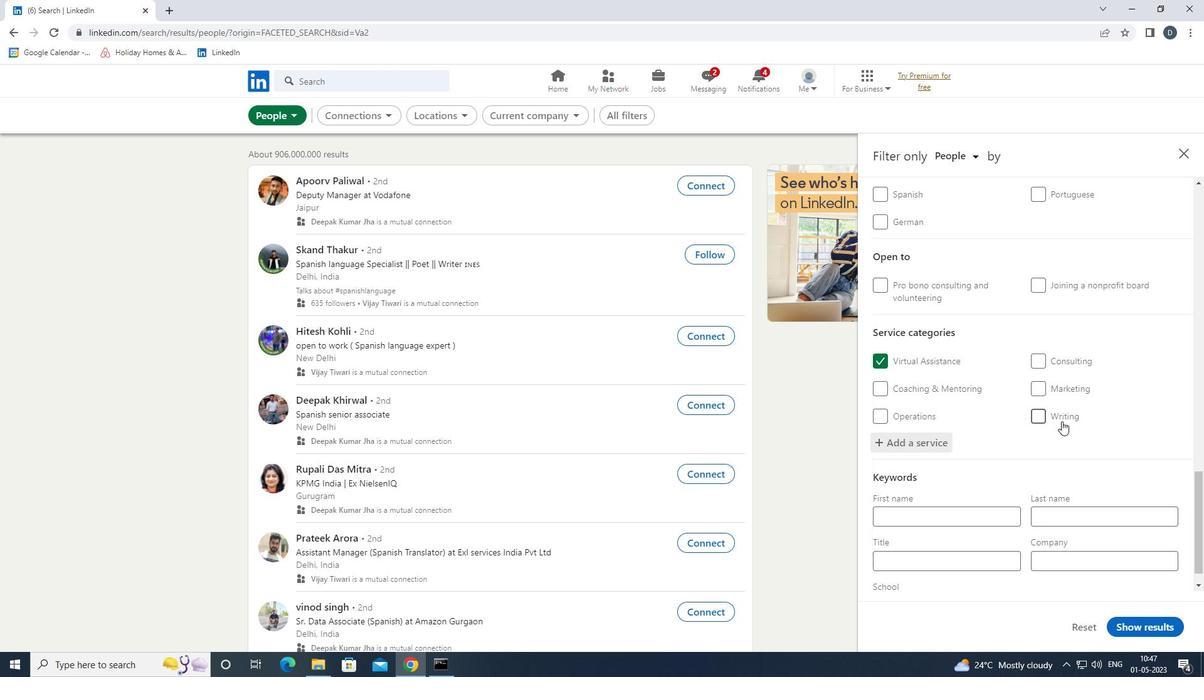 
Action: Mouse moved to (983, 531)
Screenshot: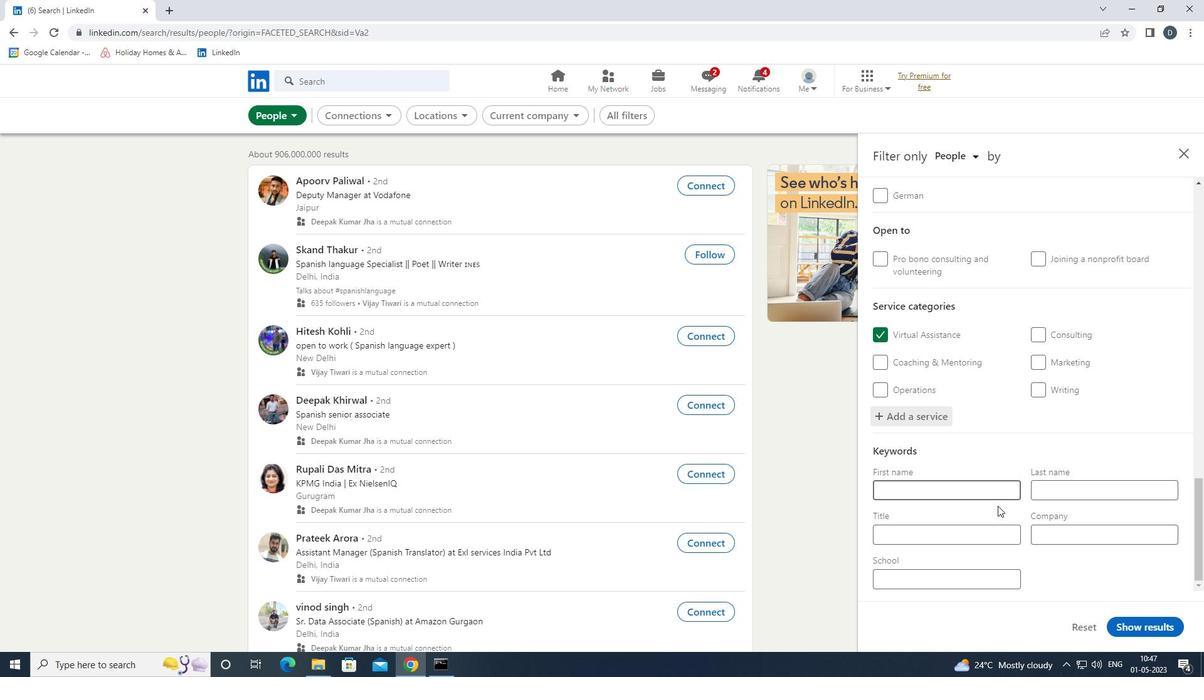 
Action: Mouse pressed left at (983, 531)
Screenshot: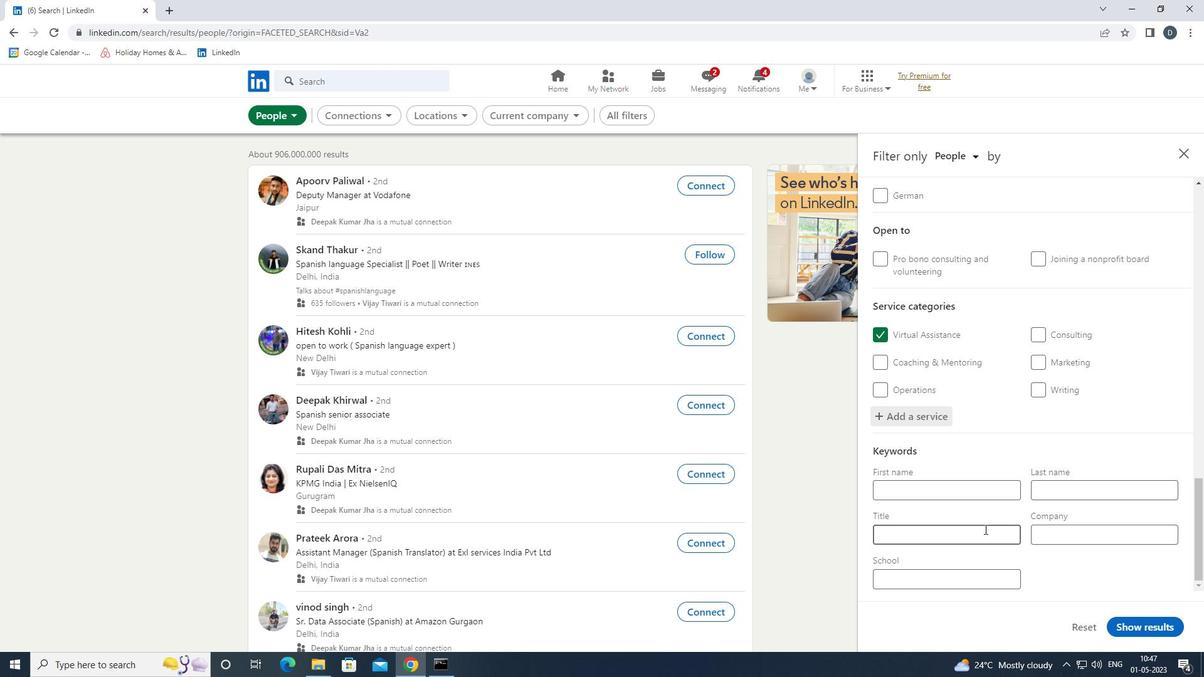 
Action: Mouse moved to (981, 532)
Screenshot: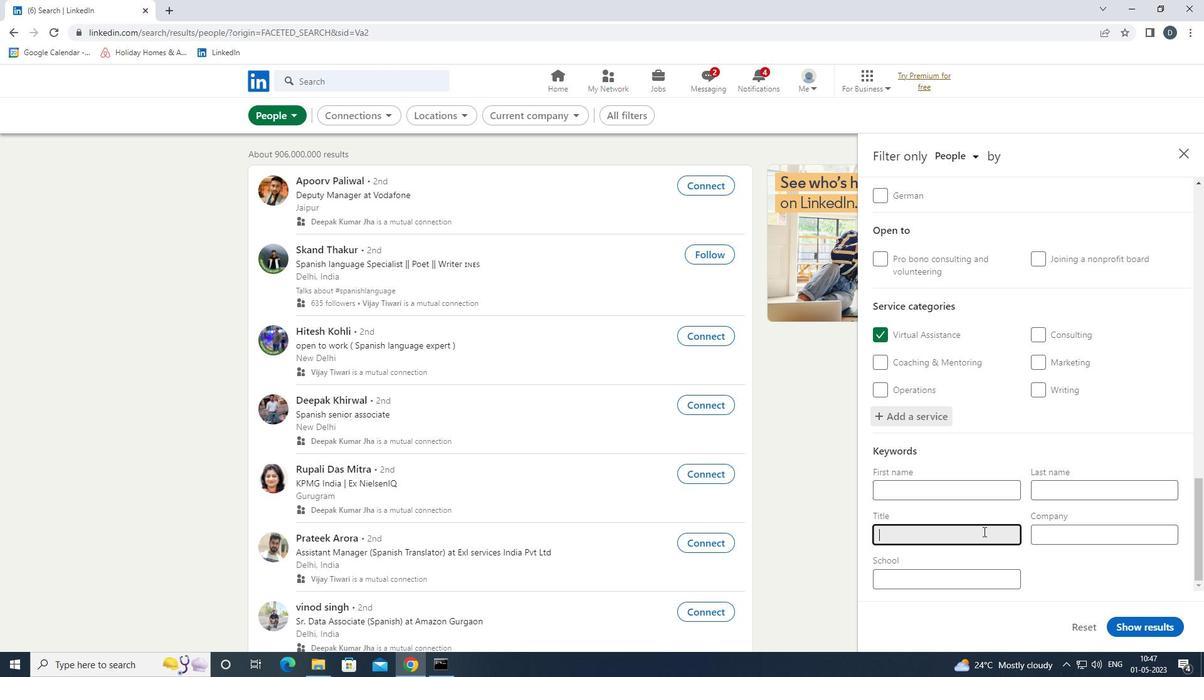 
Action: Key pressed <Key.shift>SOCIAL<Key.space><Key.shift>MEDIA<Key.space><Key.shift>SPECIALIST
Screenshot: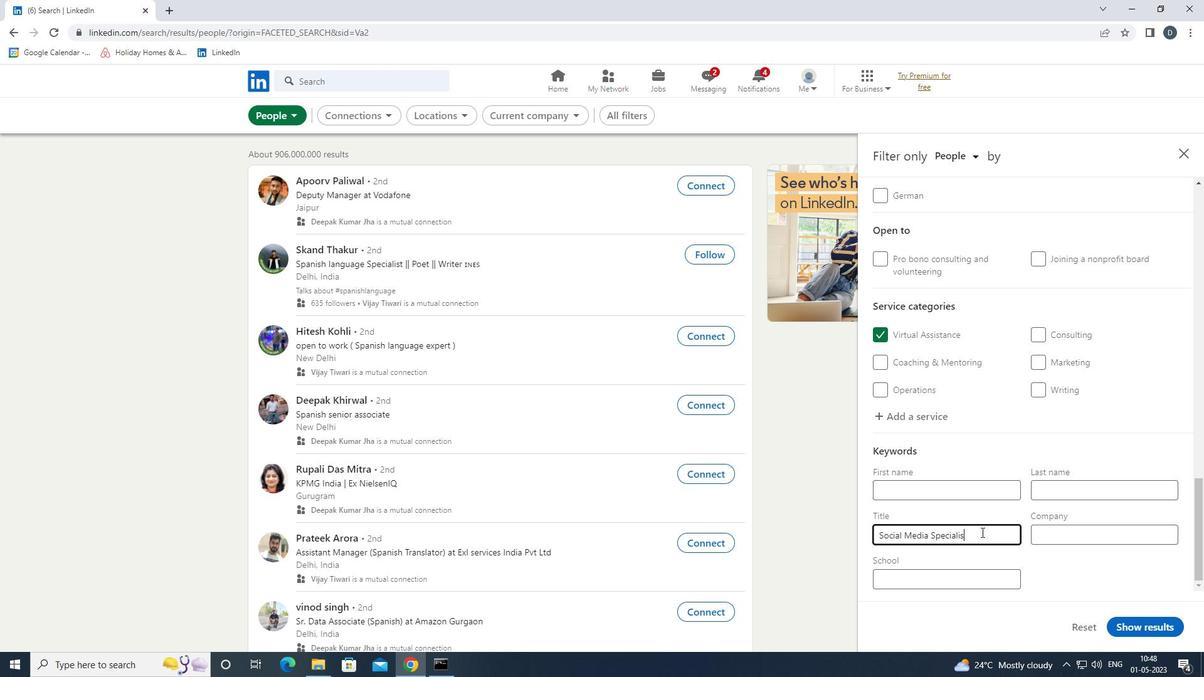 
Action: Mouse moved to (1156, 626)
Screenshot: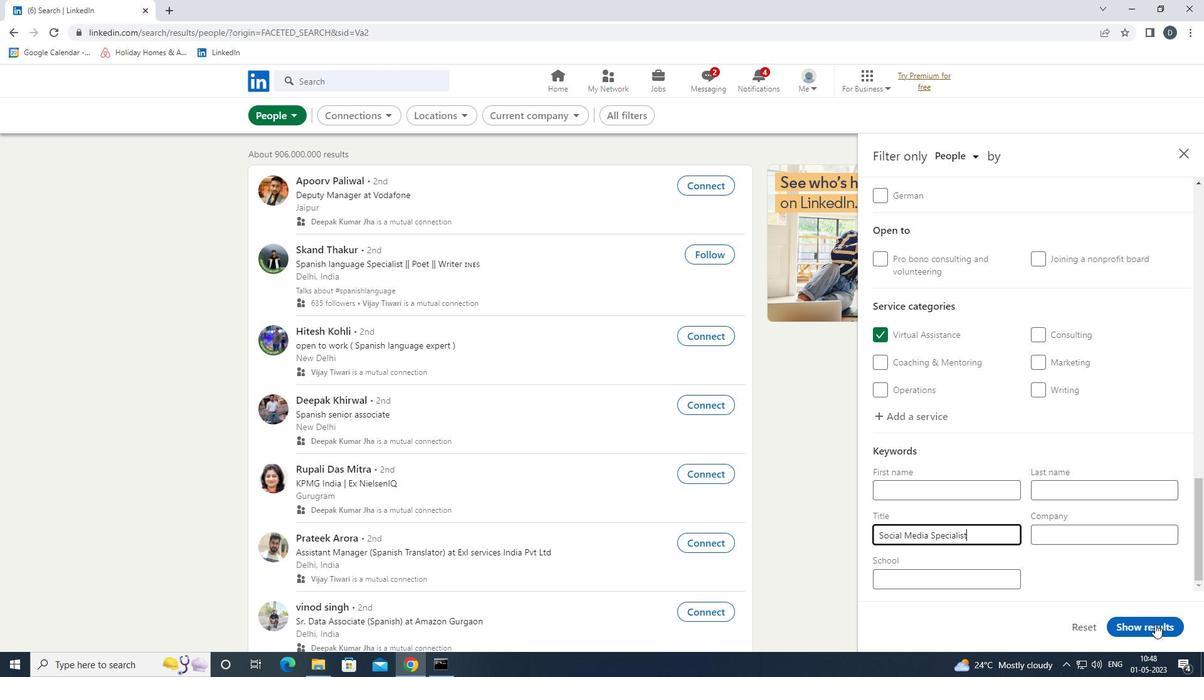 
Action: Mouse pressed left at (1156, 626)
Screenshot: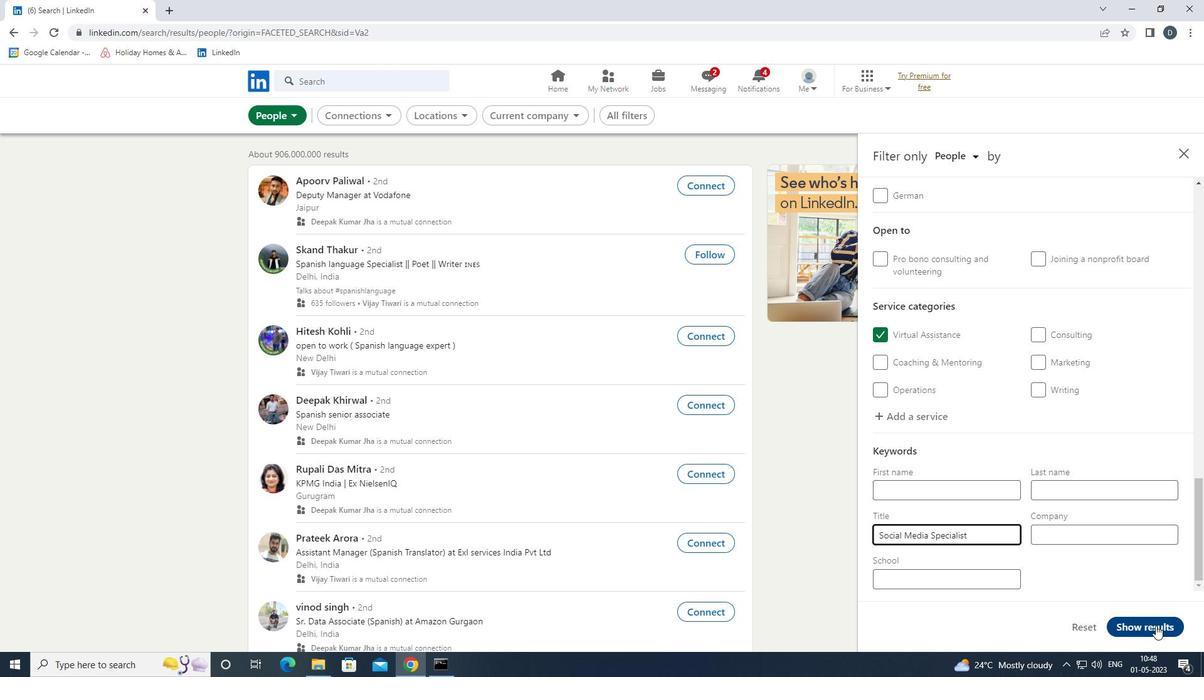 
Action: Mouse moved to (811, 368)
Screenshot: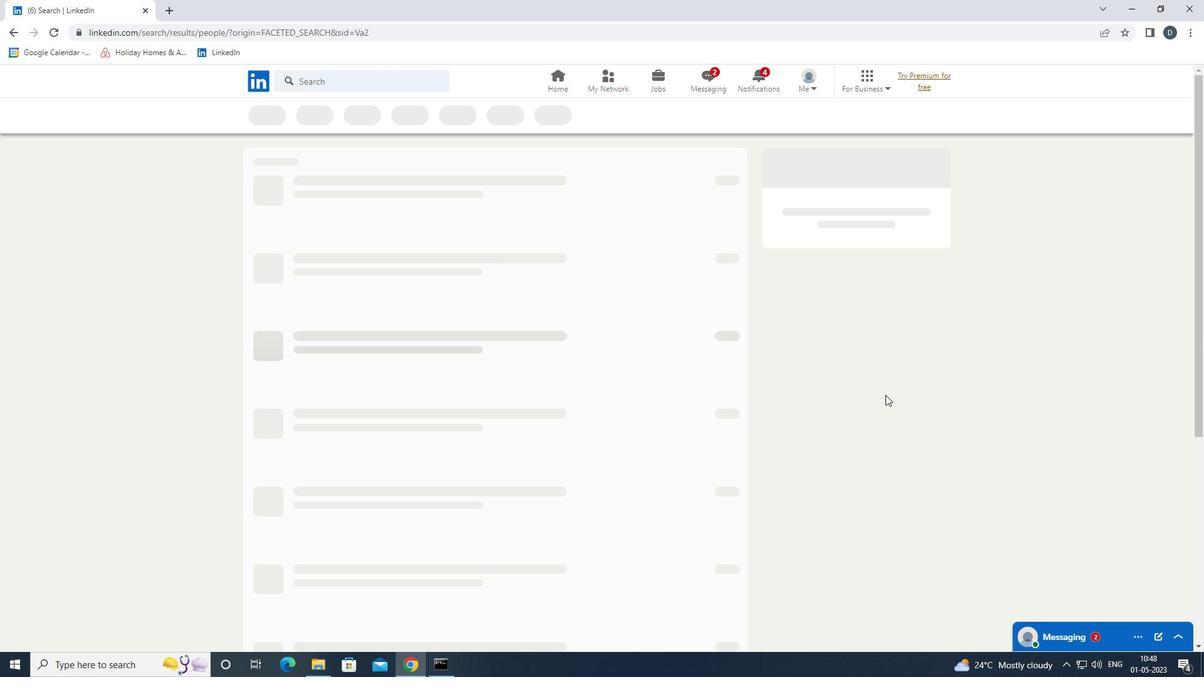 
